 Task: Search for a mobile phone on Flipkart during the Big Billion Days sale and add it to the cart.
Action: Mouse moved to (316, 55)
Screenshot: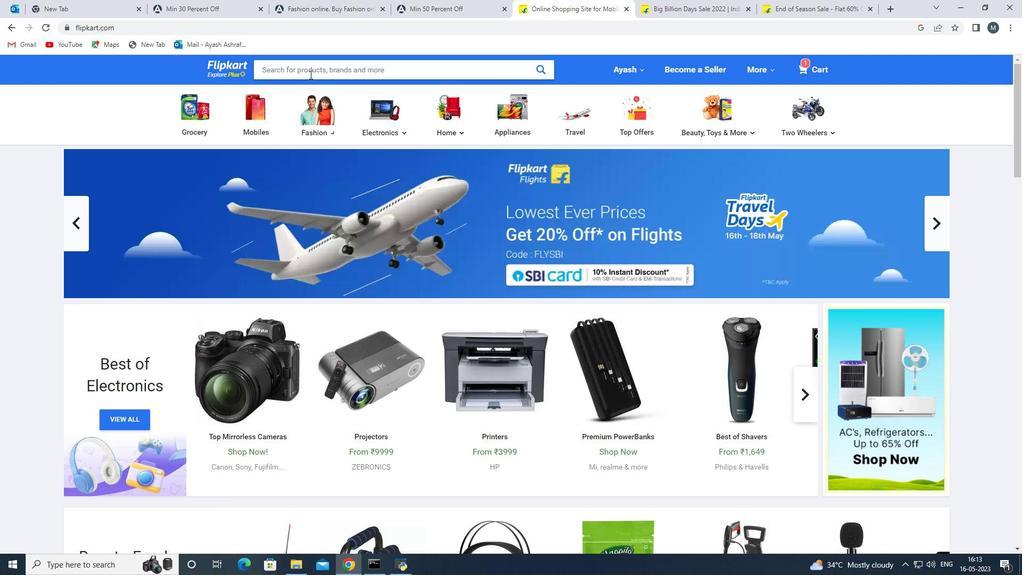 
Action: Mouse pressed left at (316, 55)
Screenshot: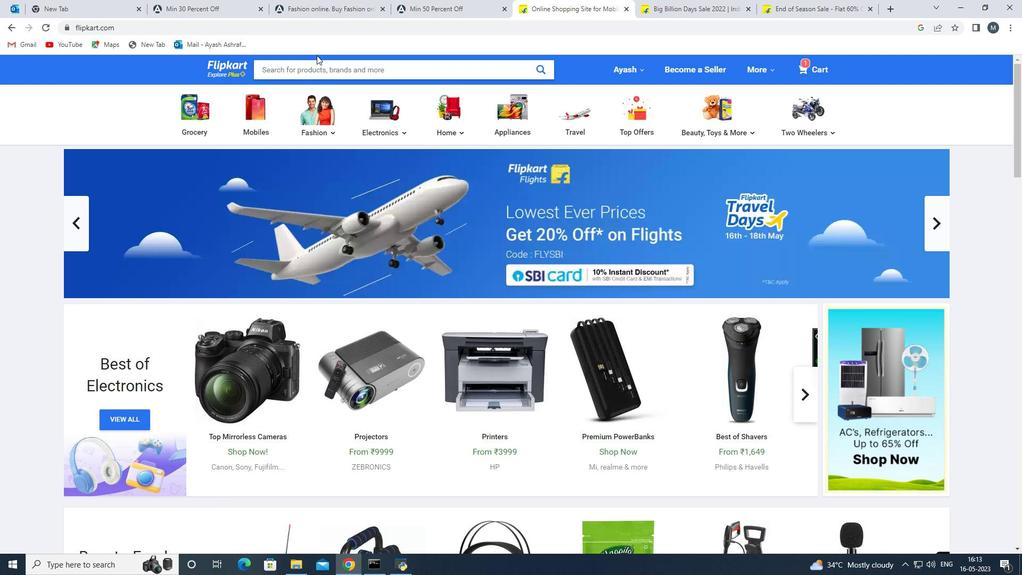 
Action: Mouse moved to (324, 70)
Screenshot: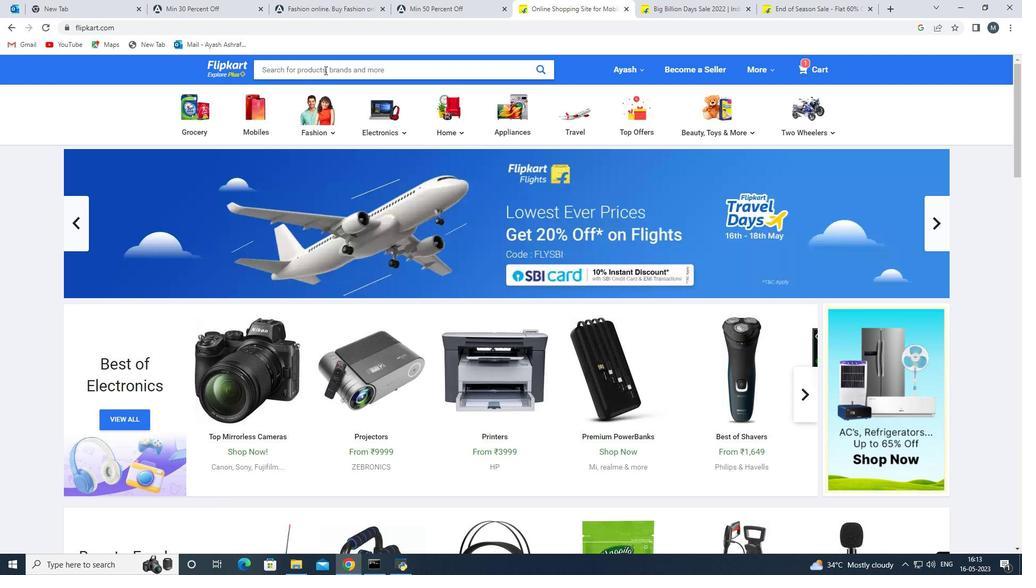 
Action: Mouse pressed left at (324, 70)
Screenshot: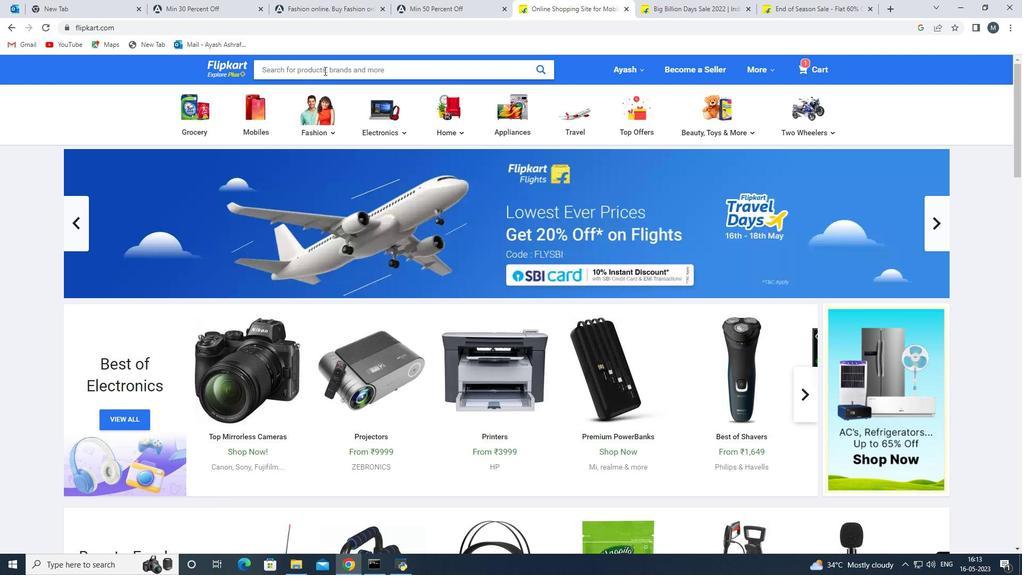 
Action: Mouse moved to (323, 70)
Screenshot: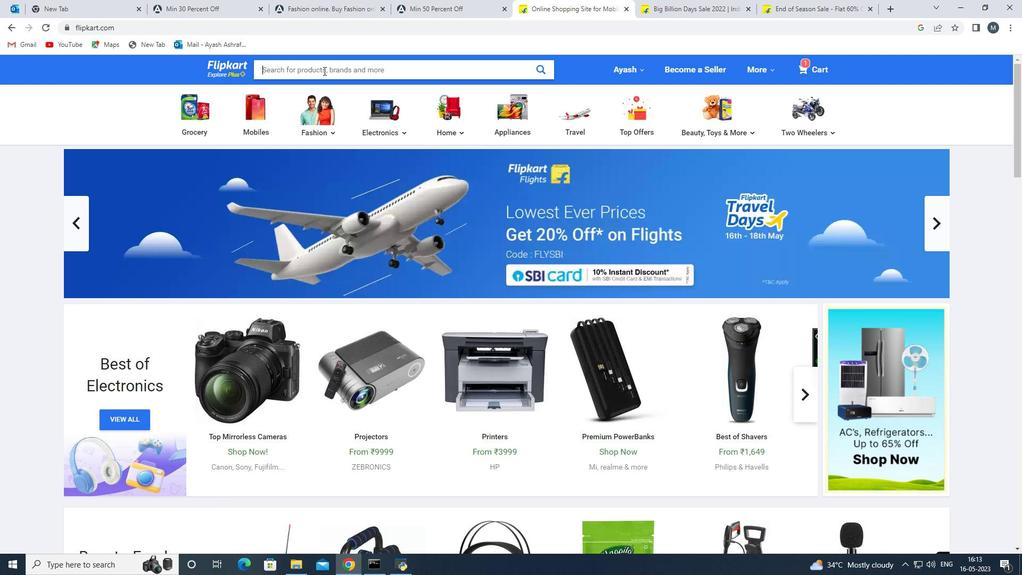 
Action: Key pressed <Key.shift>Big<Key.space>bill
Screenshot: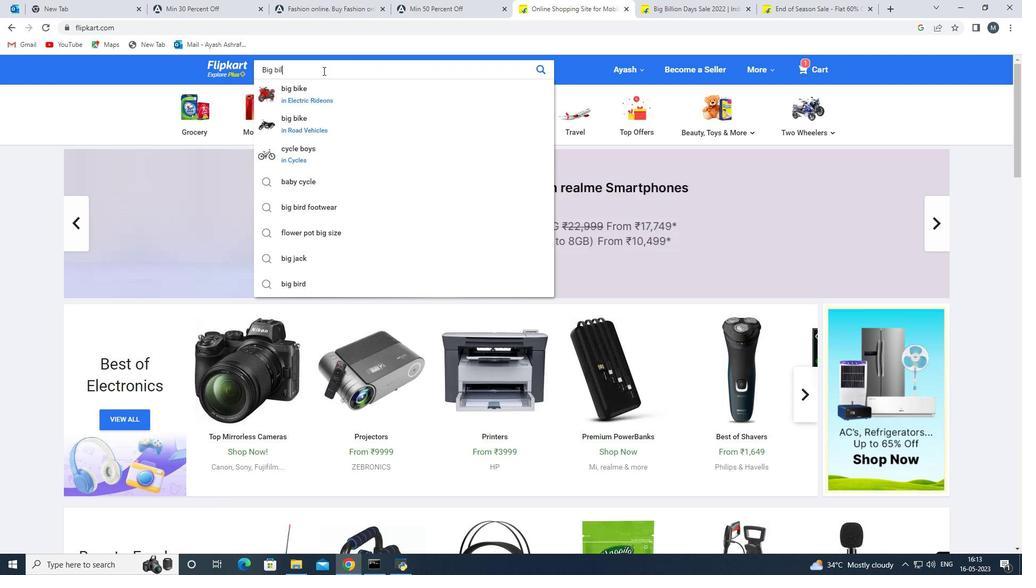 
Action: Mouse moved to (334, 99)
Screenshot: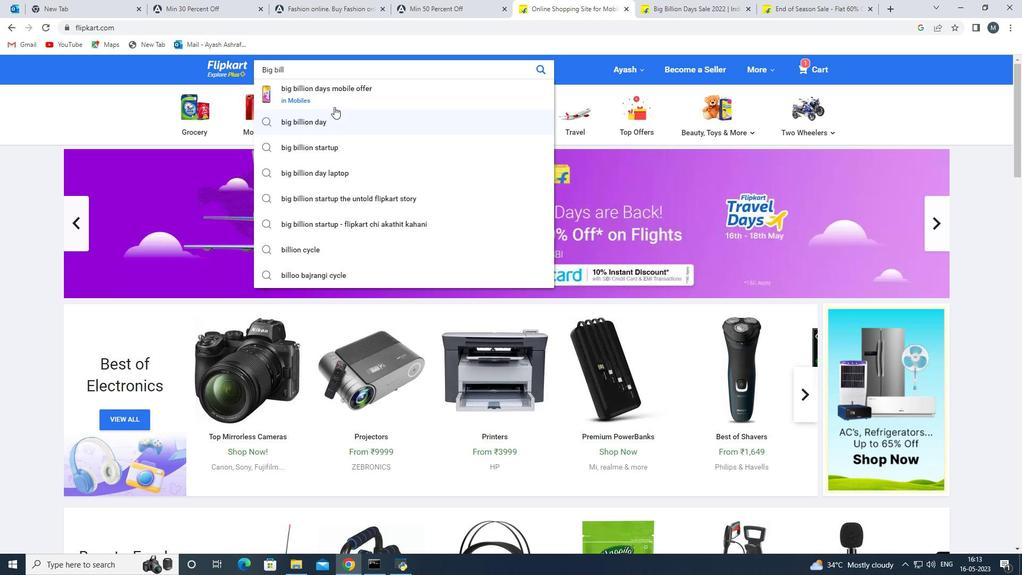 
Action: Mouse pressed left at (334, 99)
Screenshot: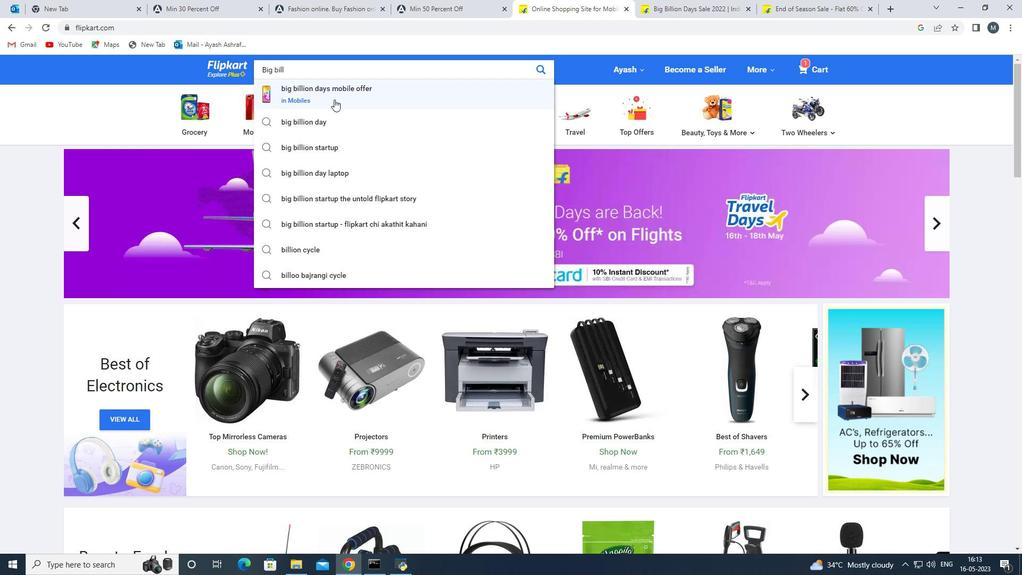 
Action: Mouse moved to (330, 216)
Screenshot: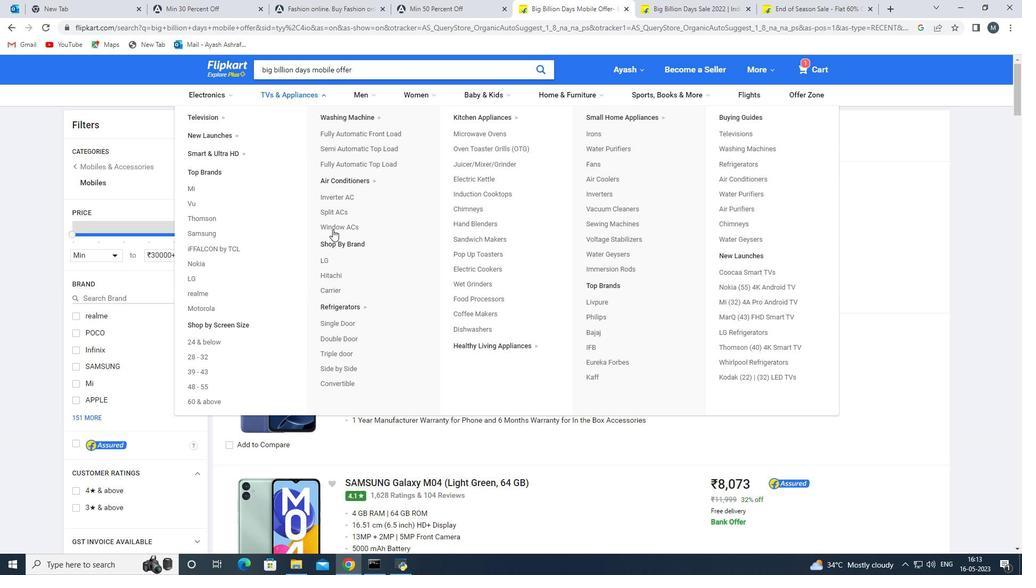 
Action: Mouse scrolled (330, 216) with delta (0, 0)
Screenshot: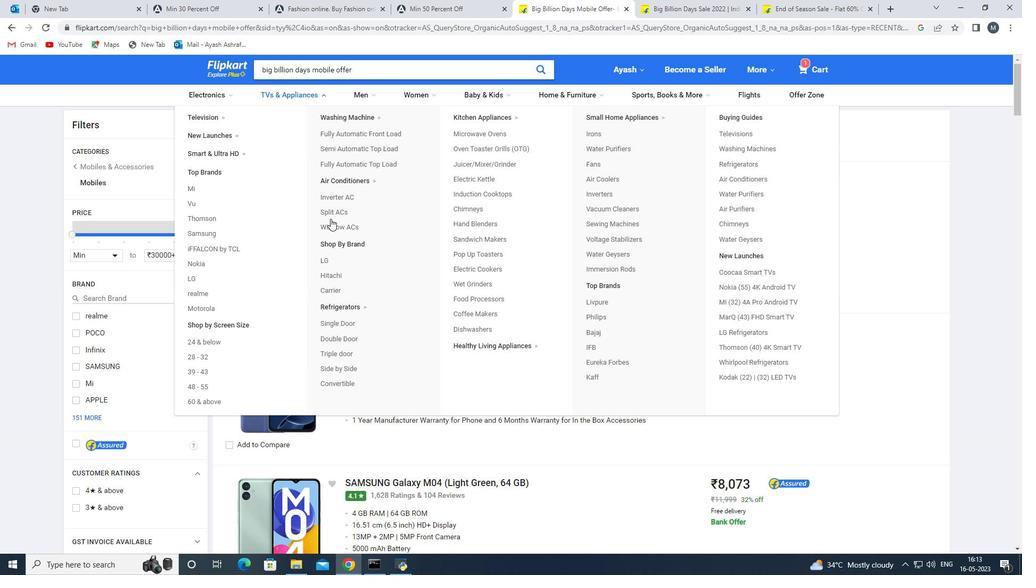 
Action: Mouse scrolled (330, 216) with delta (0, 0)
Screenshot: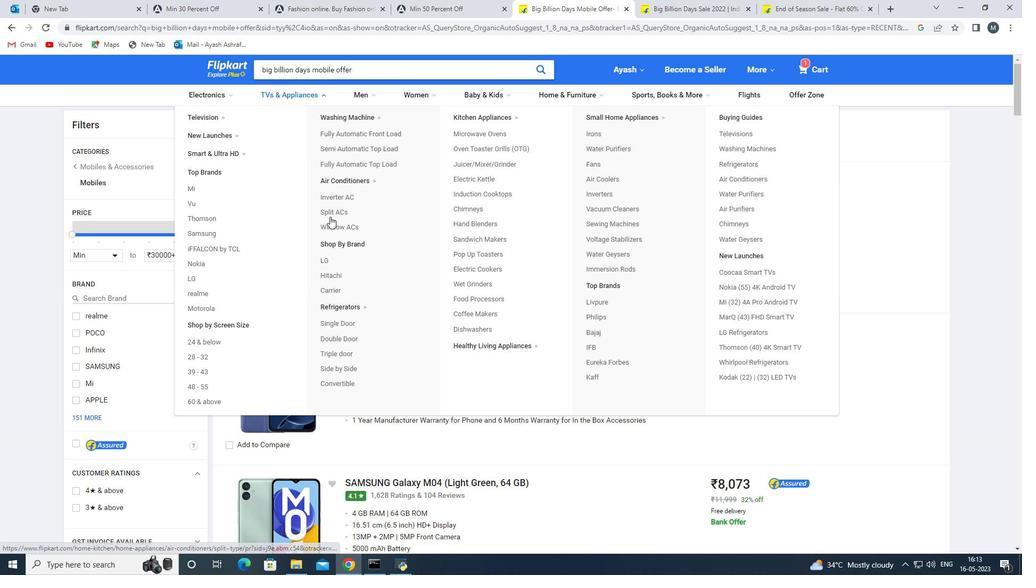 
Action: Mouse moved to (322, 242)
Screenshot: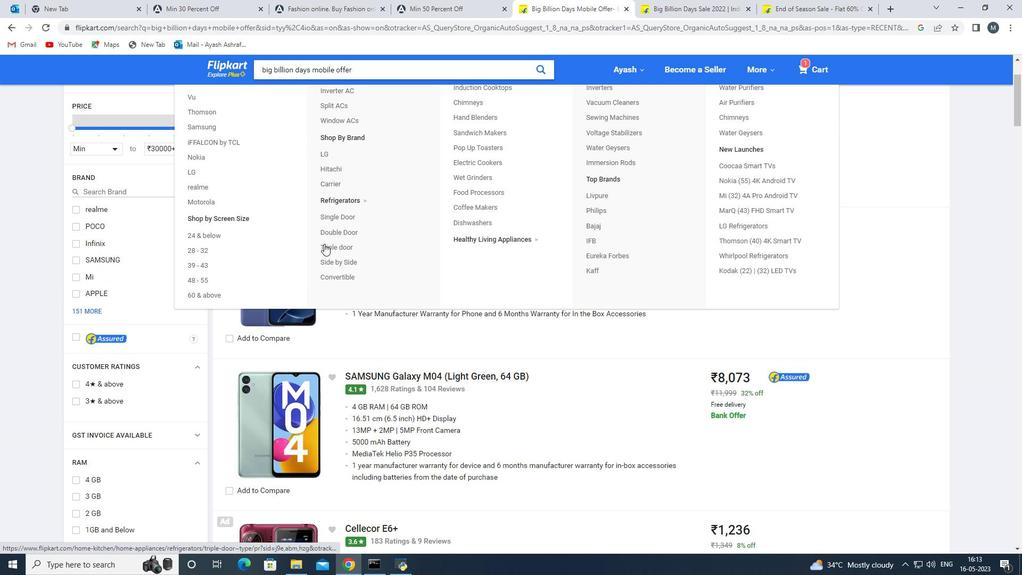 
Action: Mouse scrolled (322, 242) with delta (0, 0)
Screenshot: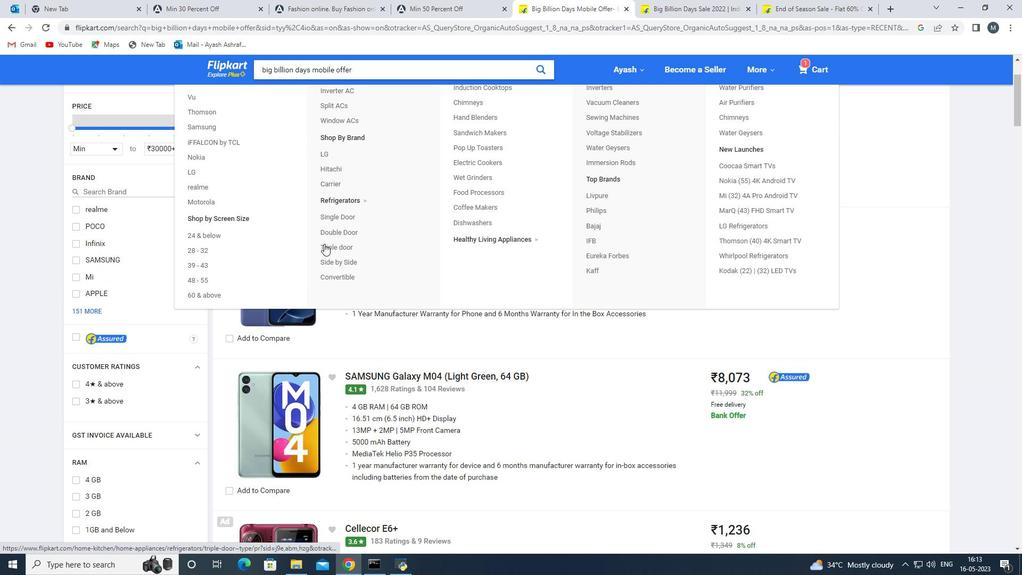 
Action: Mouse moved to (320, 239)
Screenshot: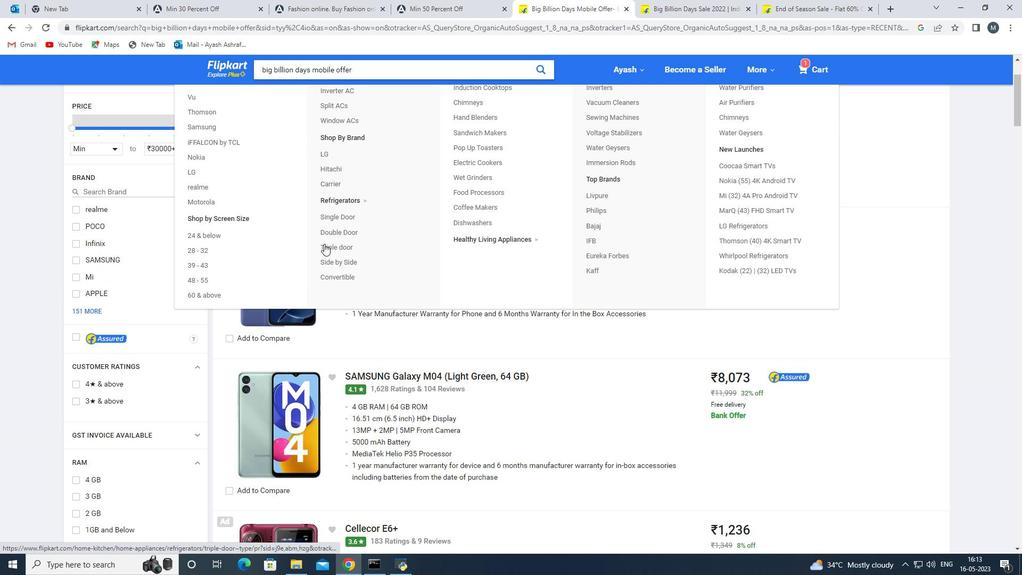
Action: Mouse scrolled (320, 240) with delta (0, 0)
Screenshot: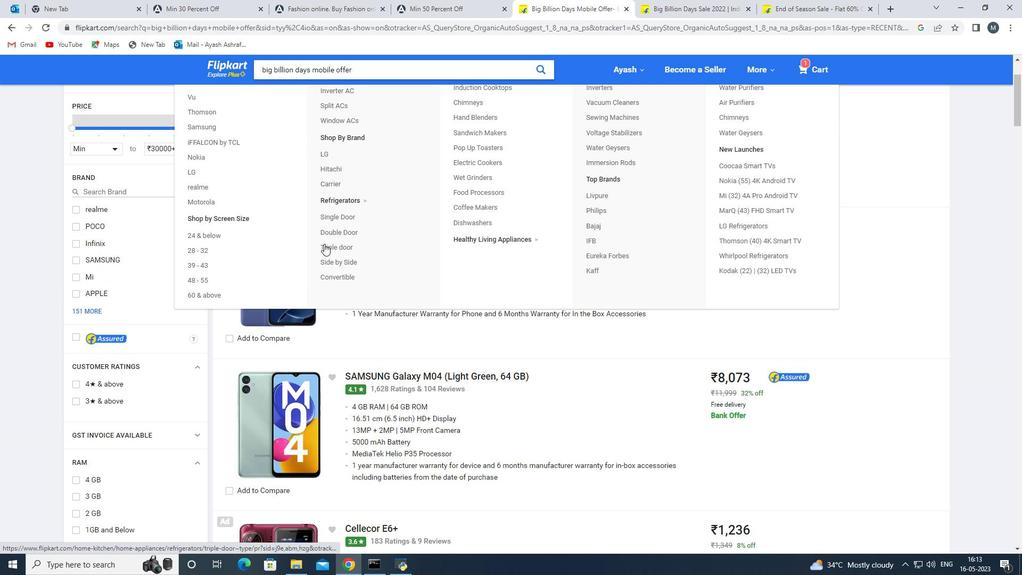 
Action: Mouse moved to (318, 238)
Screenshot: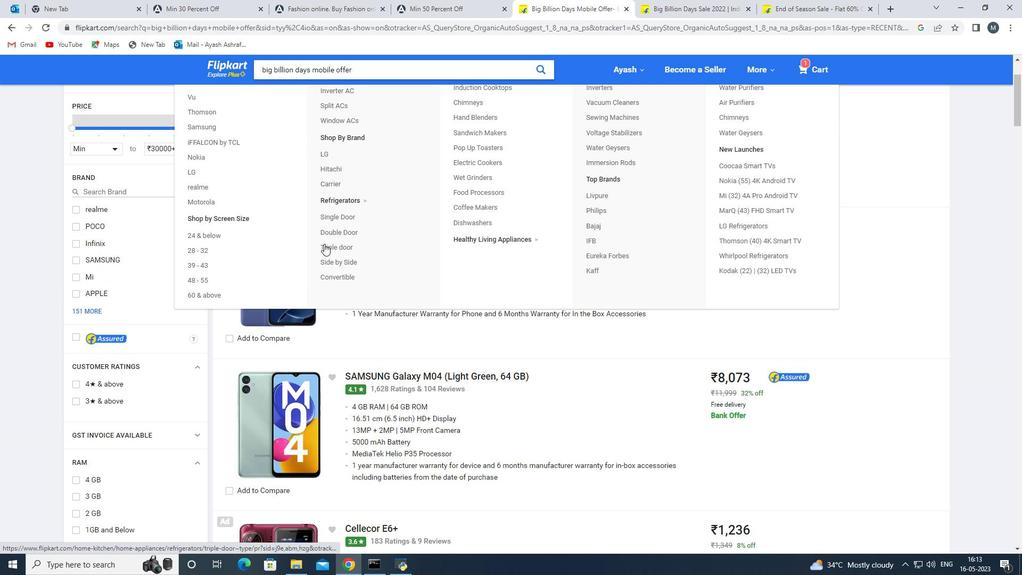 
Action: Mouse scrolled (318, 239) with delta (0, 0)
Screenshot: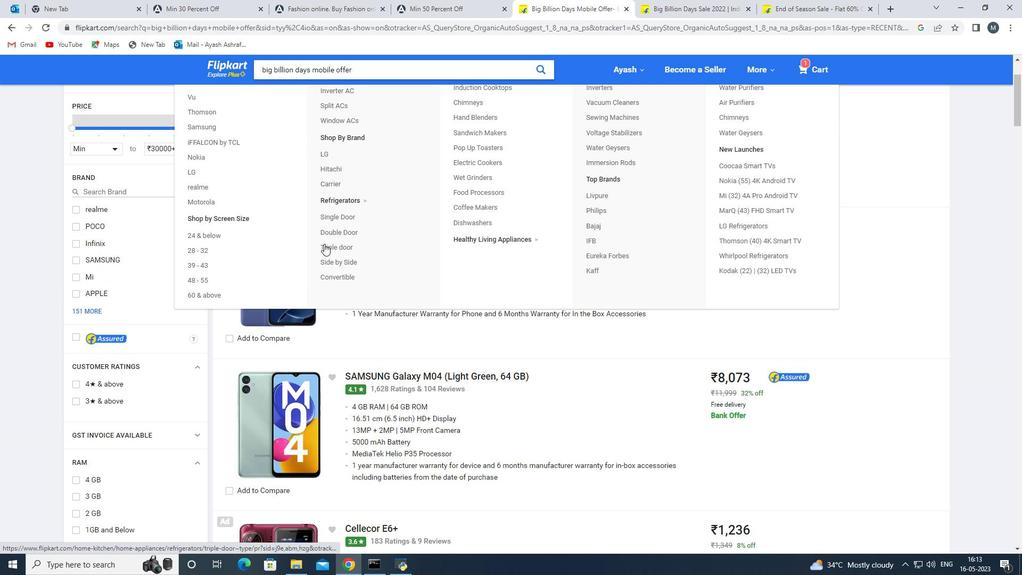 
Action: Mouse scrolled (318, 239) with delta (0, 0)
Screenshot: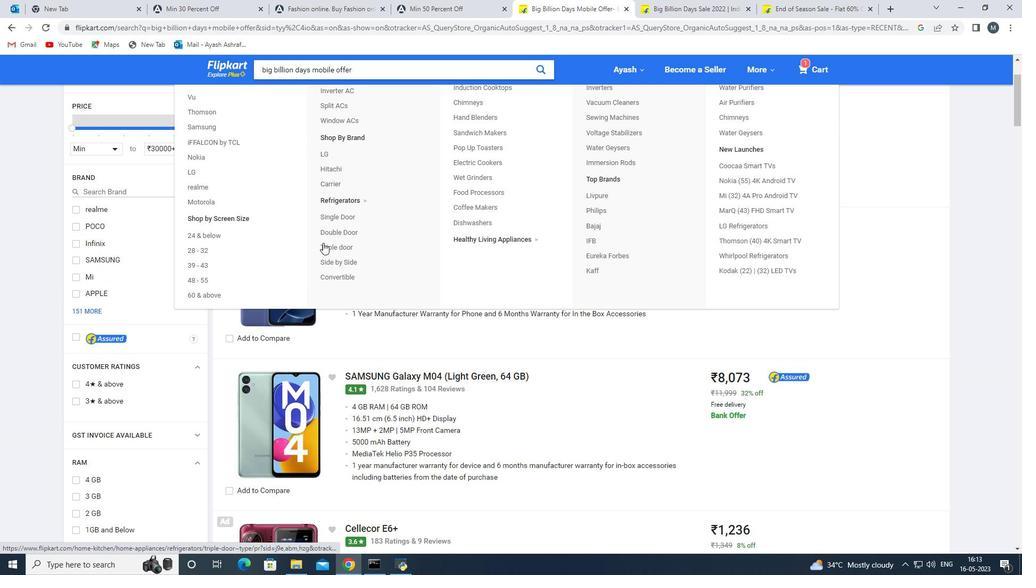 
Action: Mouse moved to (392, 248)
Screenshot: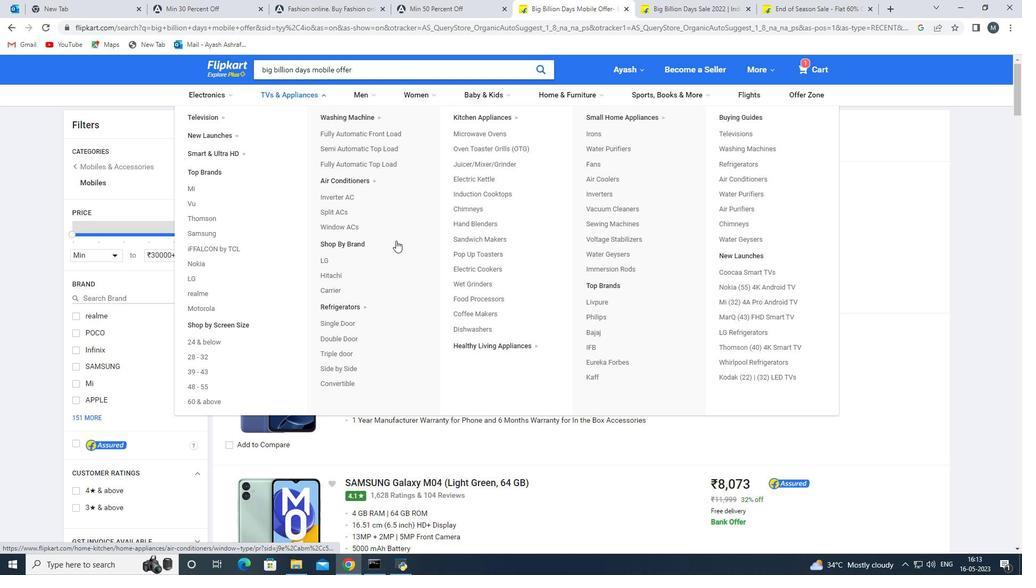 
Action: Mouse scrolled (392, 247) with delta (0, 0)
Screenshot: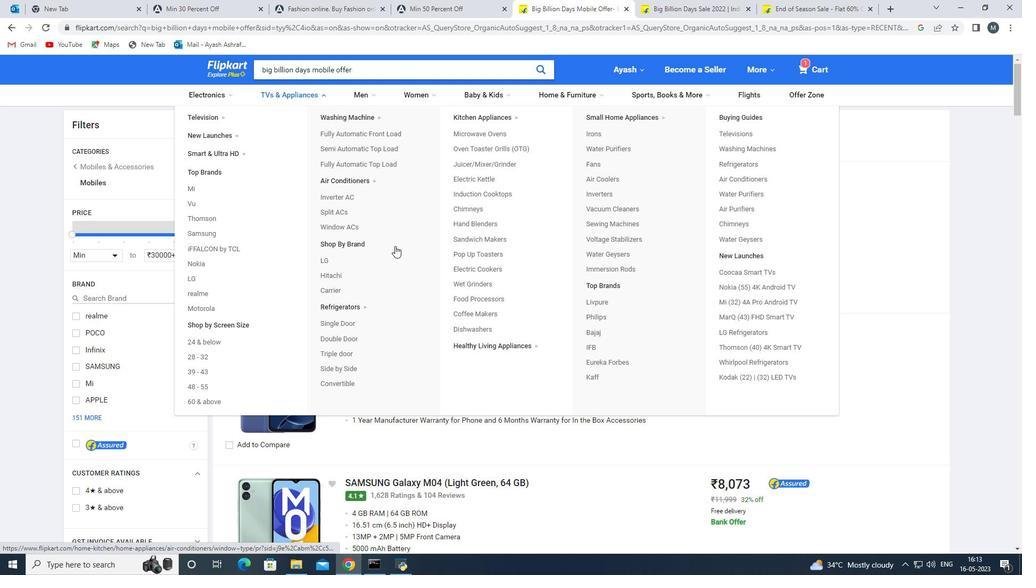 
Action: Mouse scrolled (392, 247) with delta (0, 0)
Screenshot: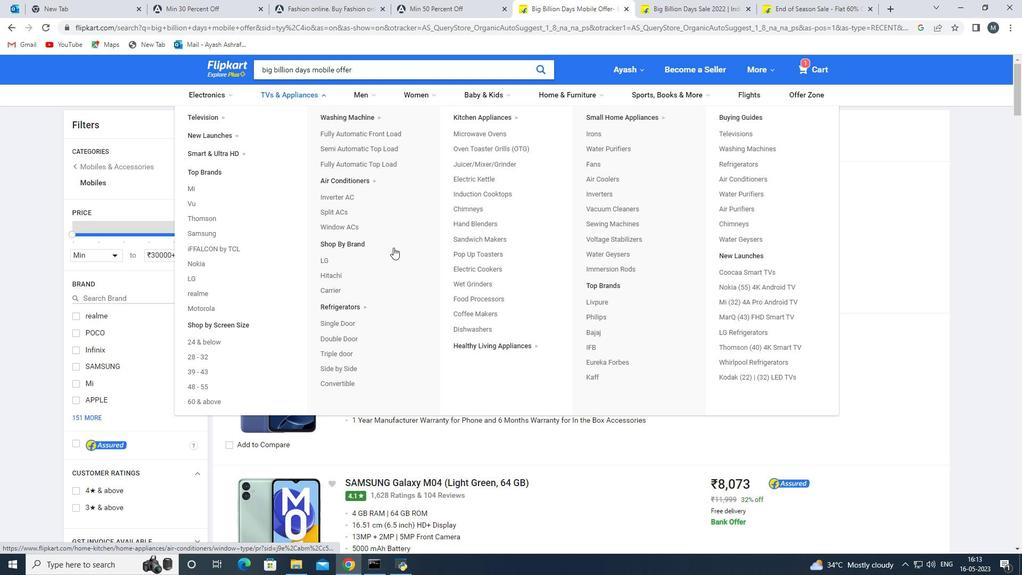 
Action: Mouse moved to (391, 248)
Screenshot: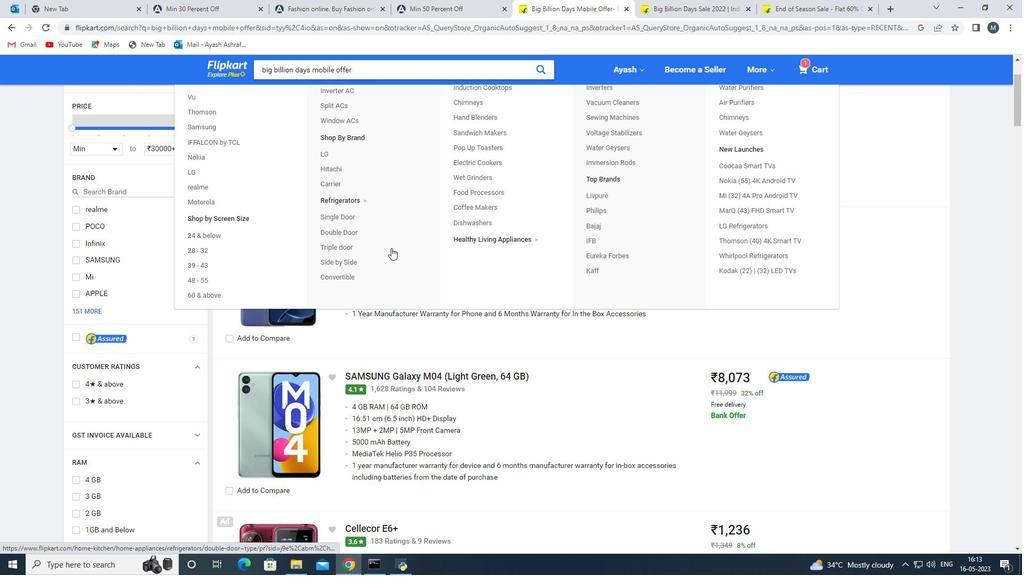 
Action: Mouse scrolled (391, 247) with delta (0, 0)
Screenshot: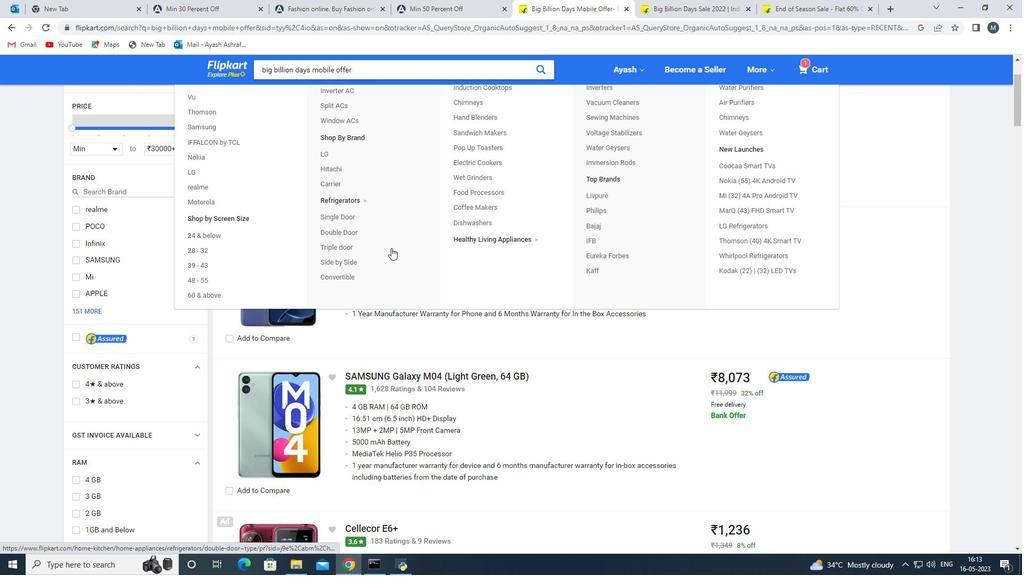 
Action: Mouse moved to (391, 248)
Screenshot: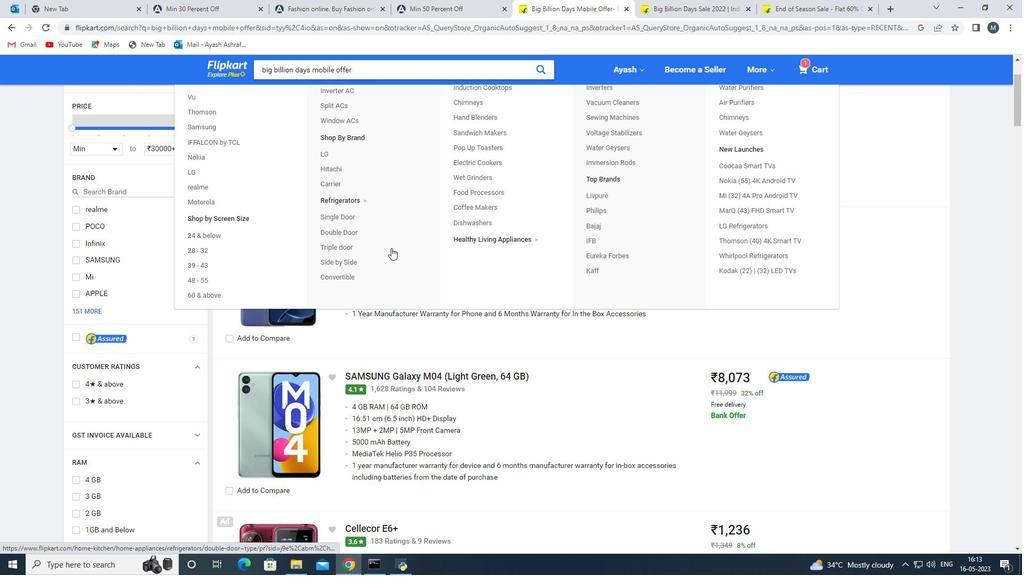 
Action: Mouse scrolled (391, 248) with delta (0, 0)
Screenshot: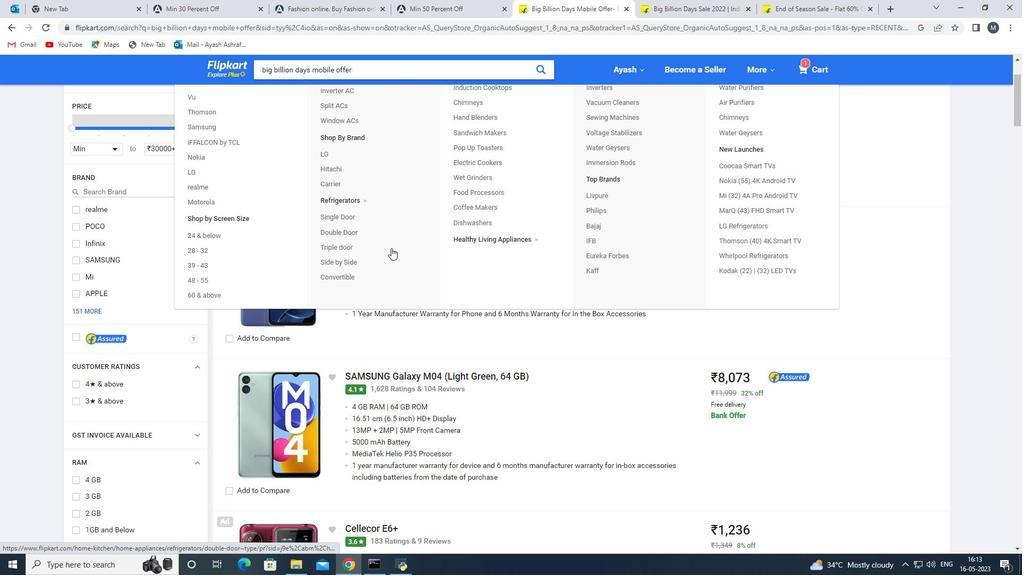 
Action: Mouse moved to (391, 249)
Screenshot: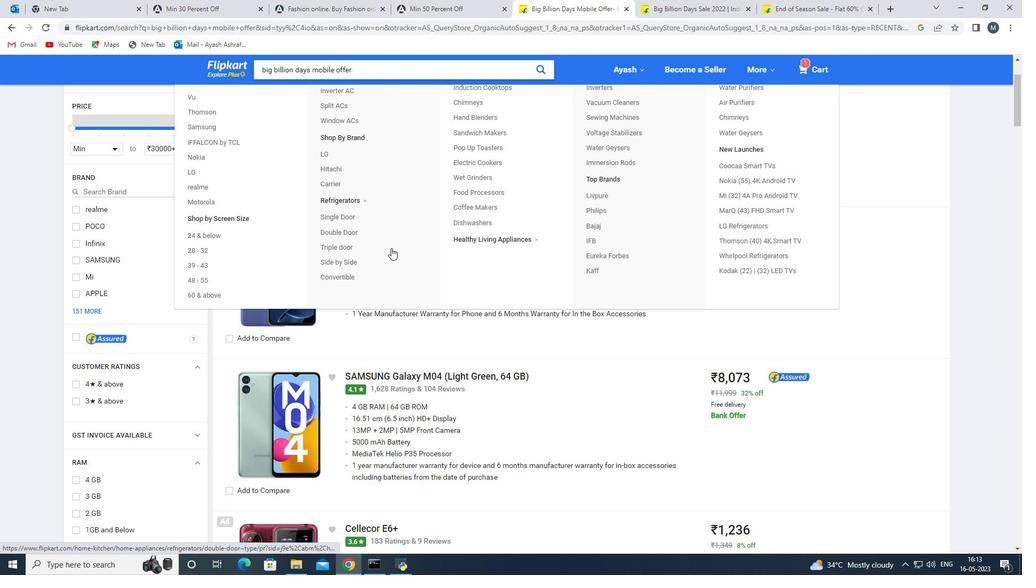 
Action: Mouse scrolled (391, 249) with delta (0, 0)
Screenshot: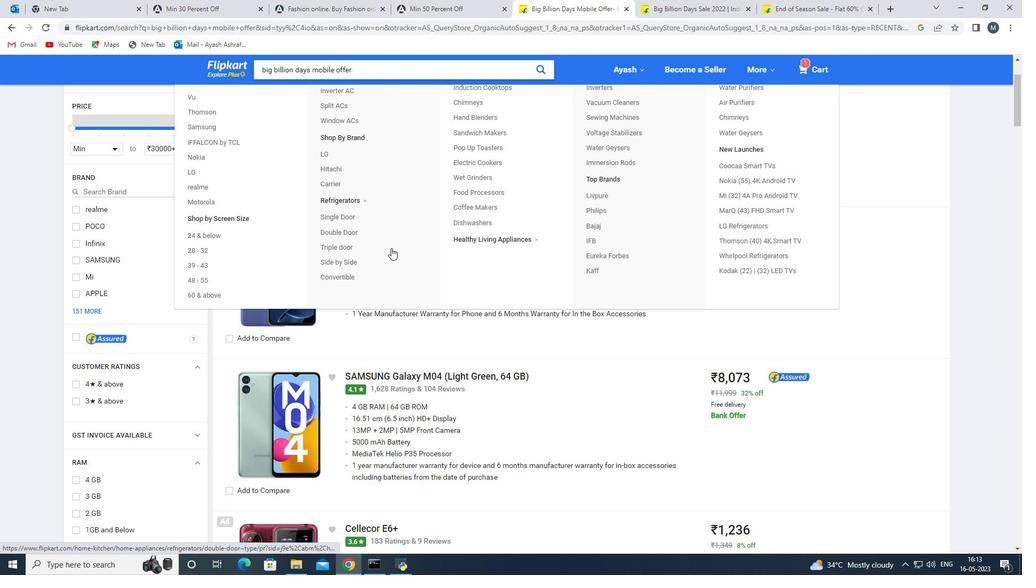 
Action: Mouse moved to (390, 249)
Screenshot: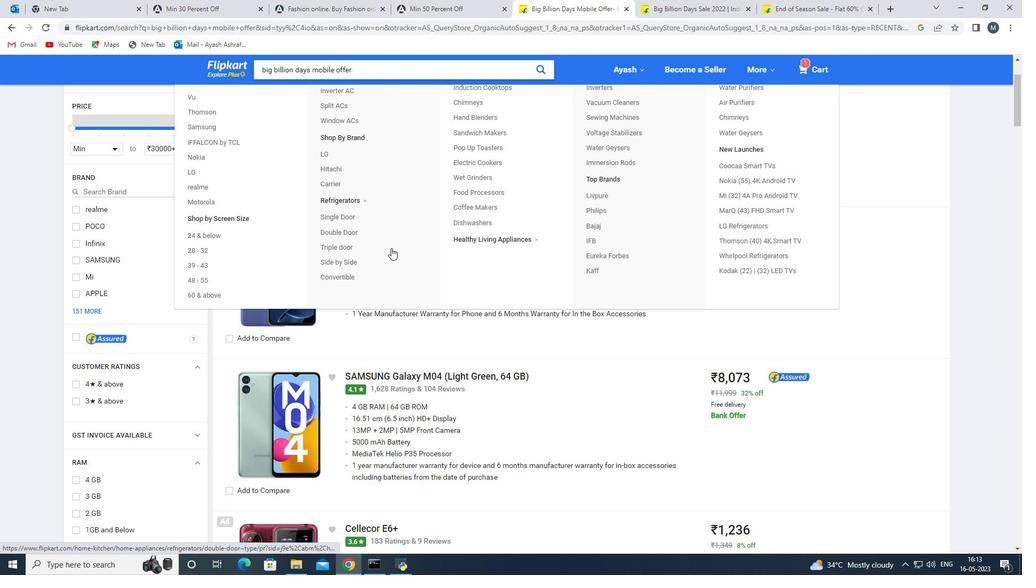 
Action: Mouse scrolled (390, 249) with delta (0, 0)
Screenshot: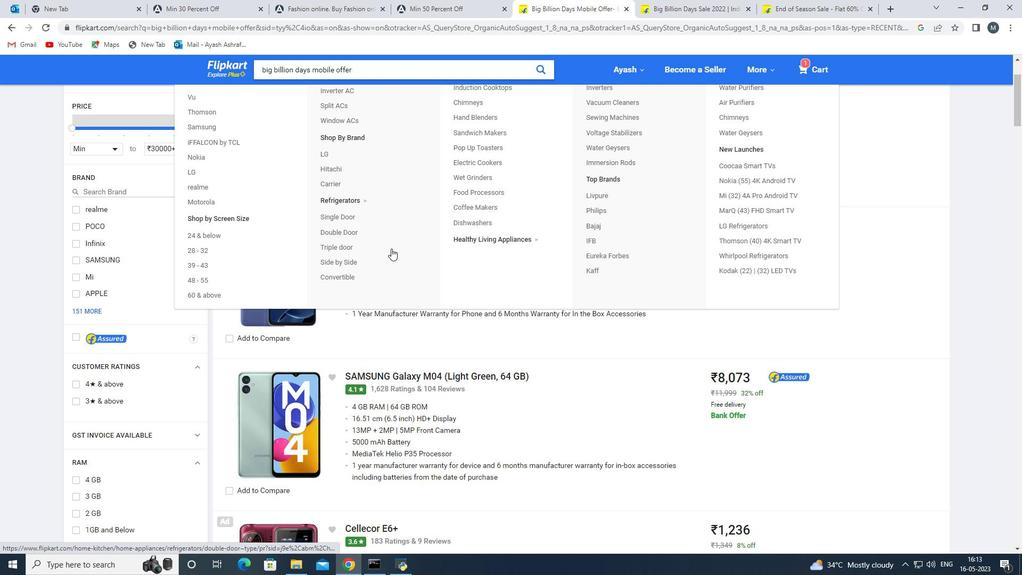 
Action: Mouse moved to (386, 165)
Screenshot: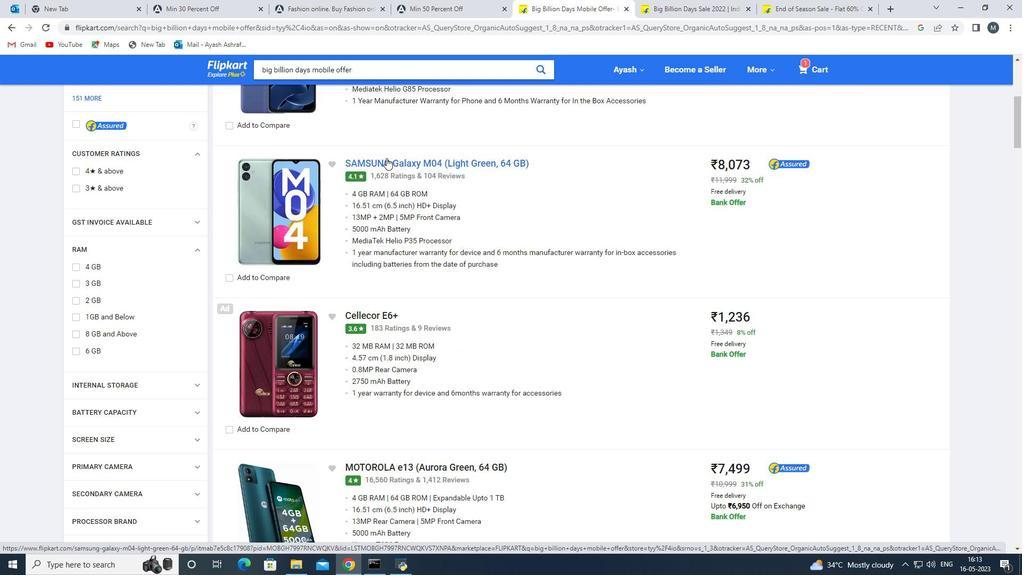 
Action: Mouse pressed left at (386, 165)
Screenshot: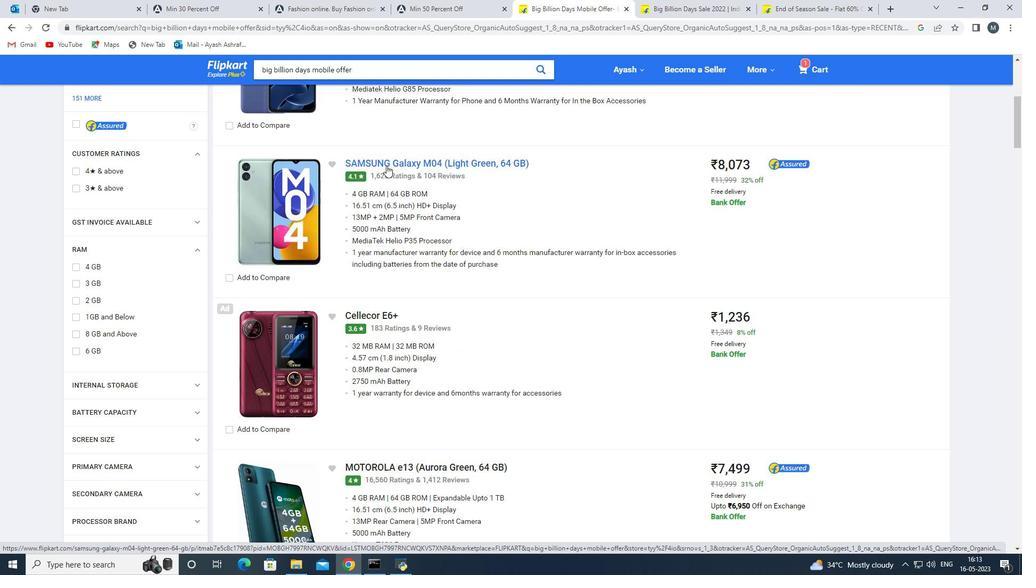 
Action: Mouse moved to (489, 273)
Screenshot: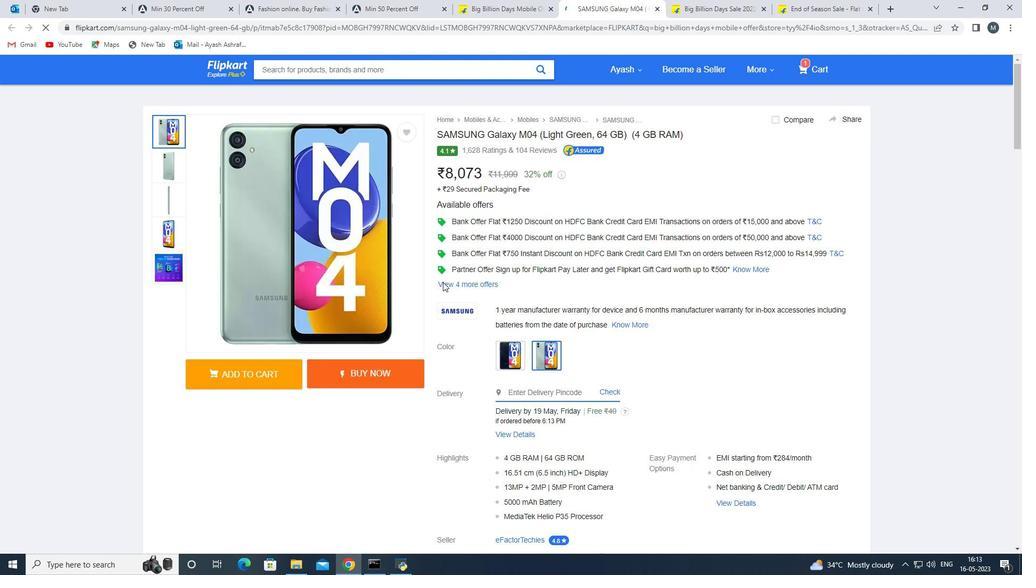 
Action: Mouse scrolled (489, 272) with delta (0, 0)
Screenshot: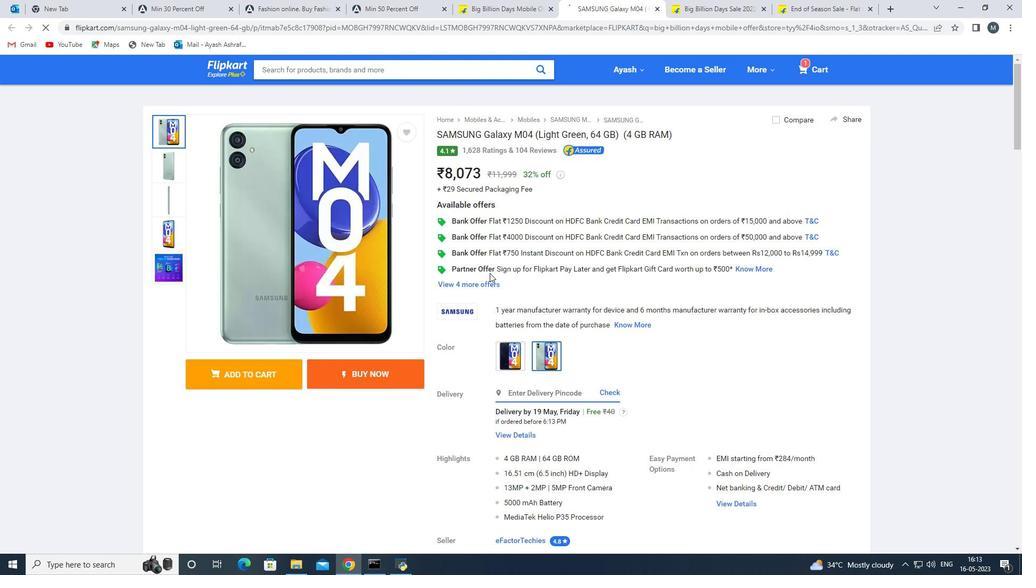 
Action: Mouse moved to (505, 167)
Screenshot: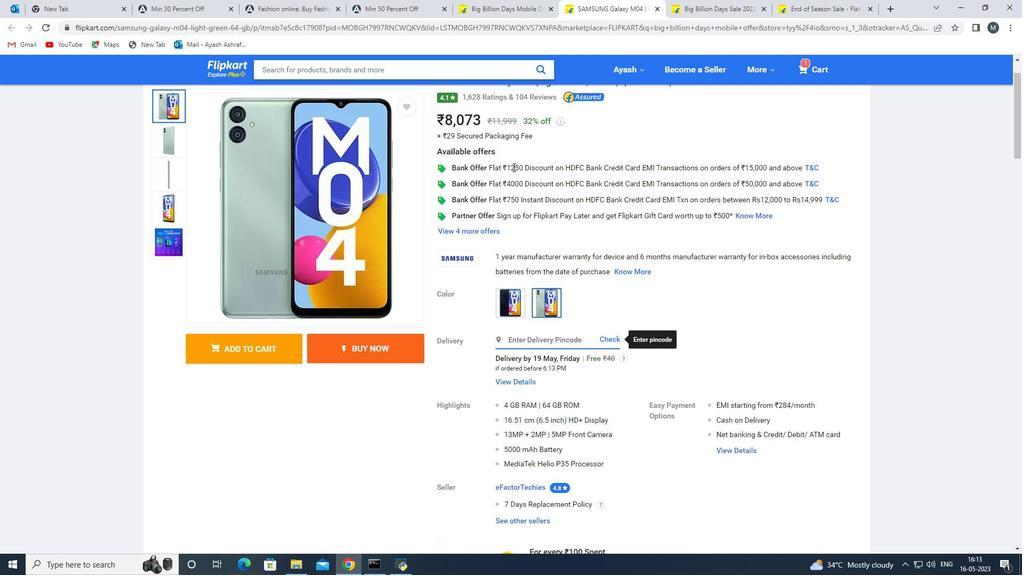 
Action: Mouse pressed left at (505, 167)
Screenshot: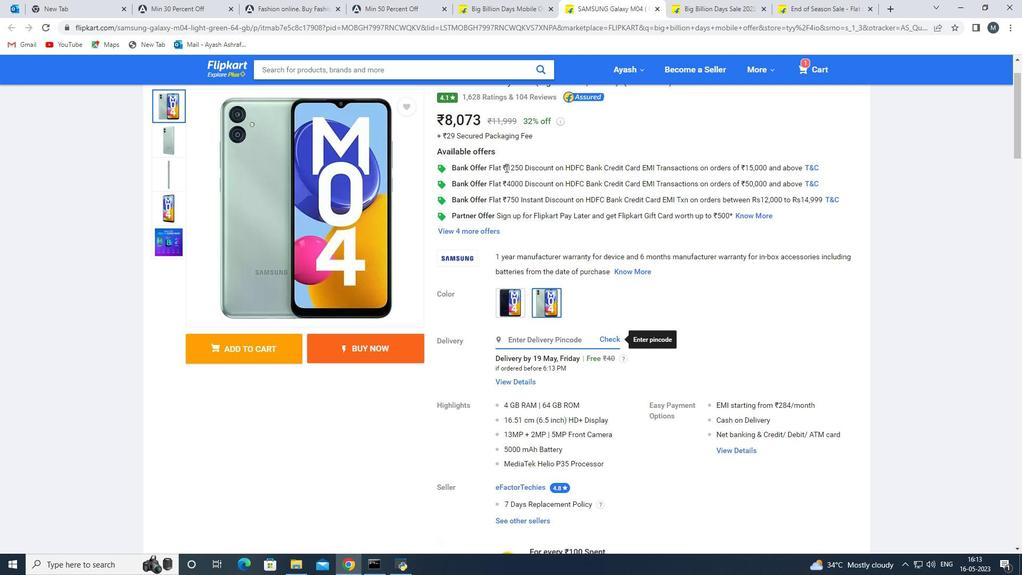 
Action: Mouse moved to (542, 166)
Screenshot: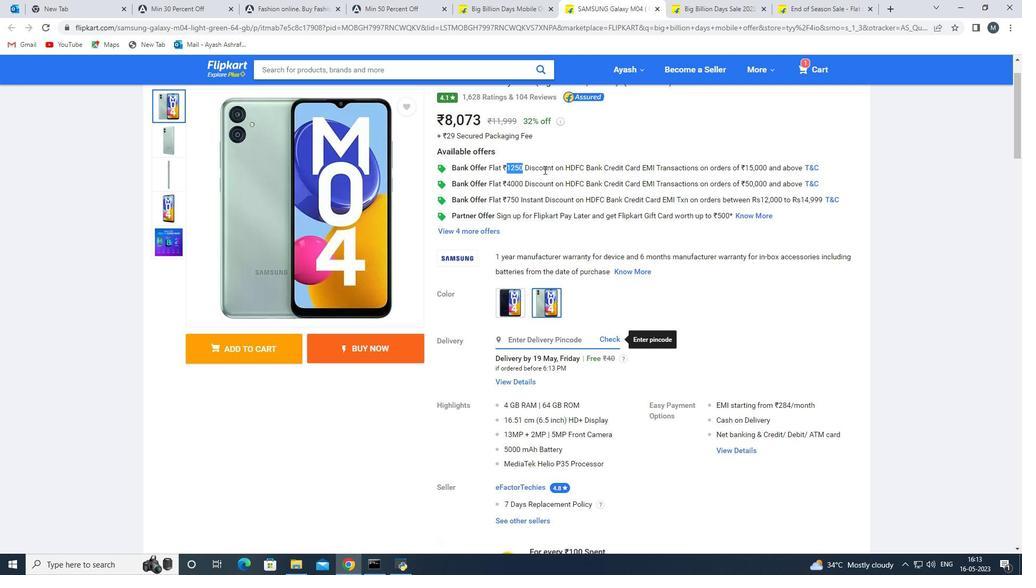 
Action: Mouse pressed left at (542, 166)
Screenshot: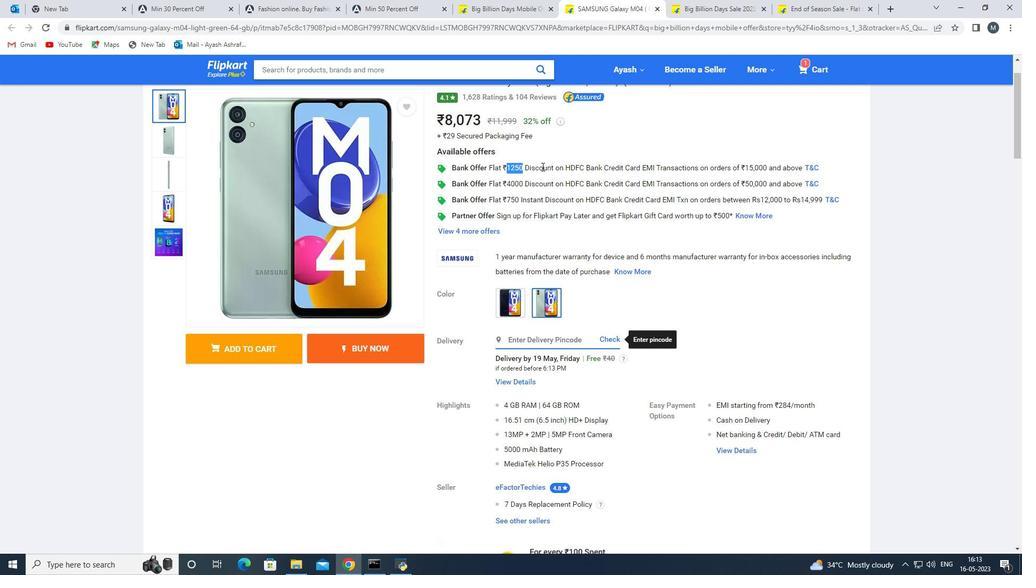 
Action: Mouse moved to (562, 223)
Screenshot: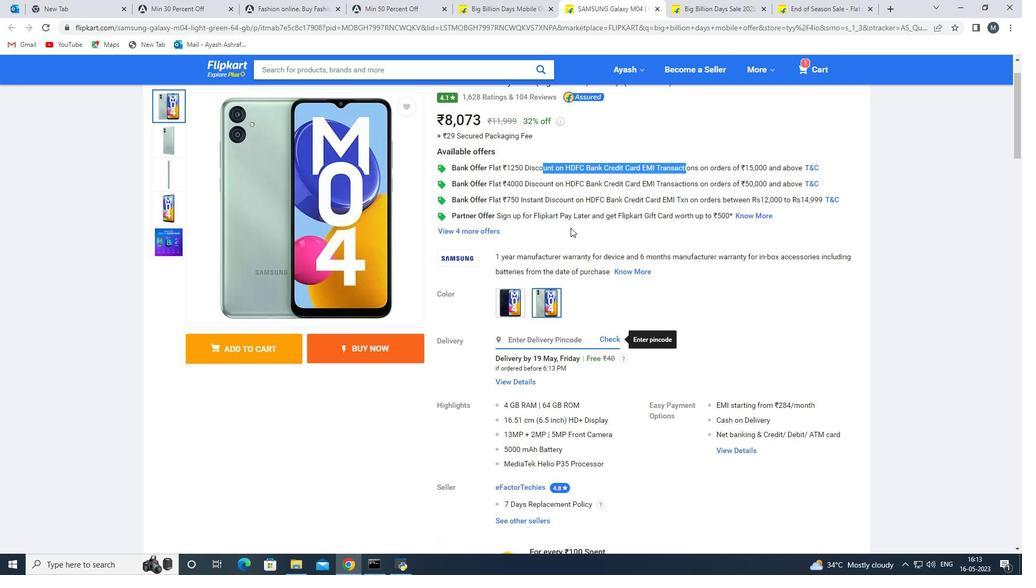 
Action: Mouse scrolled (562, 222) with delta (0, 0)
Screenshot: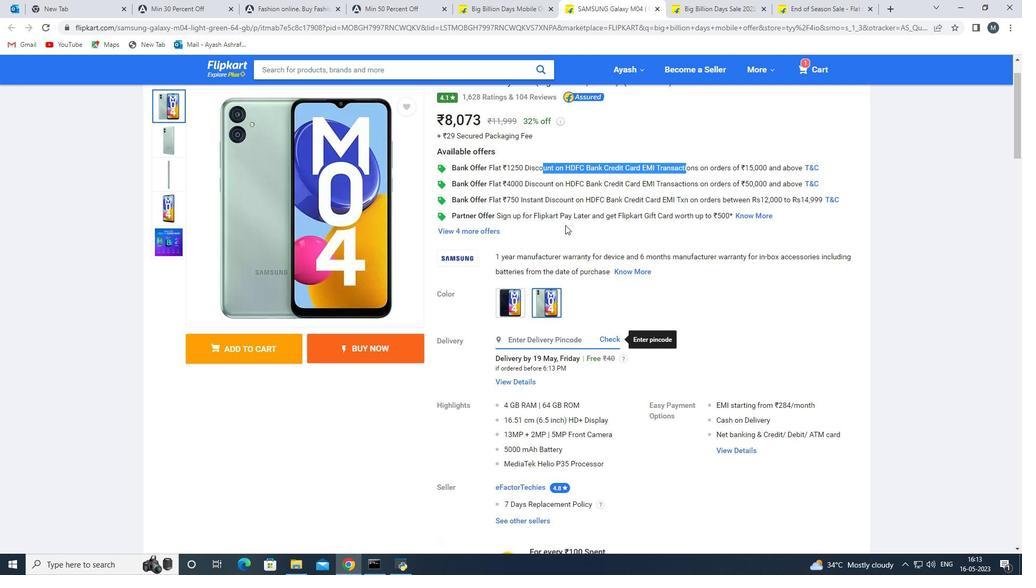 
Action: Mouse moved to (539, 287)
Screenshot: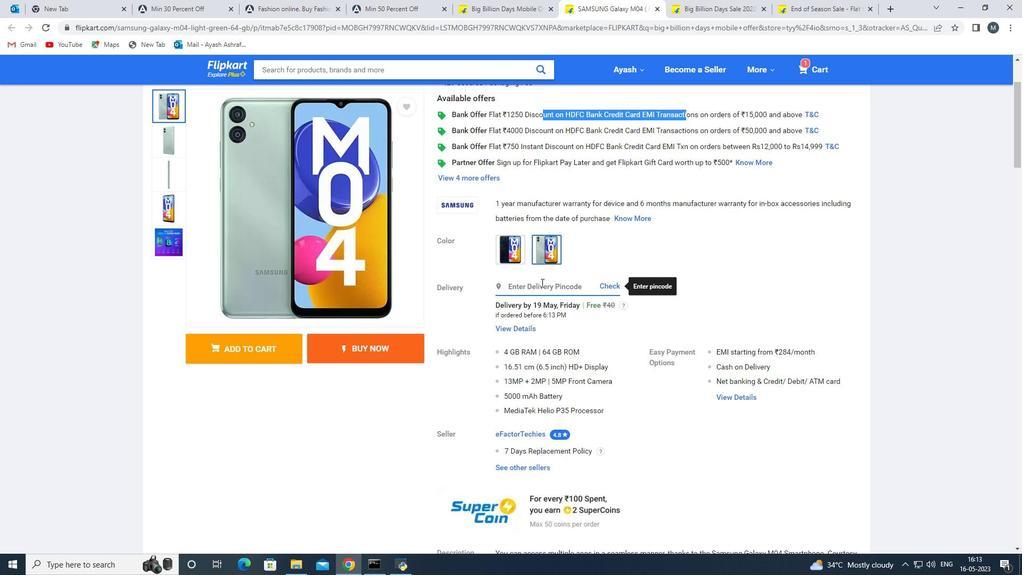 
Action: Mouse pressed left at (539, 287)
Screenshot: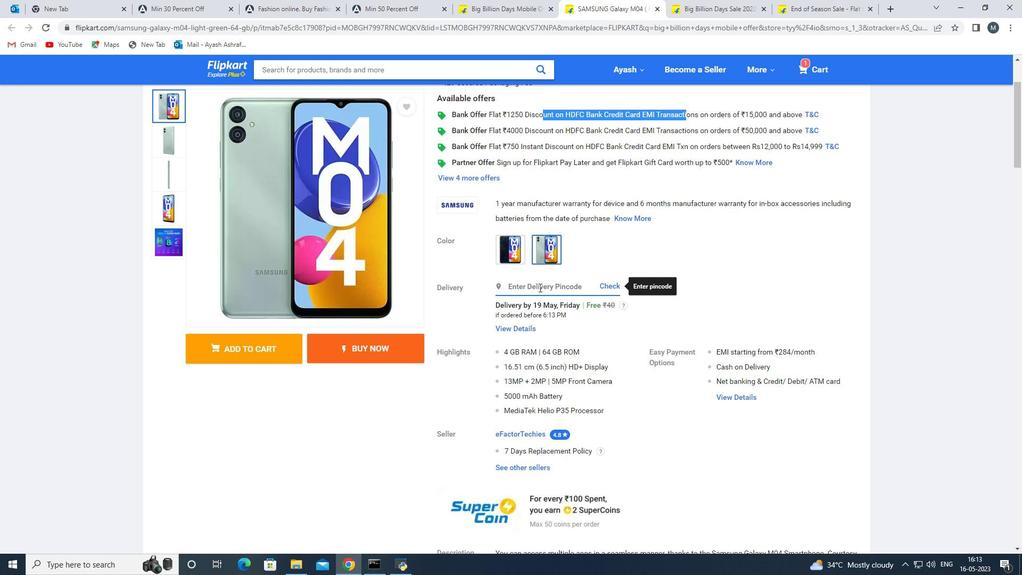 
Action: Mouse moved to (537, 287)
Screenshot: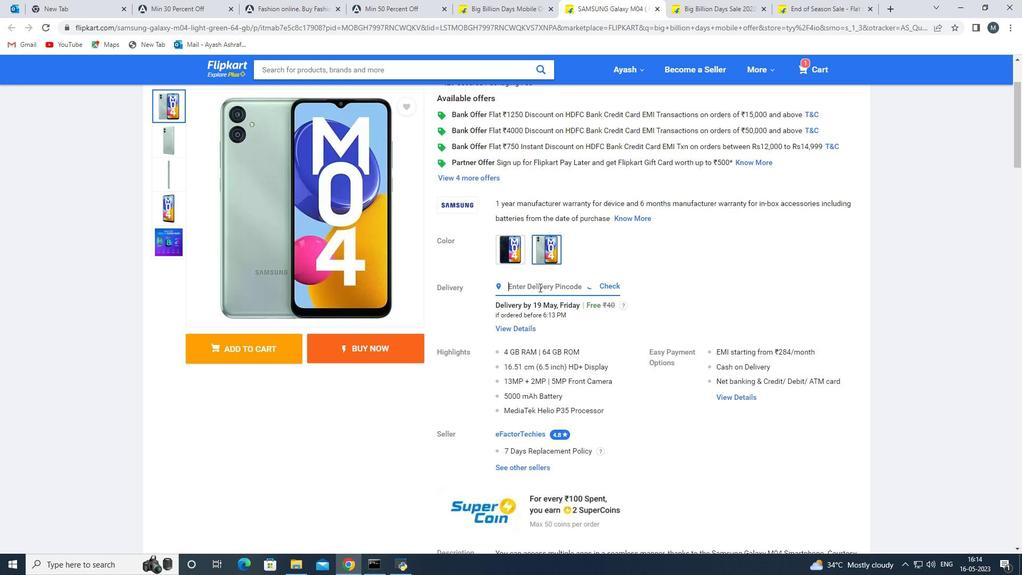 
Action: Key pressed 11<Key.backspace>22016
Screenshot: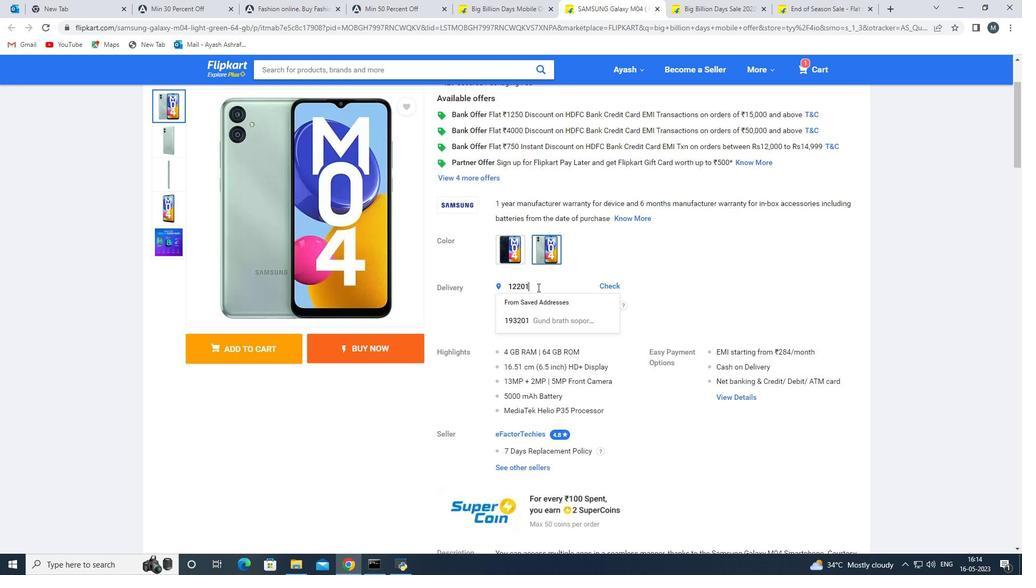 
Action: Mouse moved to (613, 283)
Screenshot: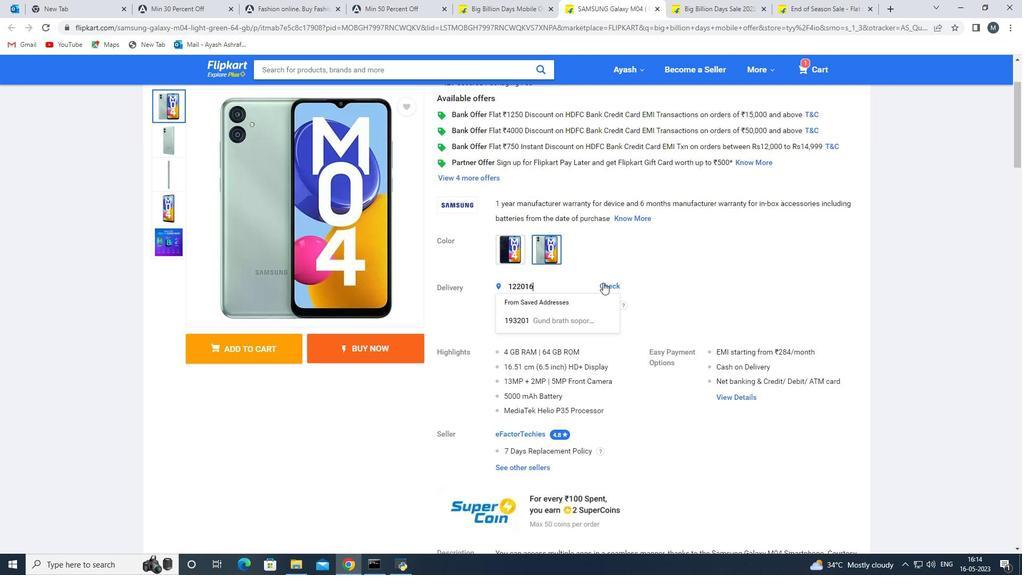 
Action: Mouse pressed left at (613, 283)
Screenshot: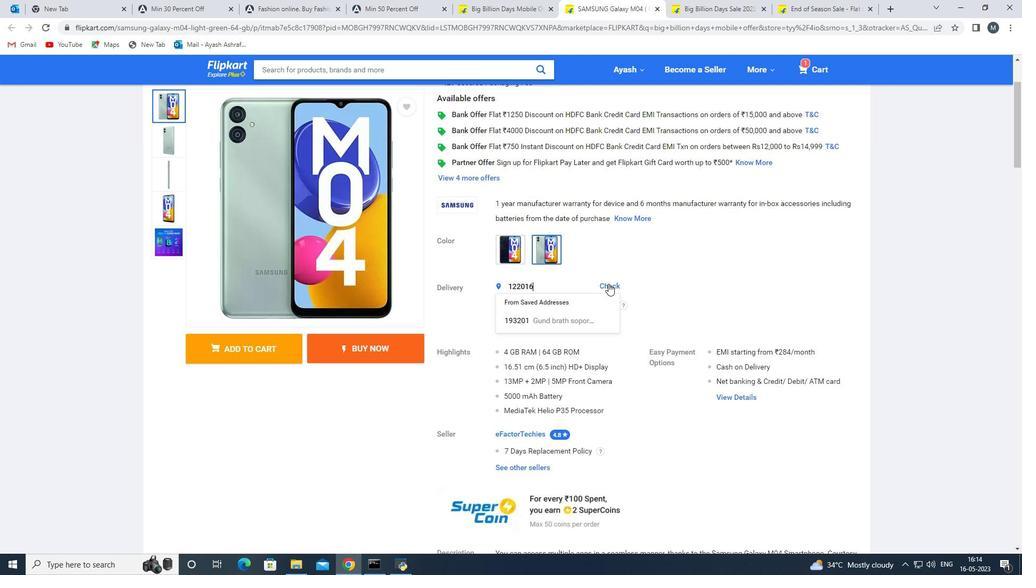 
Action: Mouse moved to (651, 390)
Screenshot: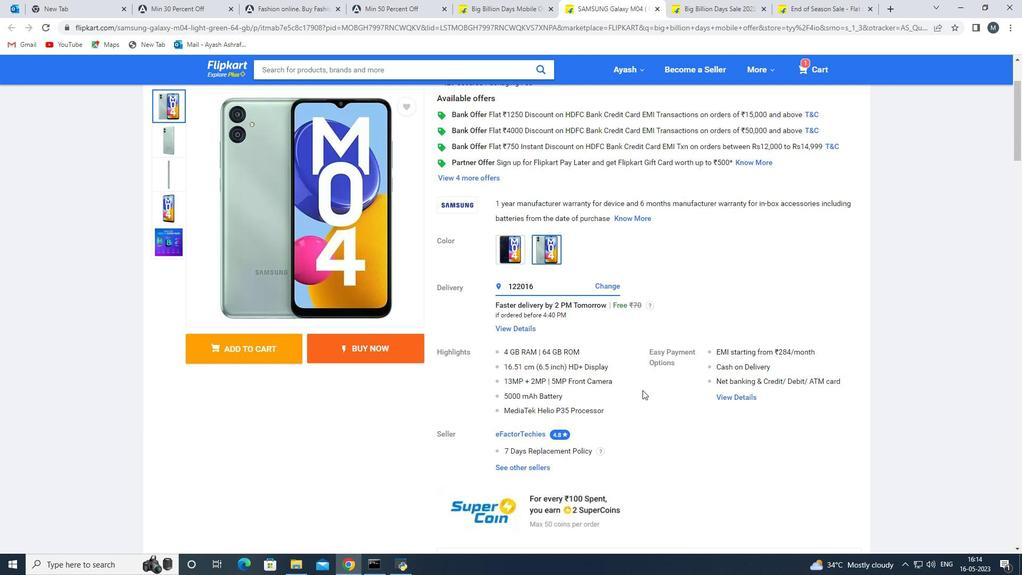 
Action: Mouse scrolled (651, 391) with delta (0, 0)
Screenshot: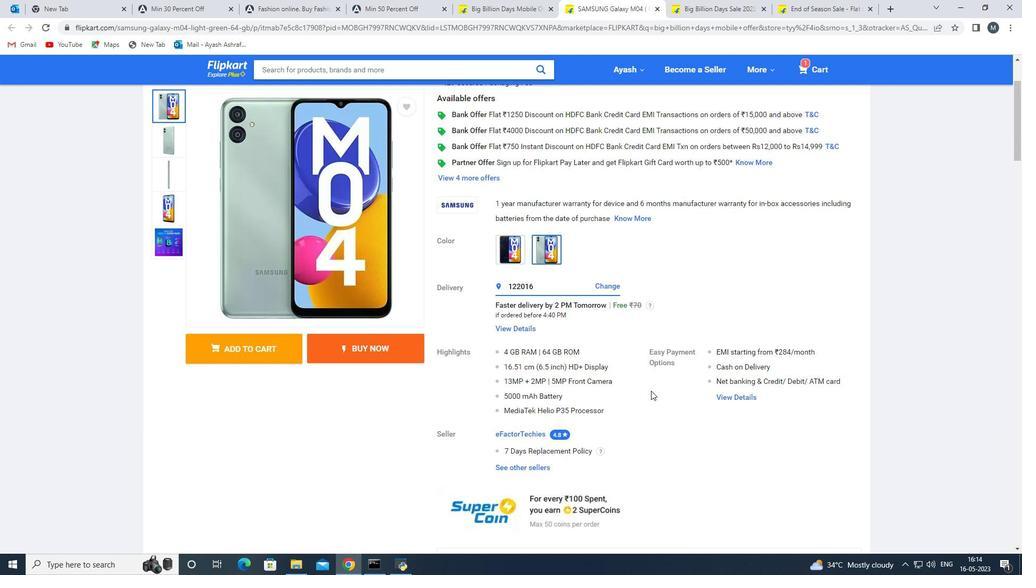 
Action: Mouse scrolled (651, 390) with delta (0, 0)
Screenshot: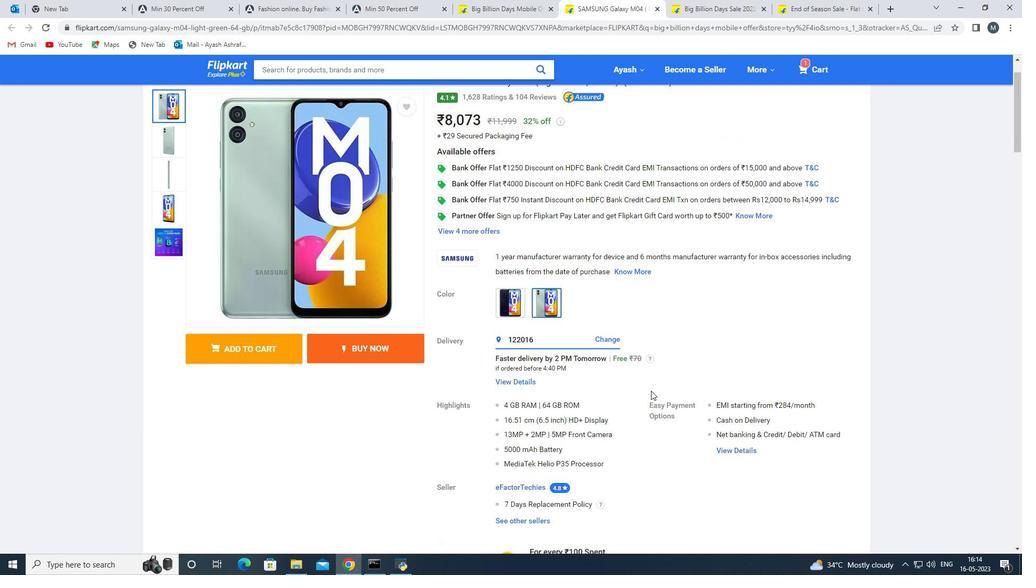 
Action: Mouse scrolled (651, 390) with delta (0, 0)
Screenshot: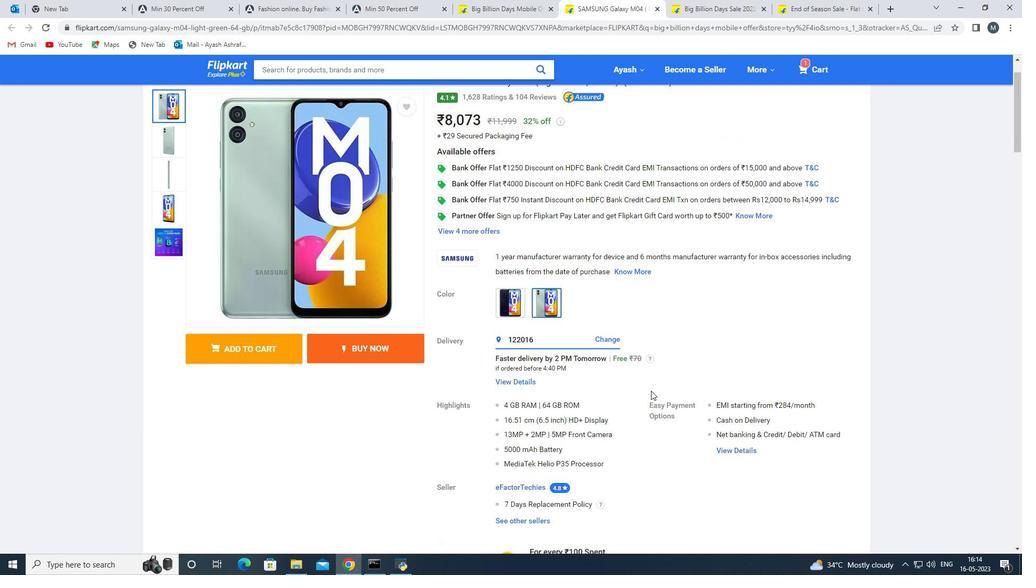 
Action: Mouse moved to (581, 354)
Screenshot: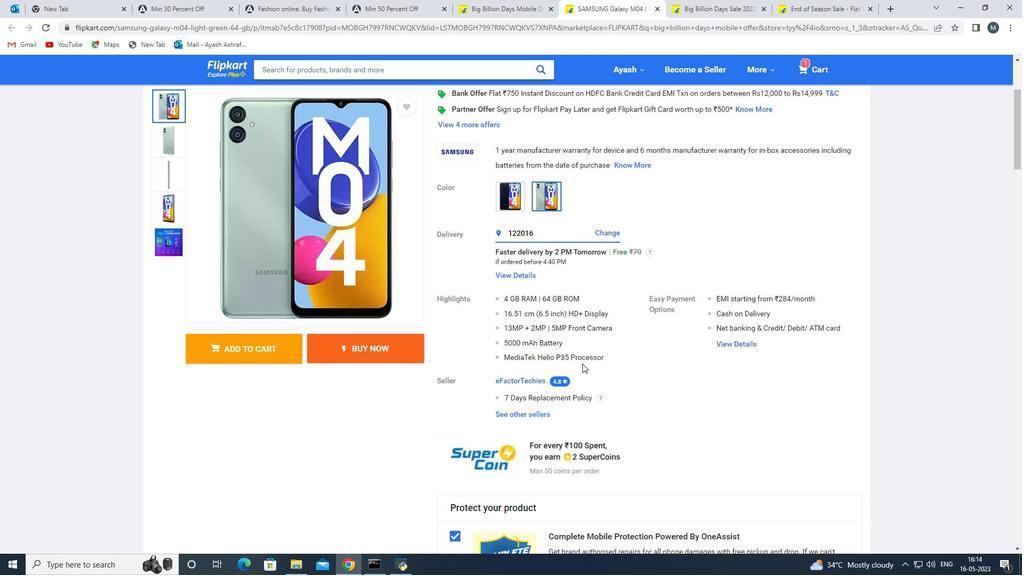 
Action: Mouse scrolled (581, 353) with delta (0, 0)
Screenshot: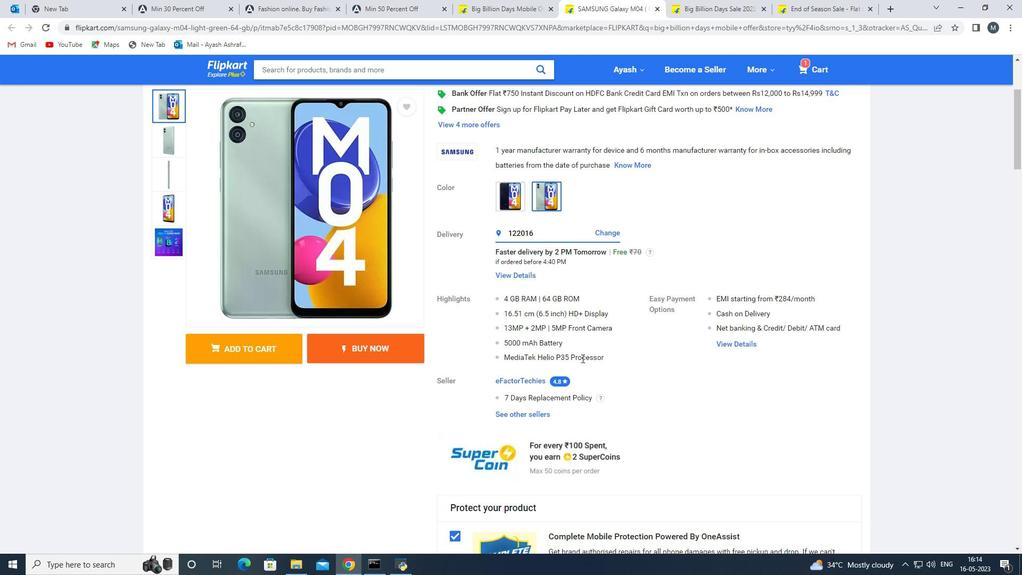 
Action: Mouse scrolled (581, 353) with delta (0, 0)
Screenshot: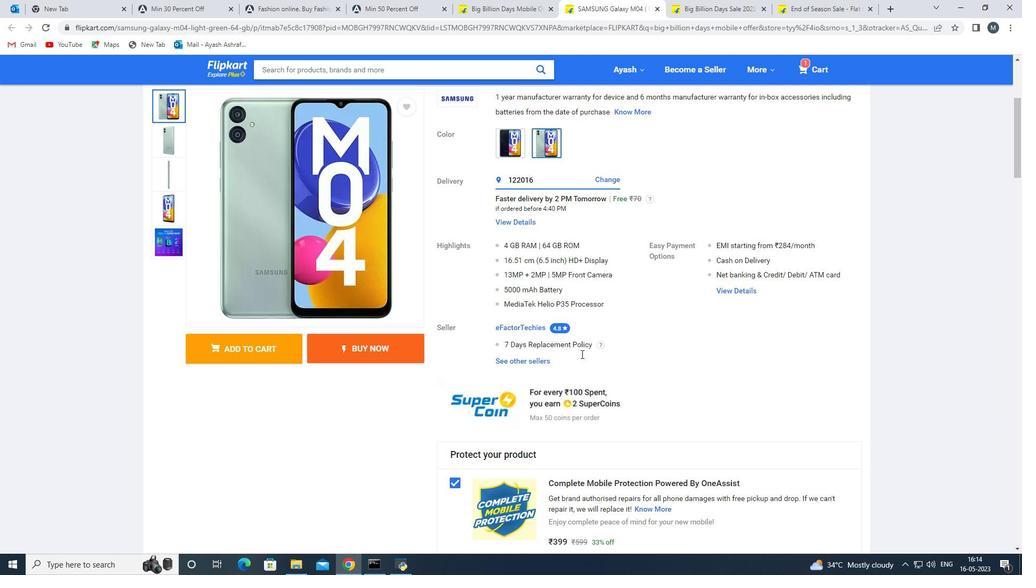 
Action: Mouse scrolled (581, 353) with delta (0, 0)
Screenshot: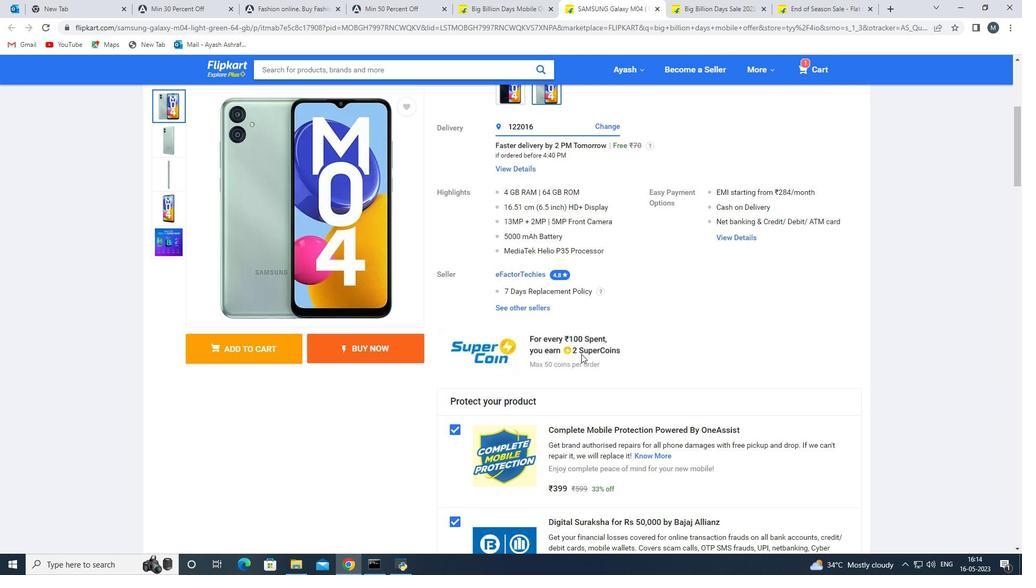 
Action: Mouse scrolled (581, 353) with delta (0, 0)
Screenshot: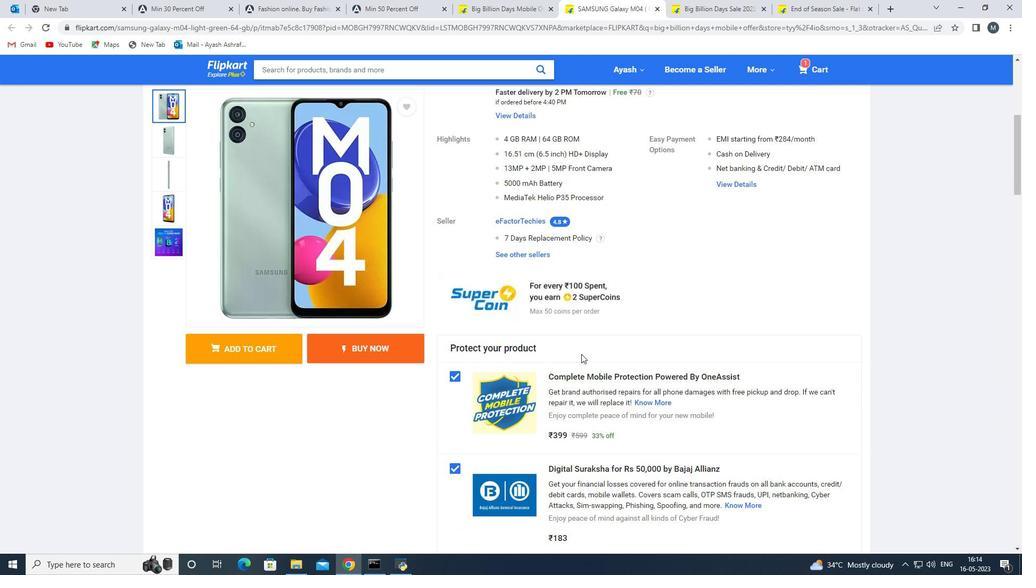 
Action: Mouse moved to (547, 322)
Screenshot: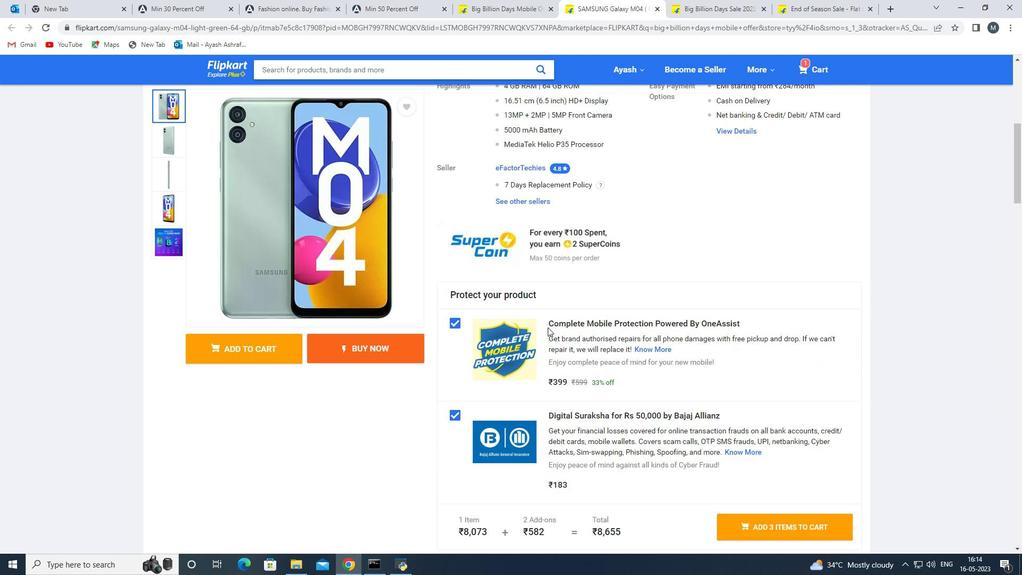 
Action: Mouse pressed left at (547, 322)
Screenshot: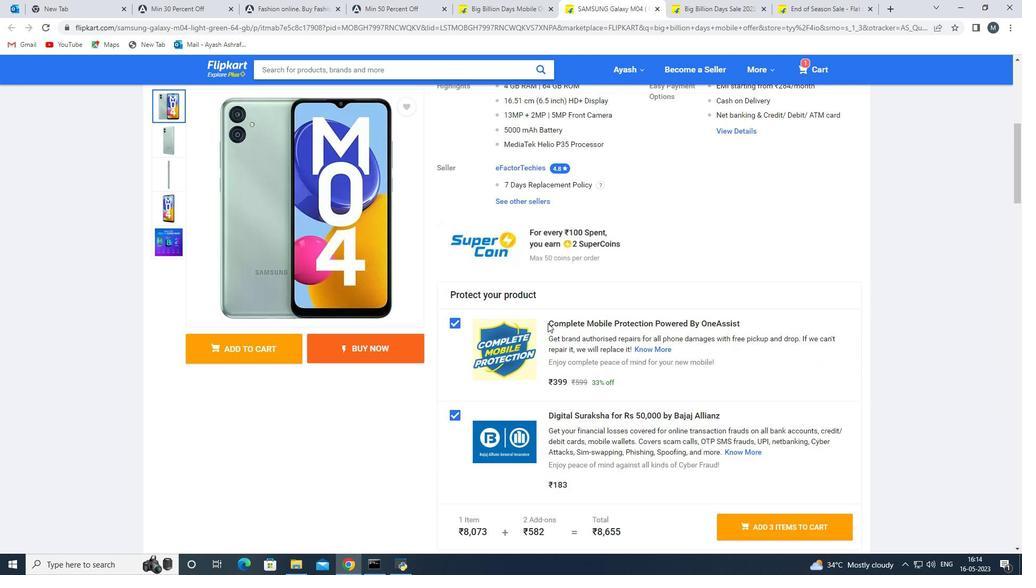 
Action: Mouse moved to (631, 390)
Screenshot: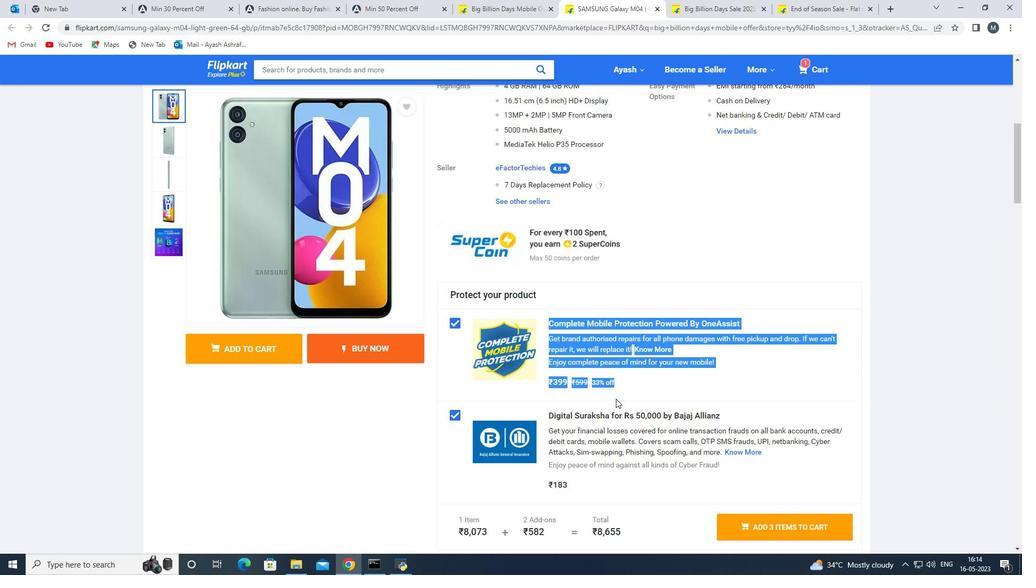 
Action: Mouse pressed left at (631, 390)
Screenshot: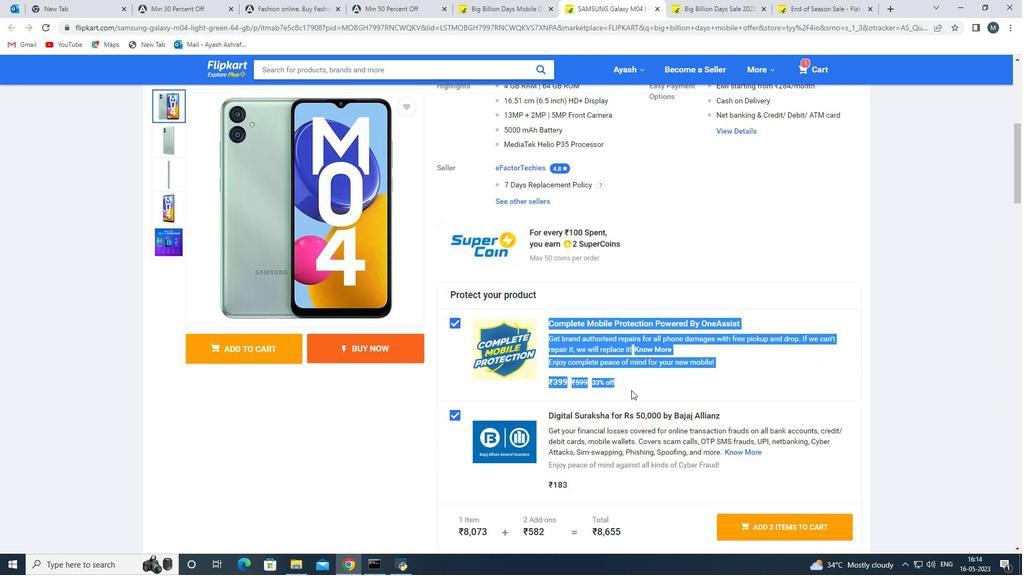 
Action: Mouse moved to (545, 335)
Screenshot: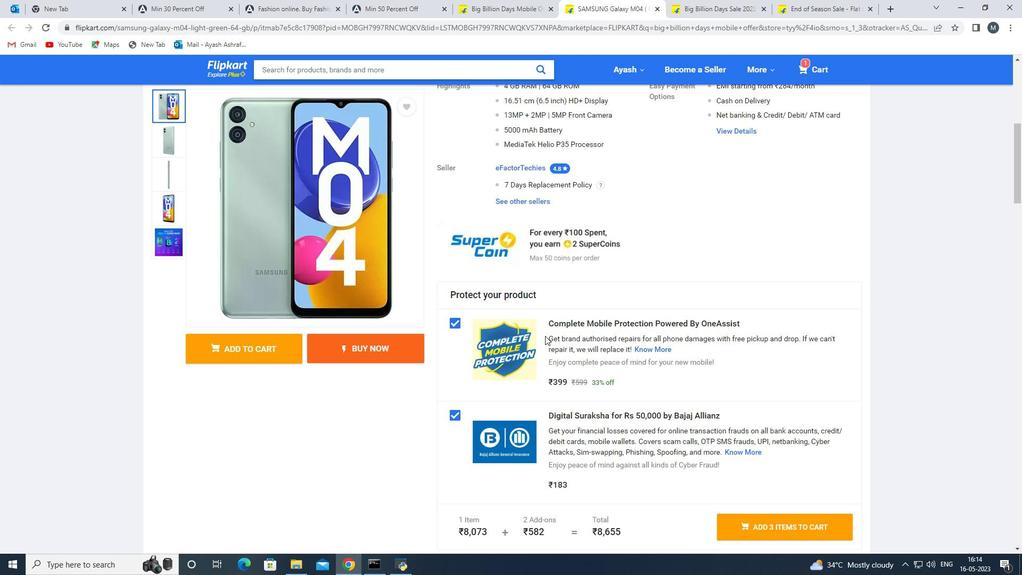 
Action: Mouse pressed left at (545, 335)
Screenshot: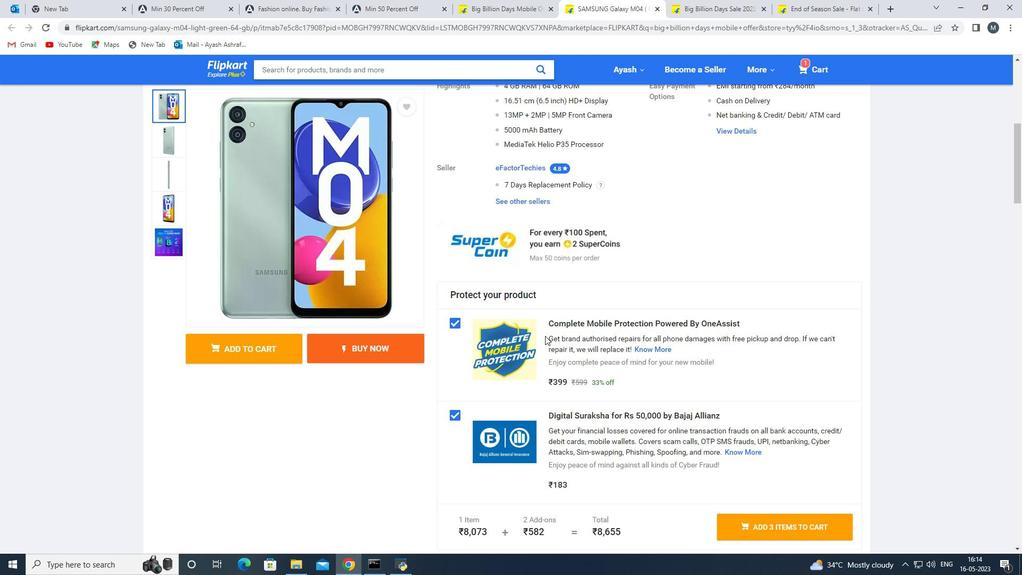
Action: Mouse moved to (636, 394)
Screenshot: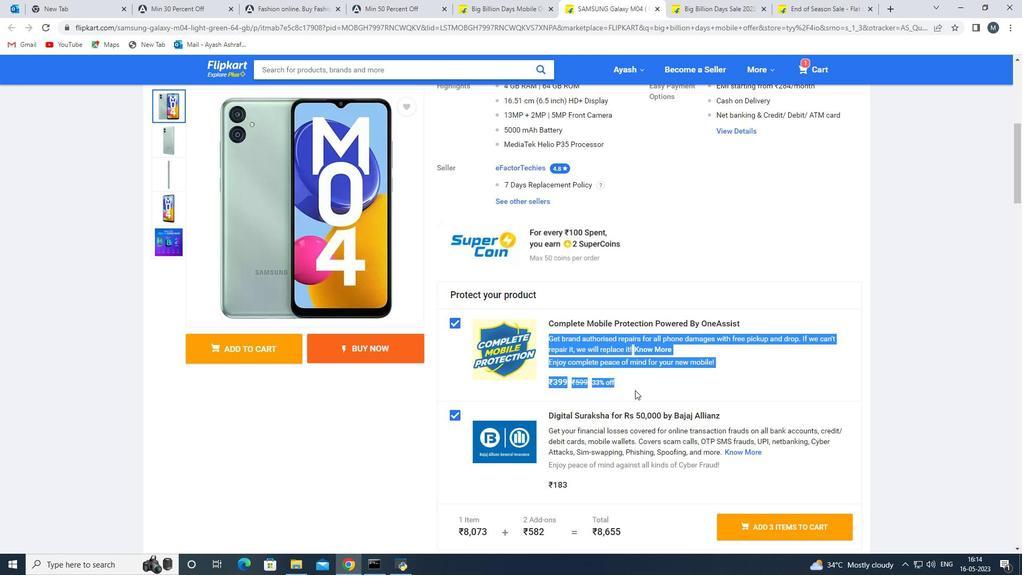 
Action: Mouse pressed left at (636, 394)
Screenshot: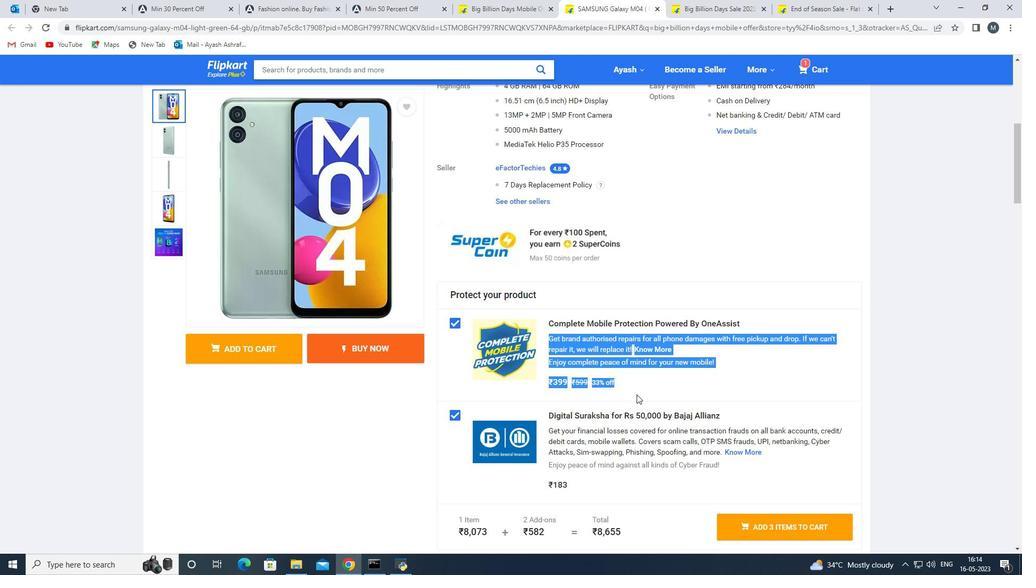 
Action: Mouse moved to (629, 387)
Screenshot: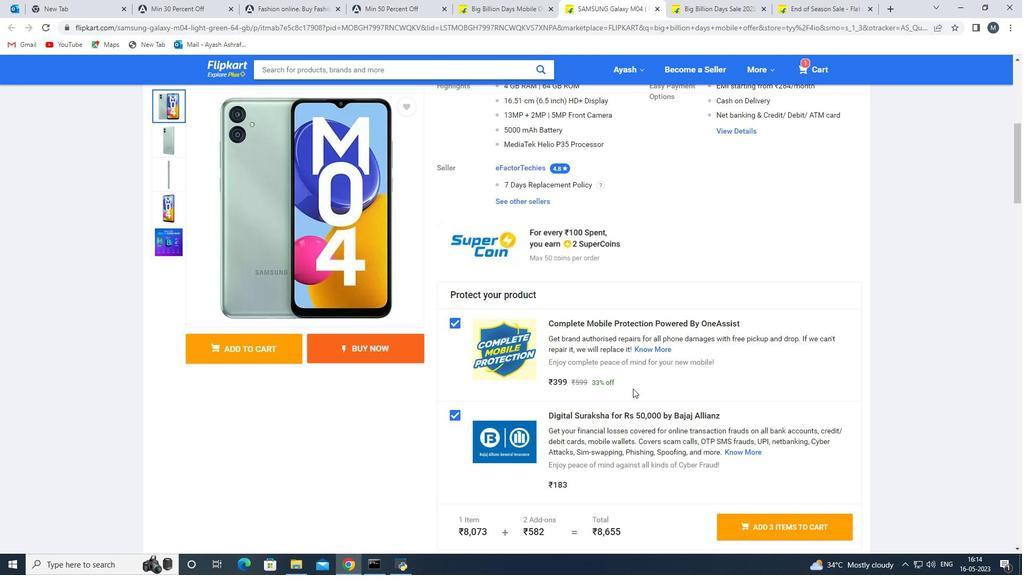
Action: Mouse scrolled (629, 386) with delta (0, 0)
Screenshot: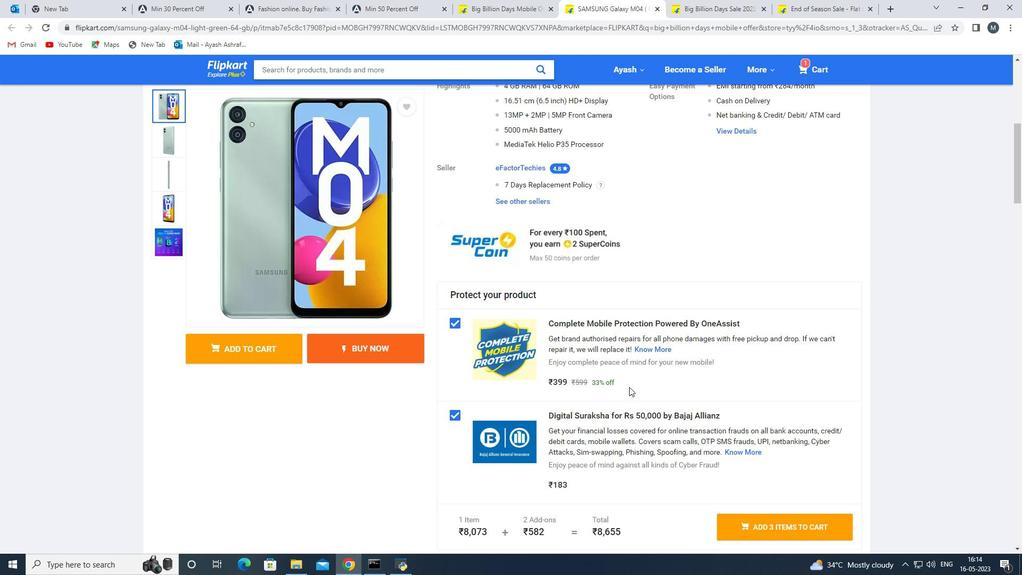 
Action: Mouse moved to (628, 386)
Screenshot: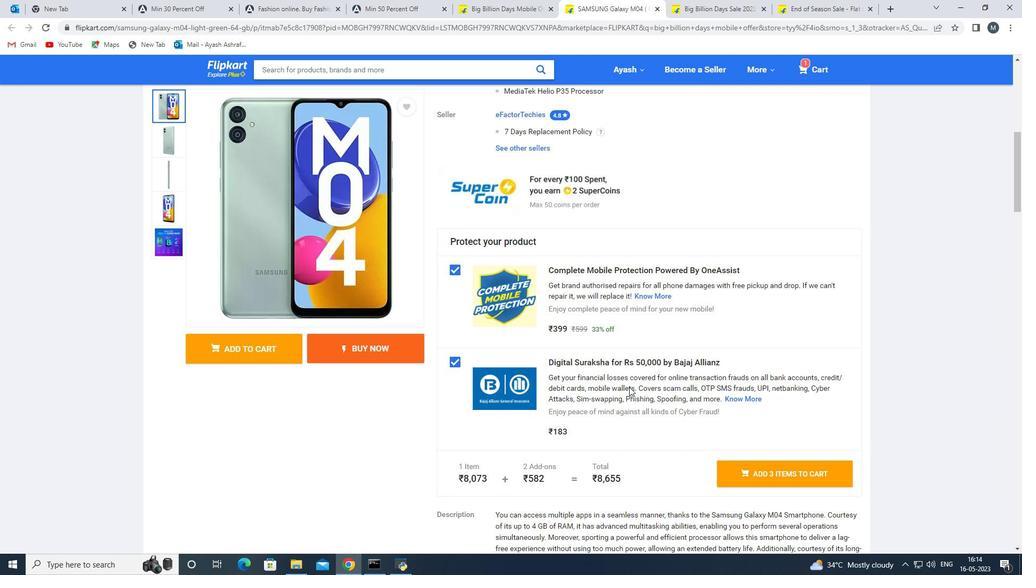 
Action: Mouse scrolled (628, 386) with delta (0, 0)
Screenshot: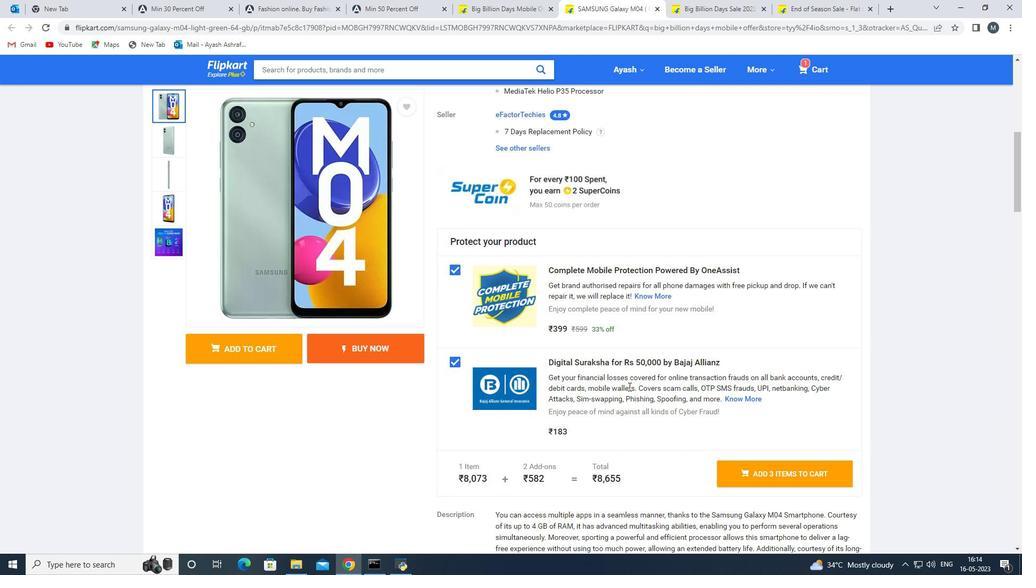 
Action: Mouse moved to (617, 384)
Screenshot: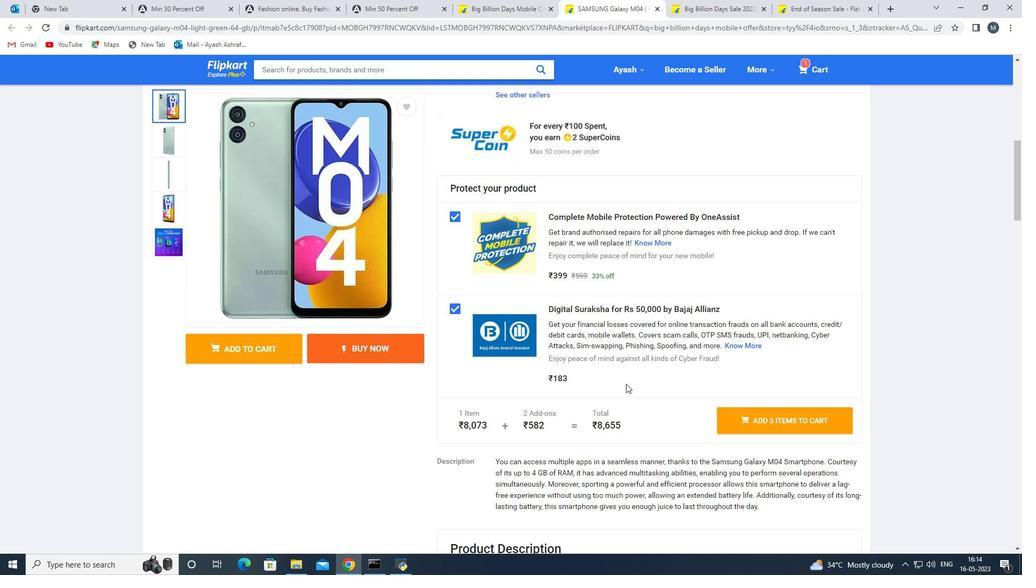 
Action: Mouse scrolled (617, 384) with delta (0, 0)
Screenshot: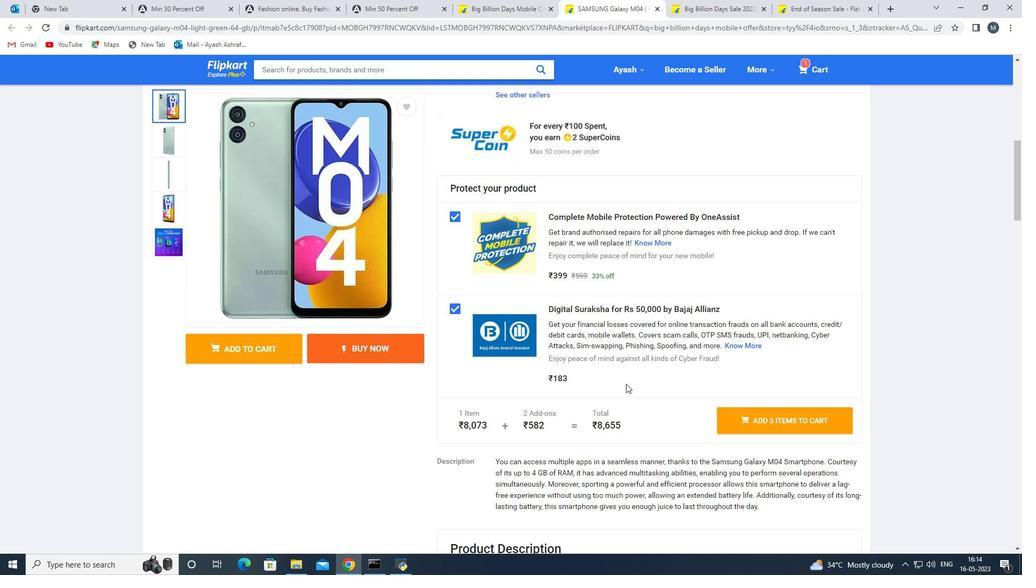 
Action: Mouse moved to (617, 384)
Screenshot: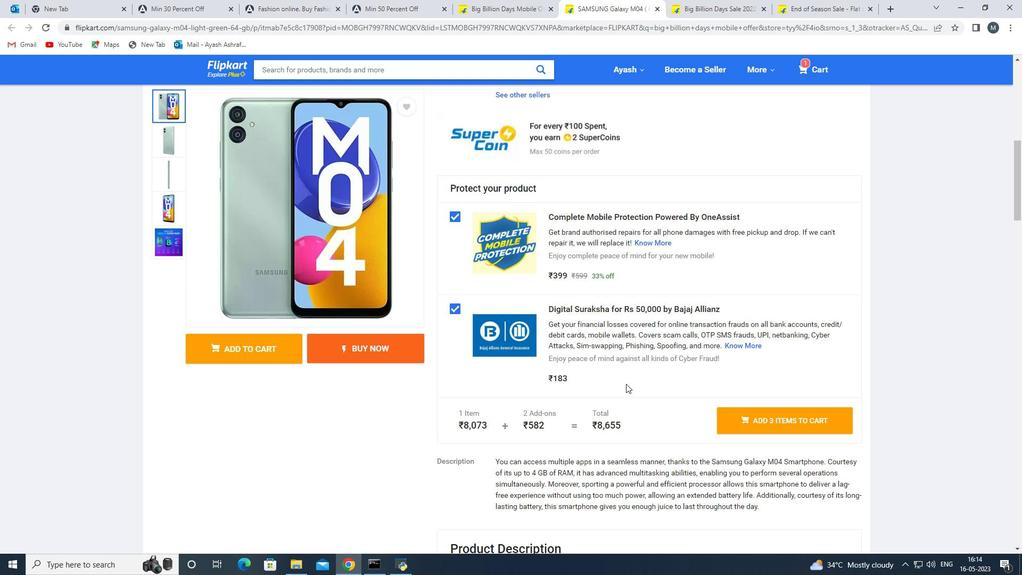 
Action: Mouse scrolled (617, 384) with delta (0, 0)
Screenshot: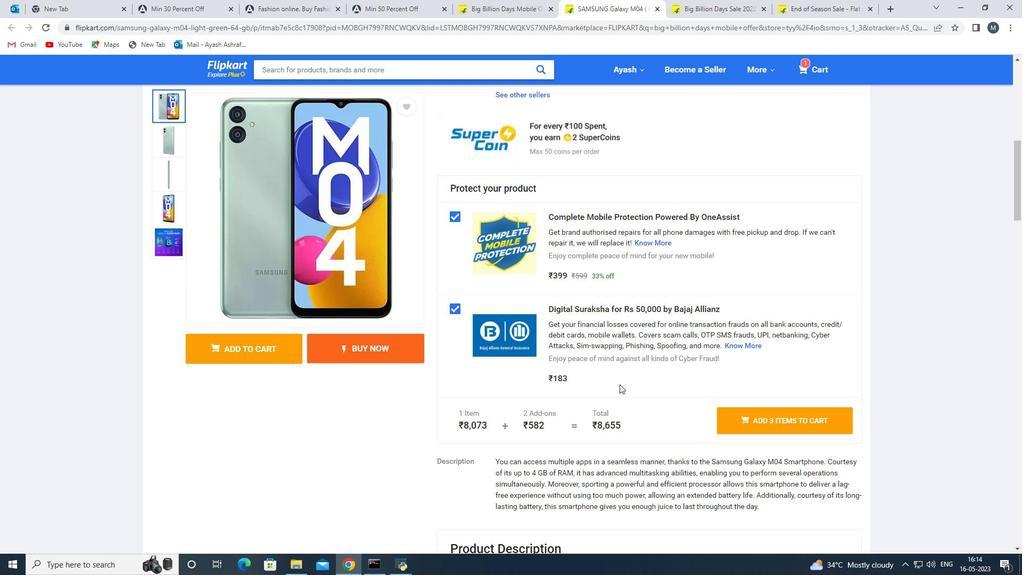 
Action: Mouse scrolled (617, 384) with delta (0, 0)
Screenshot: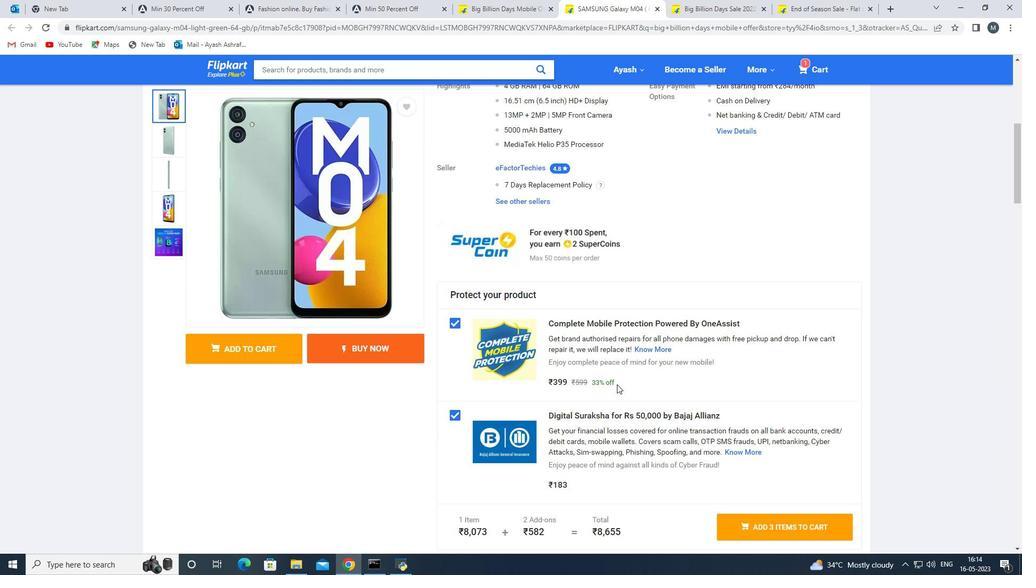 
Action: Mouse scrolled (617, 384) with delta (0, 0)
Screenshot: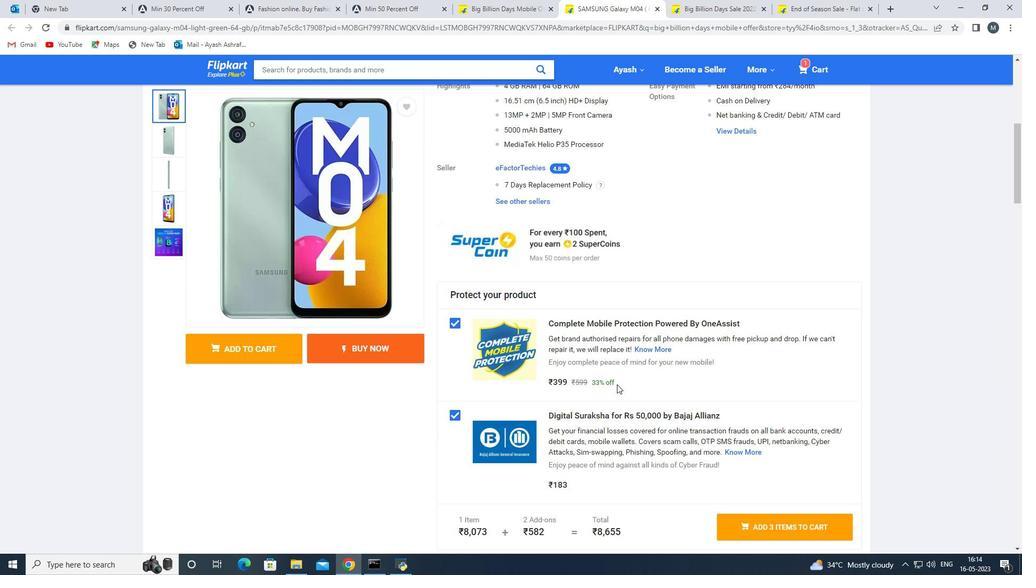 
Action: Mouse scrolled (617, 384) with delta (0, 0)
Screenshot: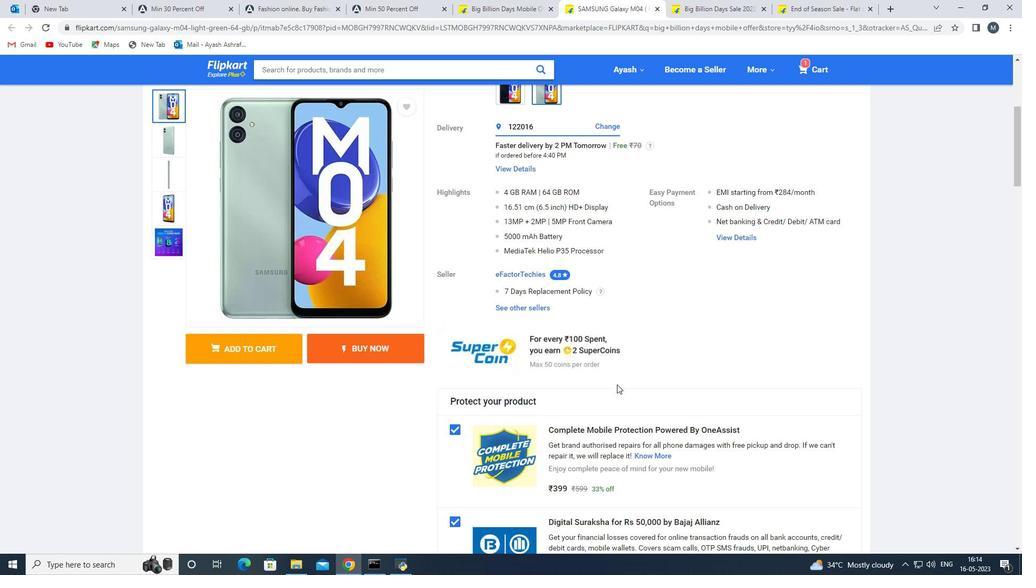 
Action: Mouse scrolled (617, 384) with delta (0, 0)
Screenshot: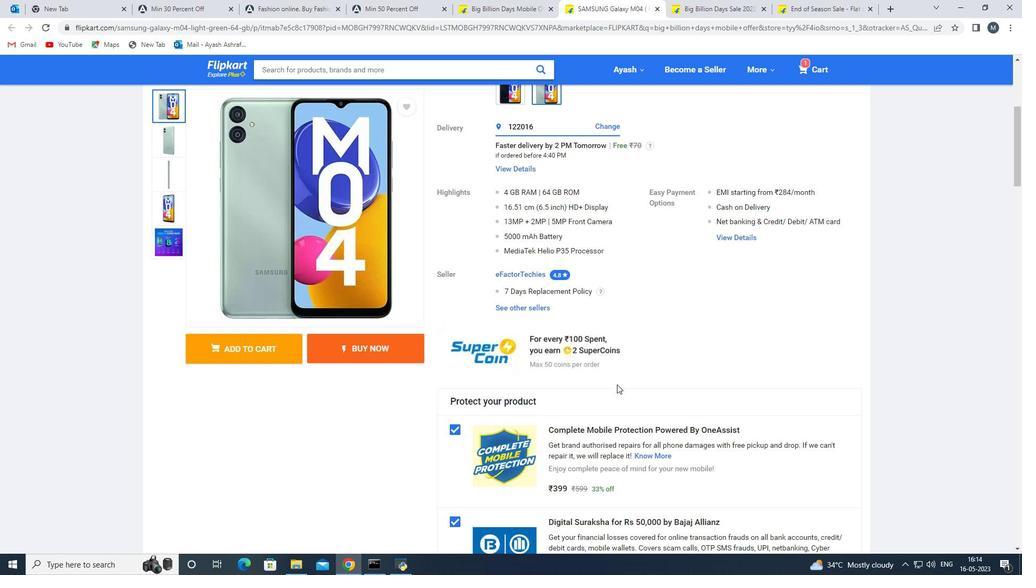 
Action: Mouse scrolled (617, 384) with delta (0, 0)
Screenshot: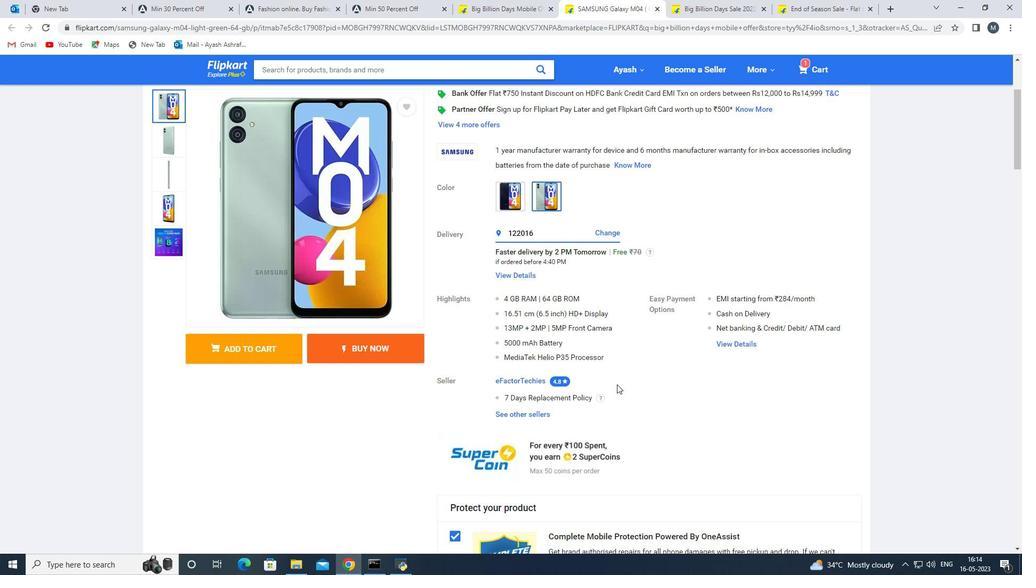 
Action: Mouse scrolled (617, 384) with delta (0, 0)
Screenshot: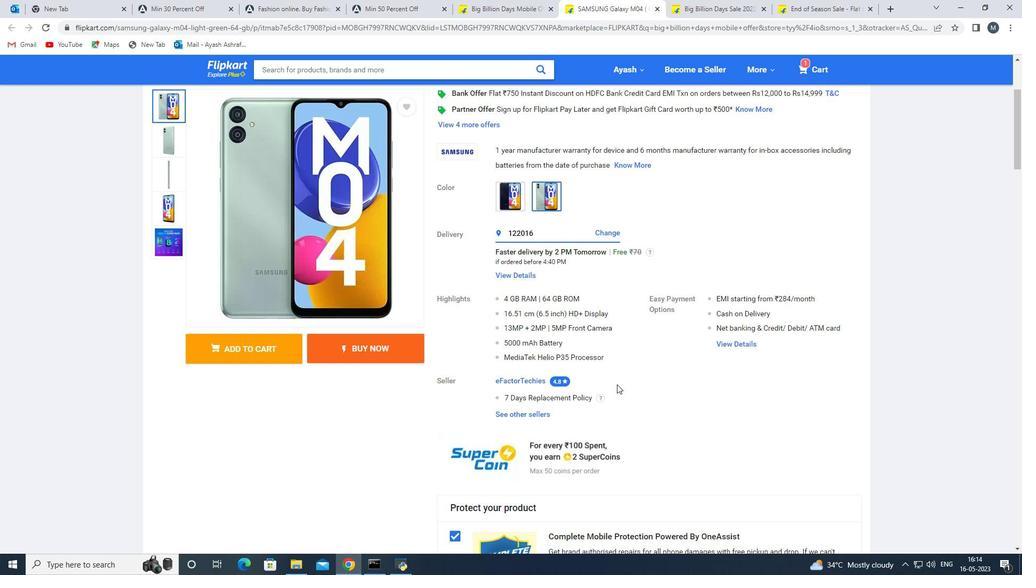 
Action: Mouse moved to (700, 338)
Screenshot: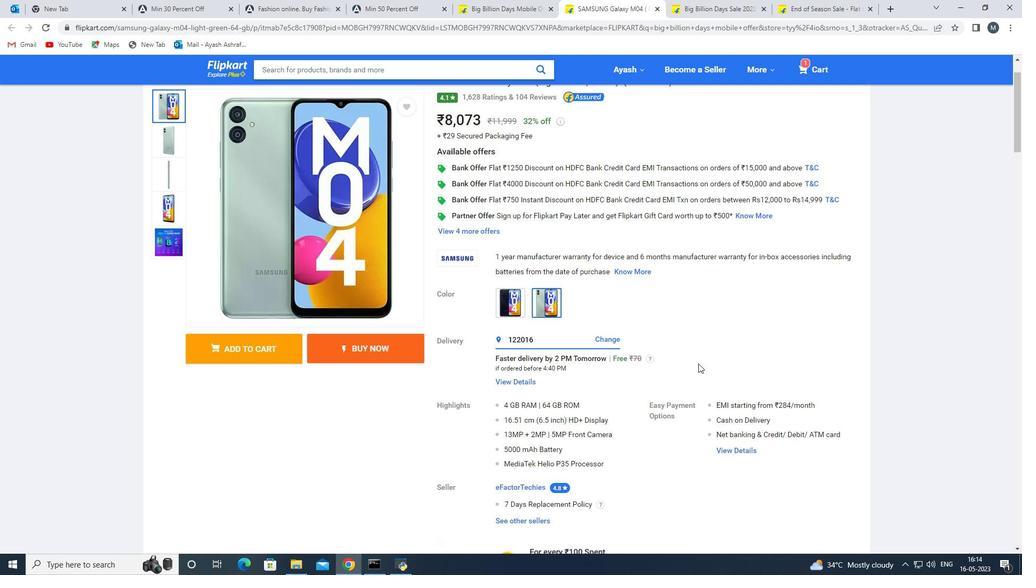 
Action: Mouse scrolled (700, 337) with delta (0, 0)
Screenshot: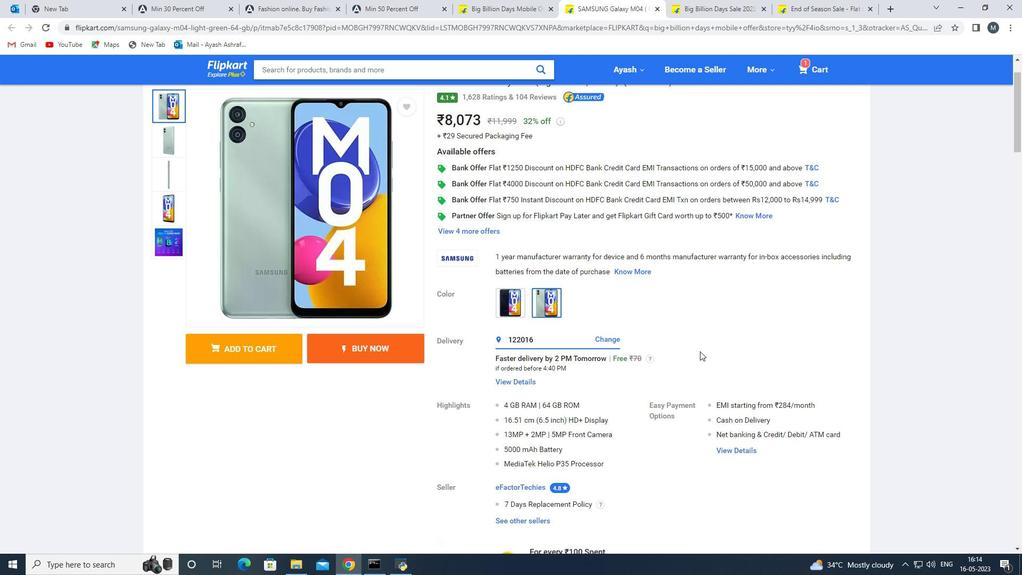 
Action: Mouse scrolled (700, 337) with delta (0, 0)
Screenshot: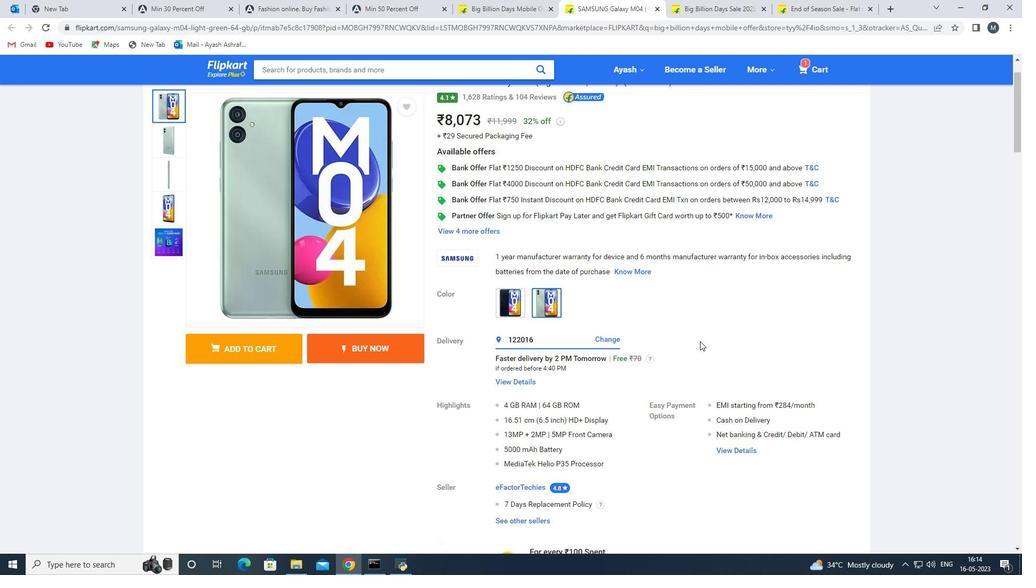 
Action: Mouse scrolled (700, 337) with delta (0, 0)
Screenshot: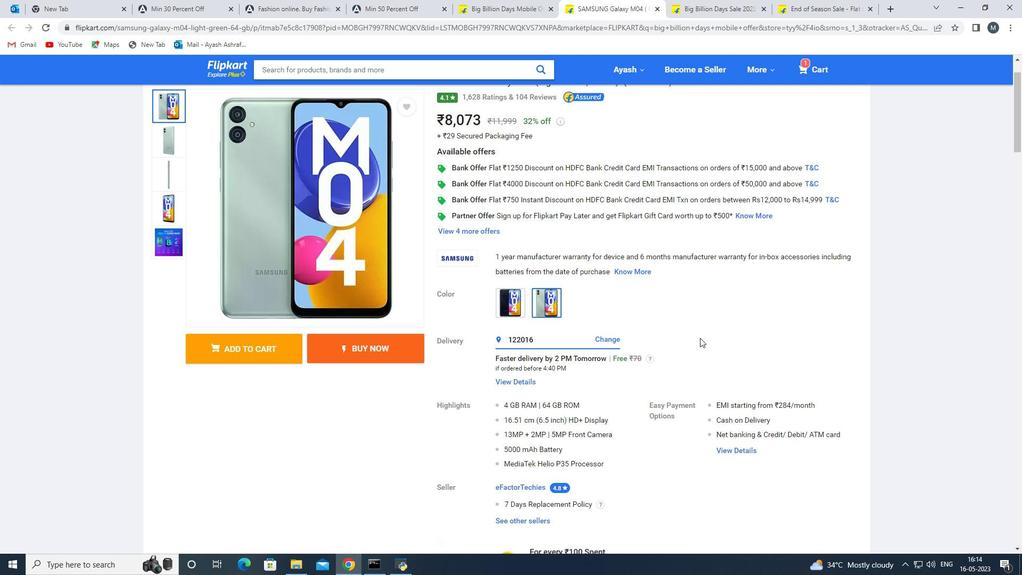 
Action: Mouse moved to (702, 350)
Screenshot: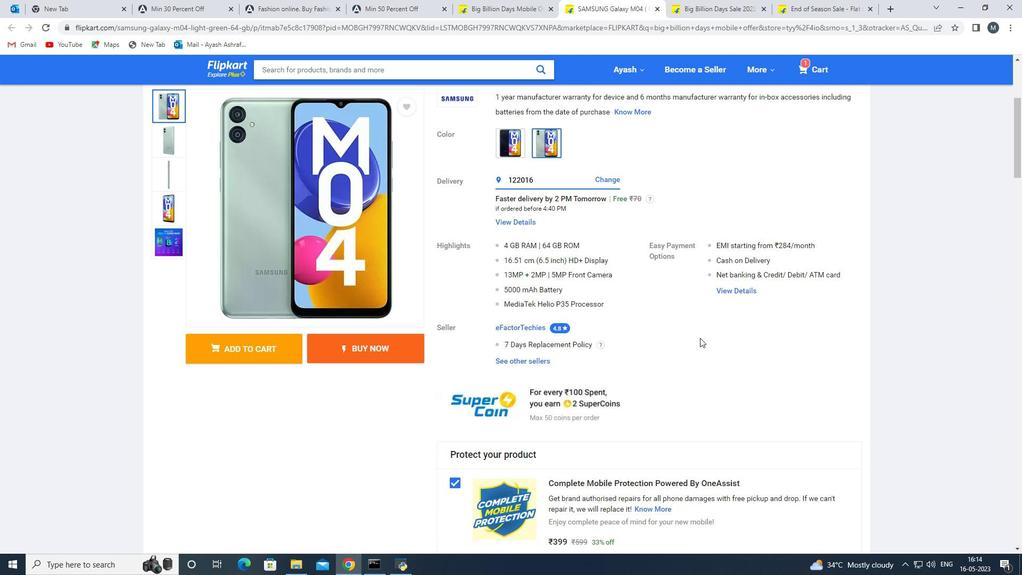 
Action: Mouse scrolled (702, 349) with delta (0, 0)
Screenshot: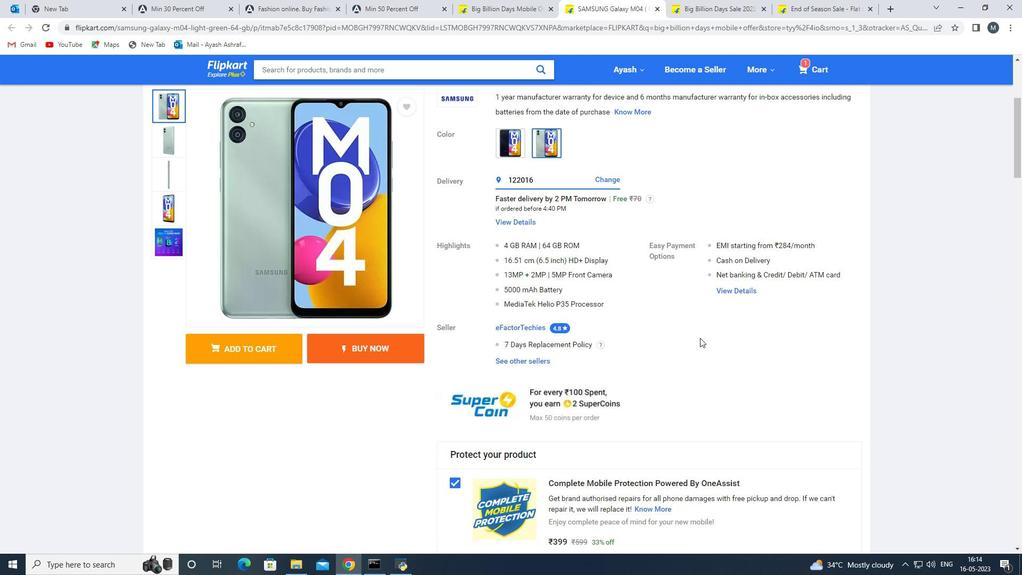 
Action: Mouse moved to (703, 350)
Screenshot: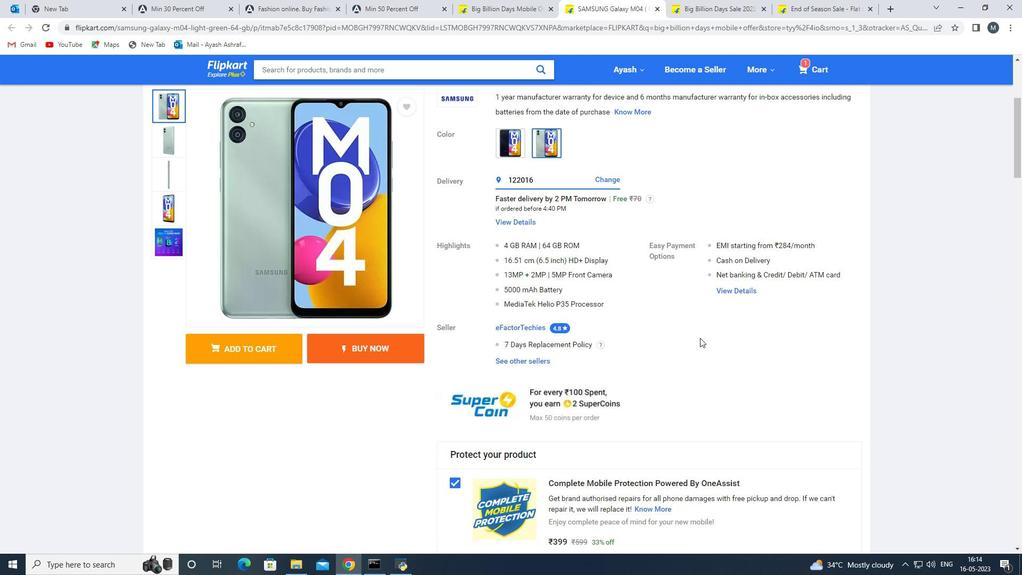 
Action: Mouse scrolled (703, 350) with delta (0, 0)
Screenshot: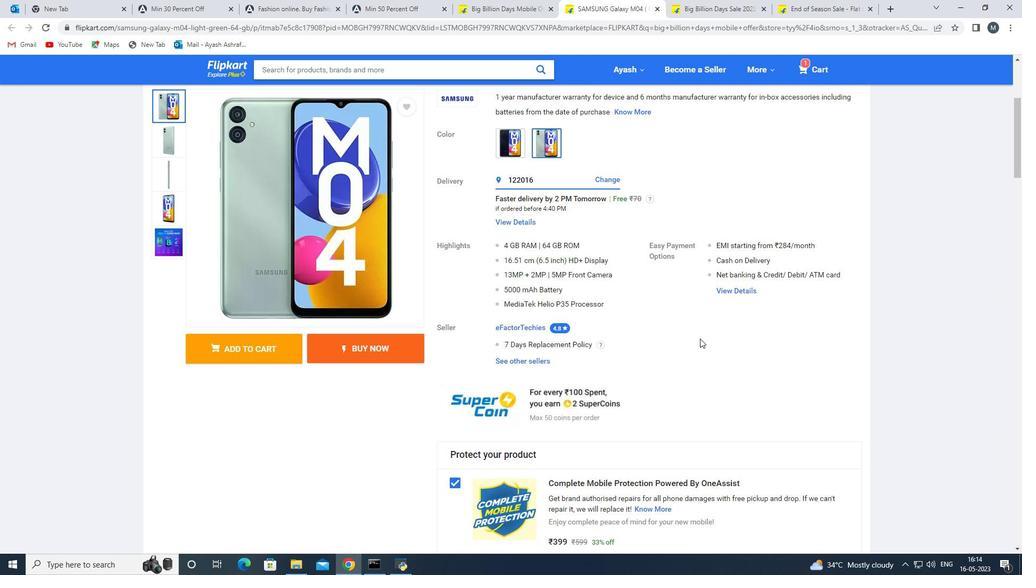 
Action: Mouse moved to (703, 351)
Screenshot: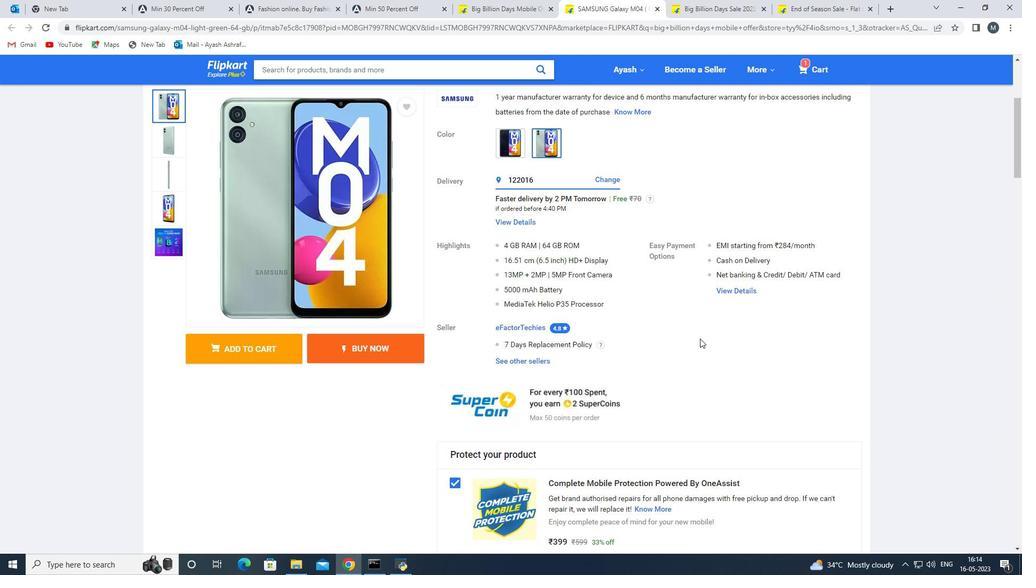 
Action: Mouse scrolled (703, 350) with delta (0, 0)
Screenshot: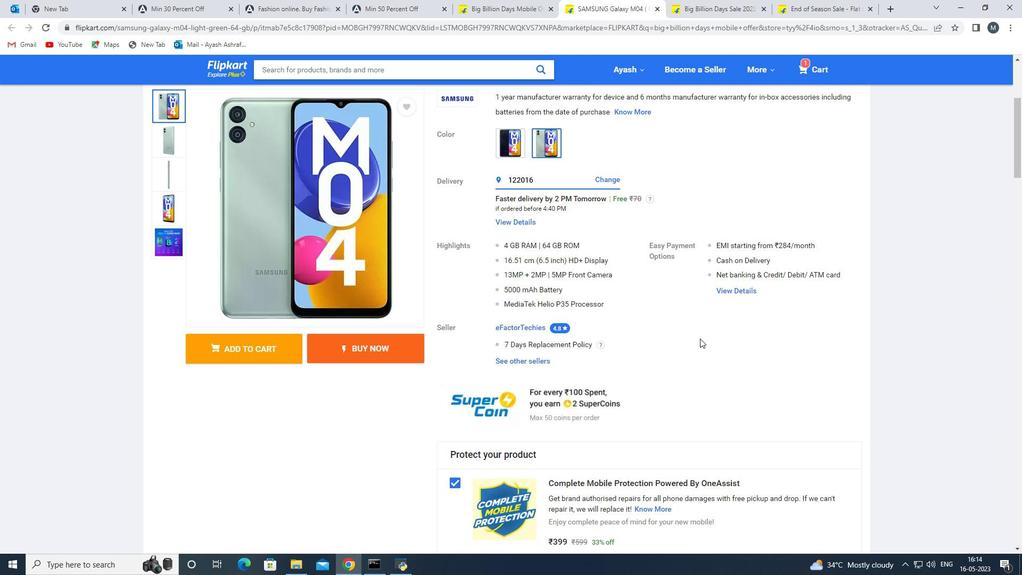 
Action: Mouse moved to (703, 353)
Screenshot: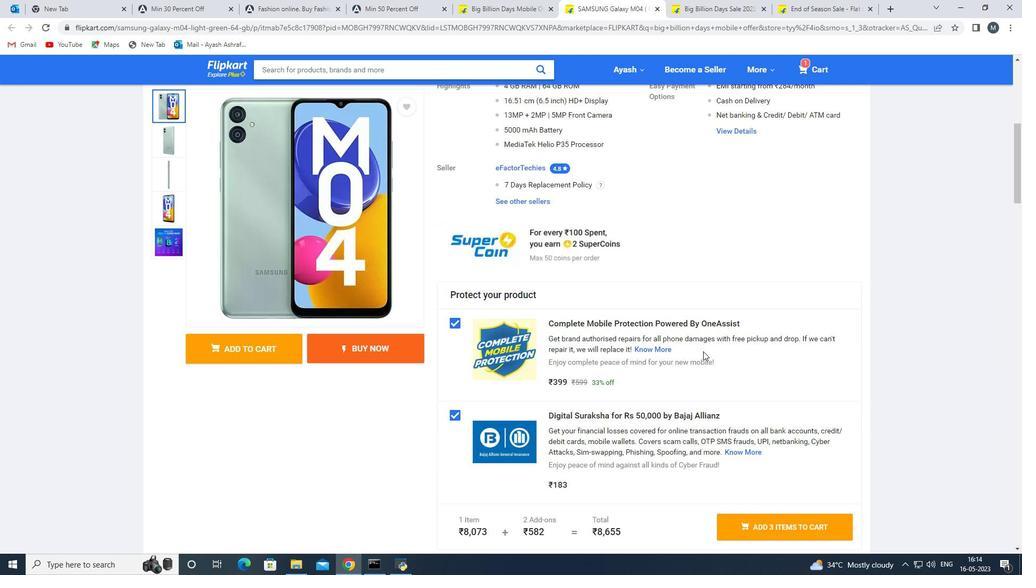 
Action: Mouse scrolled (703, 352) with delta (0, 0)
Screenshot: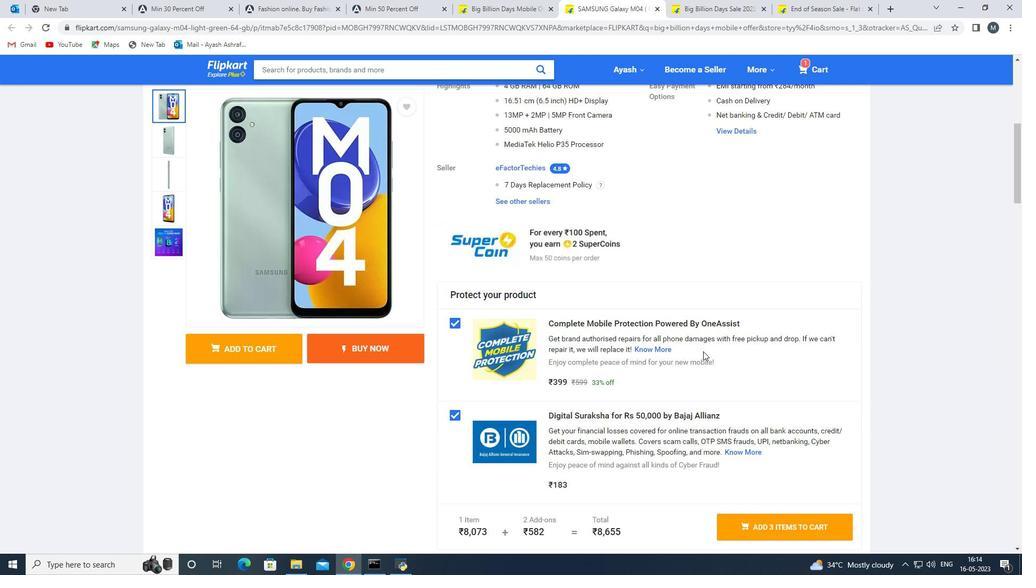 
Action: Mouse moved to (704, 355)
Screenshot: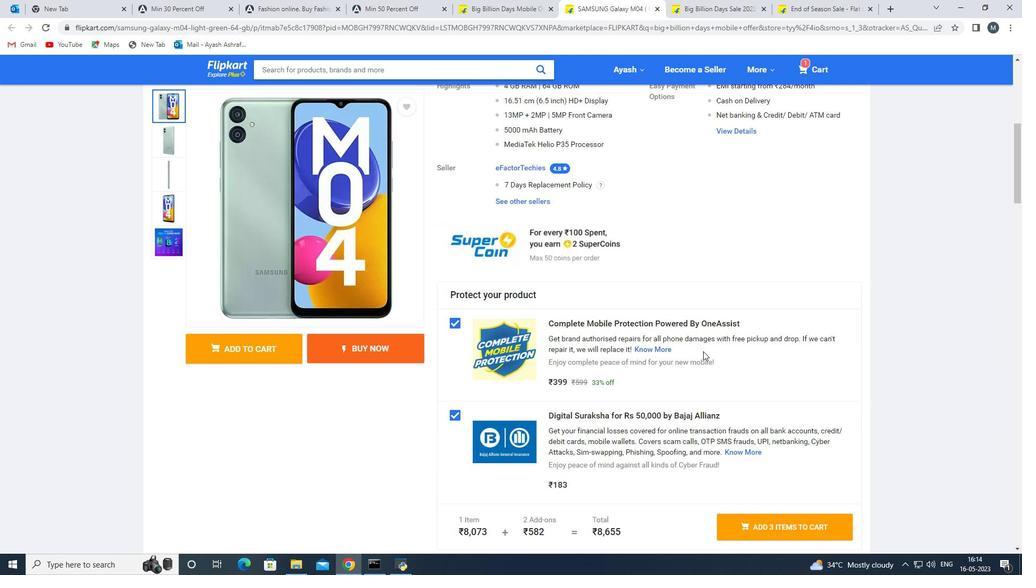 
Action: Mouse scrolled (704, 354) with delta (0, 0)
Screenshot: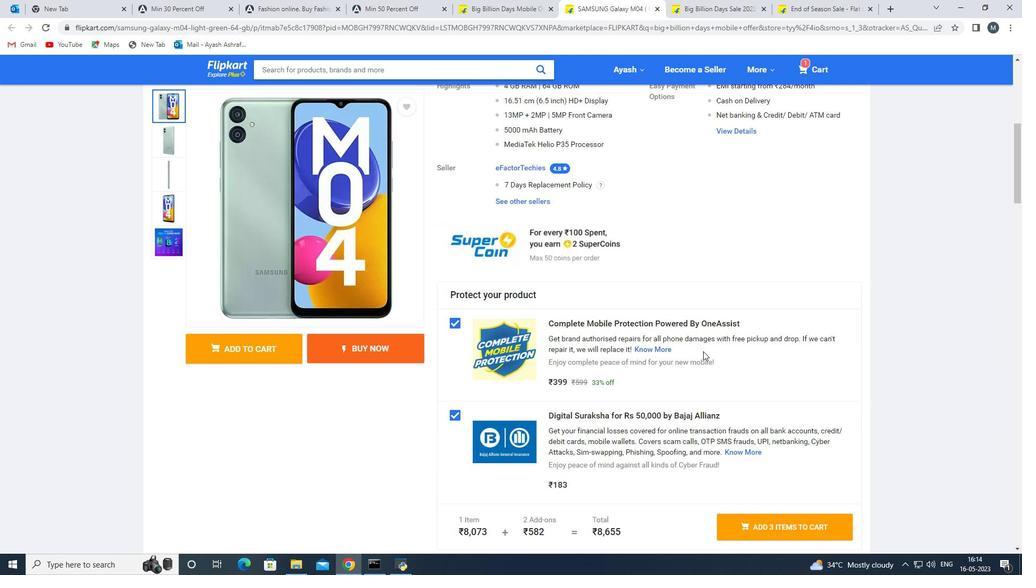 
Action: Mouse moved to (677, 386)
Screenshot: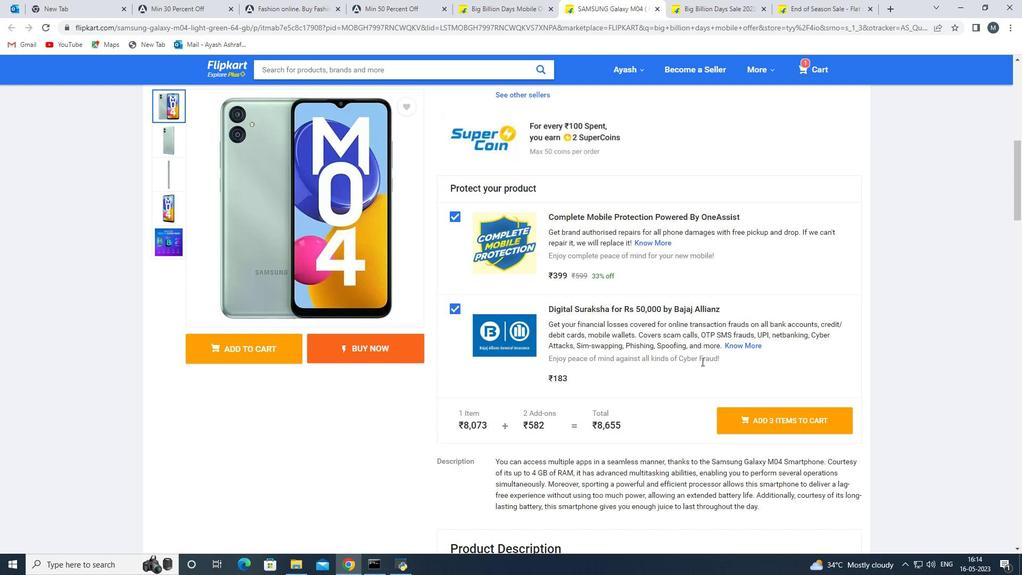 
Action: Mouse scrolled (677, 386) with delta (0, 0)
Screenshot: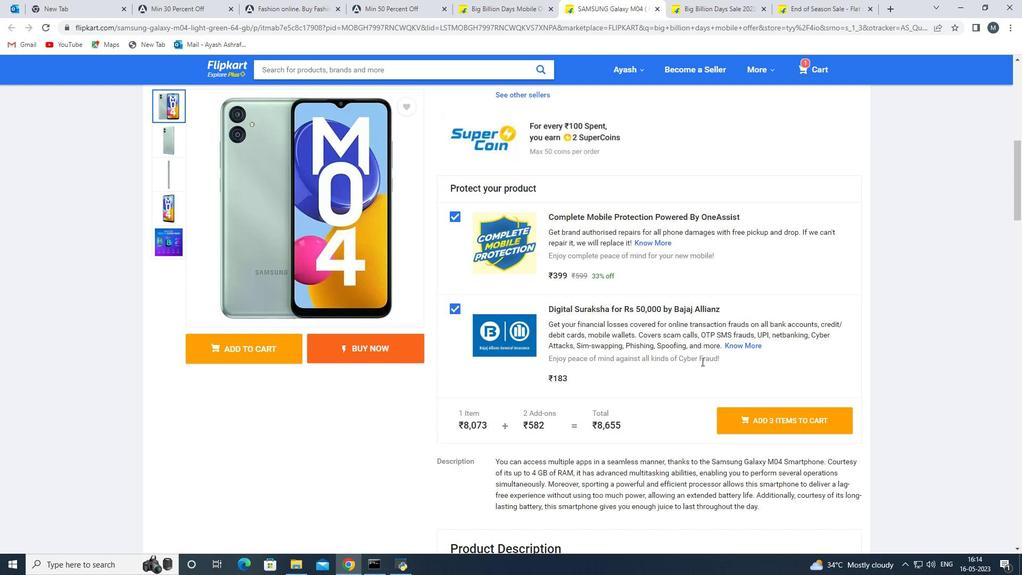 
Action: Mouse moved to (668, 395)
Screenshot: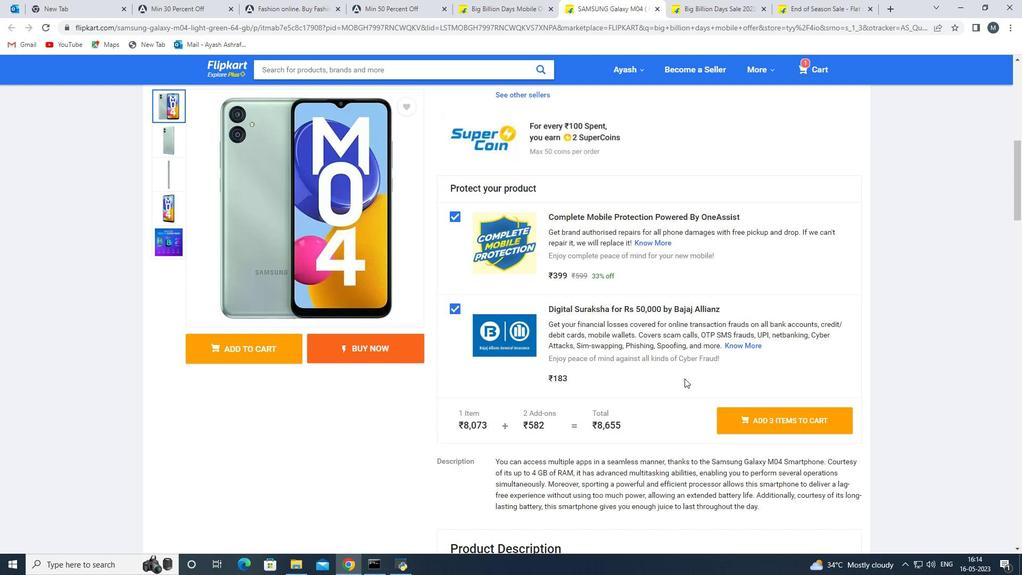 
Action: Mouse scrolled (668, 395) with delta (0, 0)
Screenshot: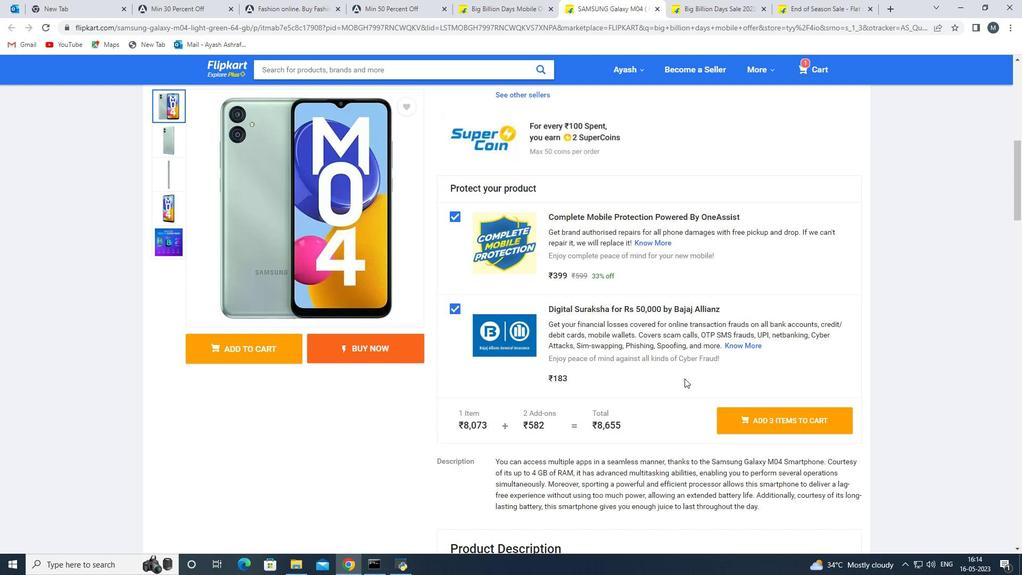 
Action: Mouse moved to (657, 401)
Screenshot: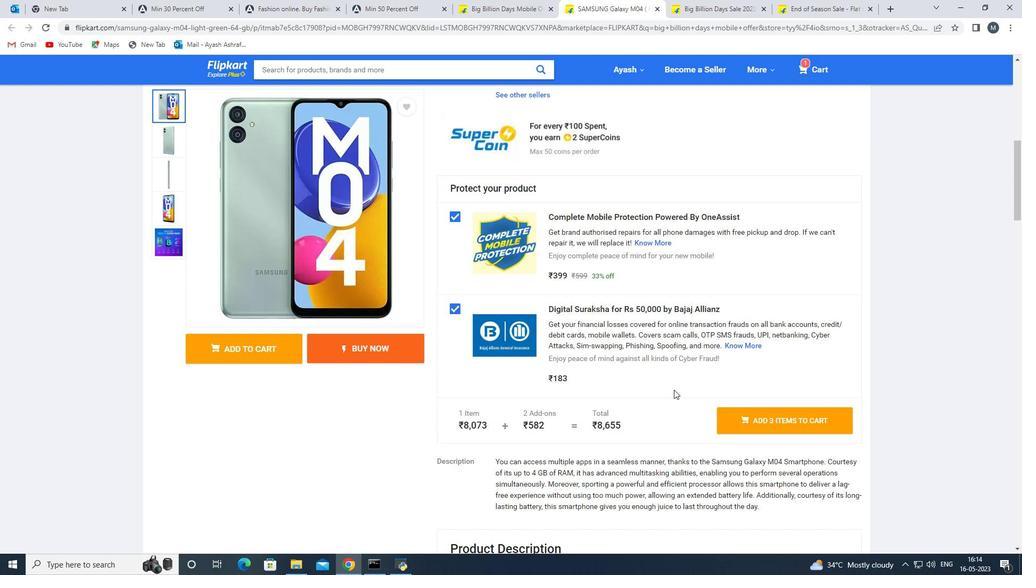 
Action: Mouse scrolled (657, 400) with delta (0, 0)
Screenshot: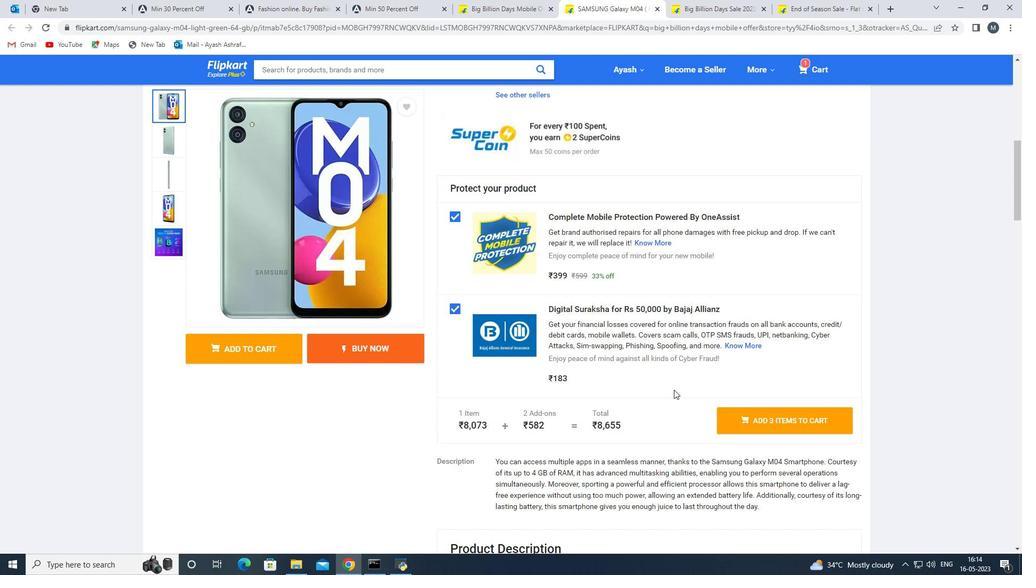 
Action: Mouse moved to (453, 263)
Screenshot: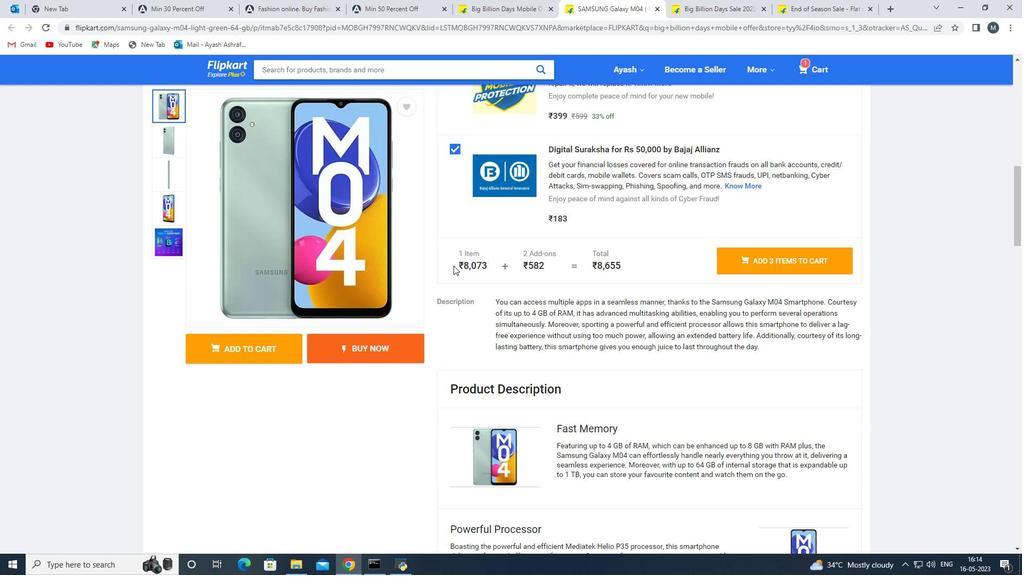 
Action: Mouse pressed left at (453, 263)
Screenshot: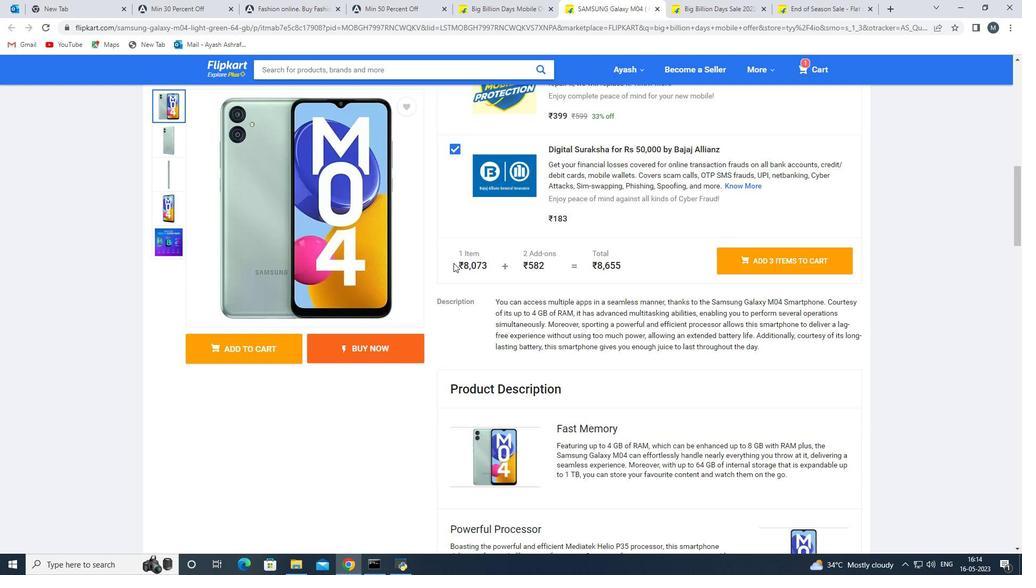 
Action: Mouse moved to (649, 275)
Screenshot: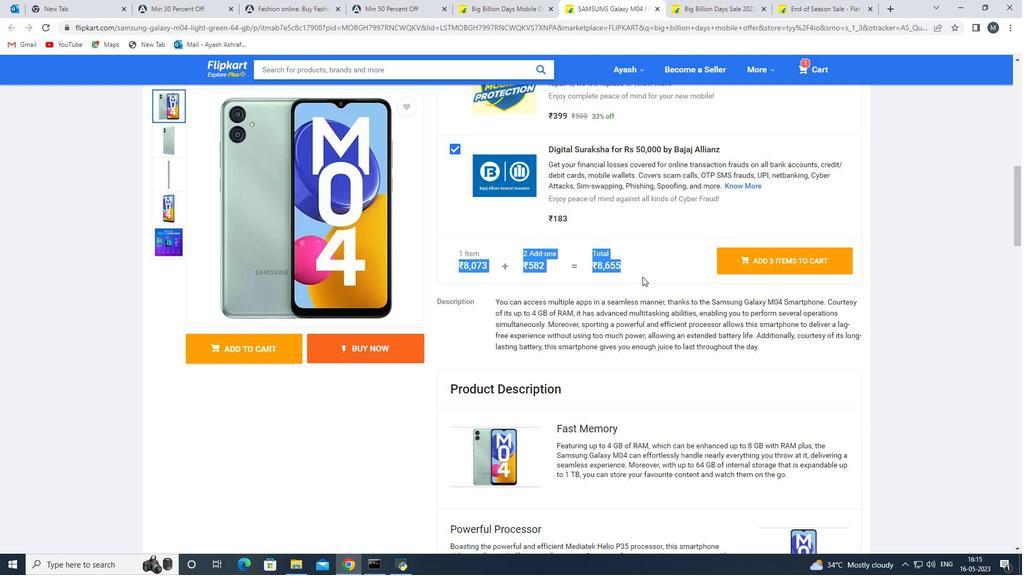 
Action: Mouse pressed left at (649, 275)
Screenshot: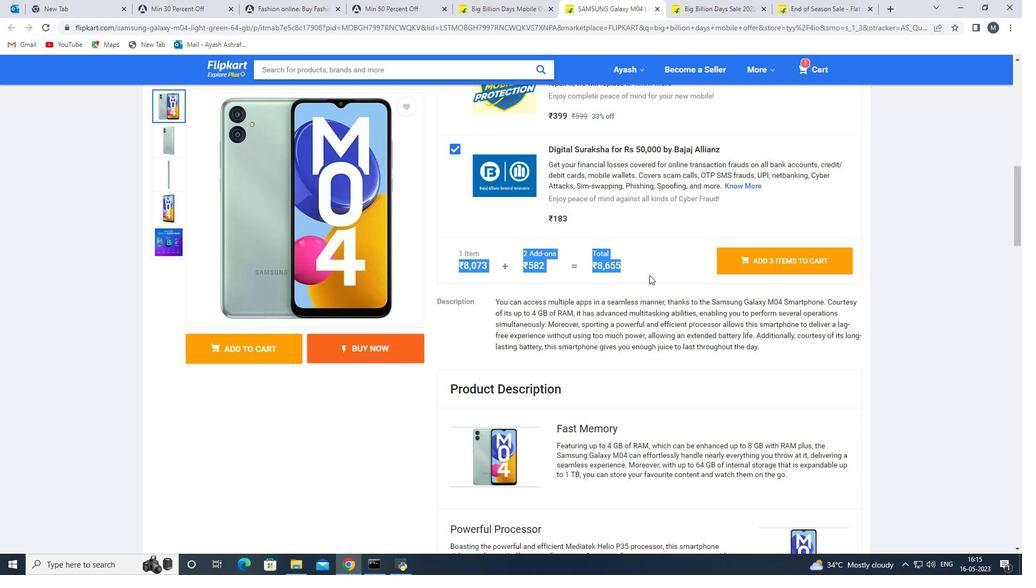 
Action: Mouse moved to (642, 281)
Screenshot: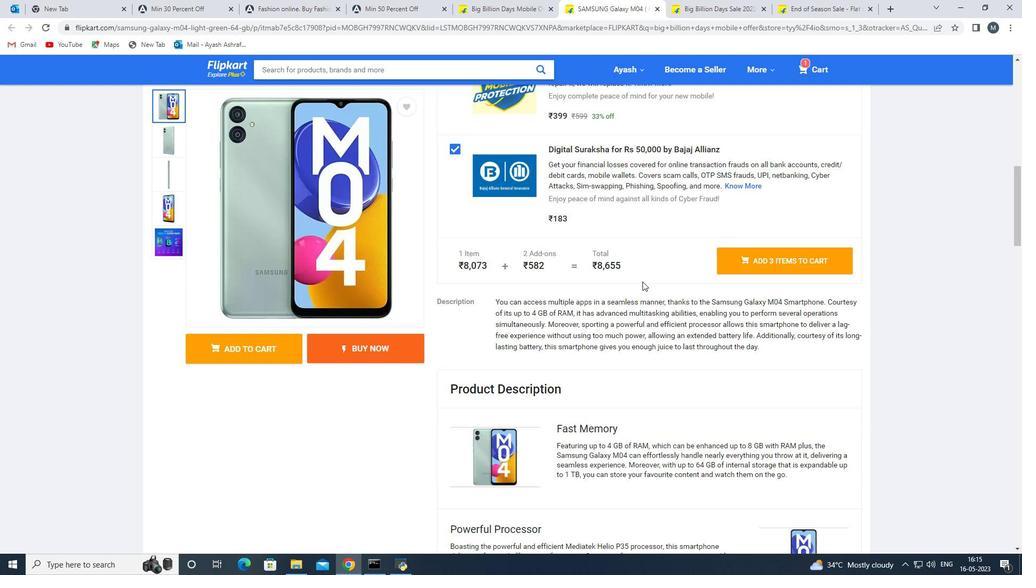 
Action: Mouse scrolled (642, 280) with delta (0, 0)
Screenshot: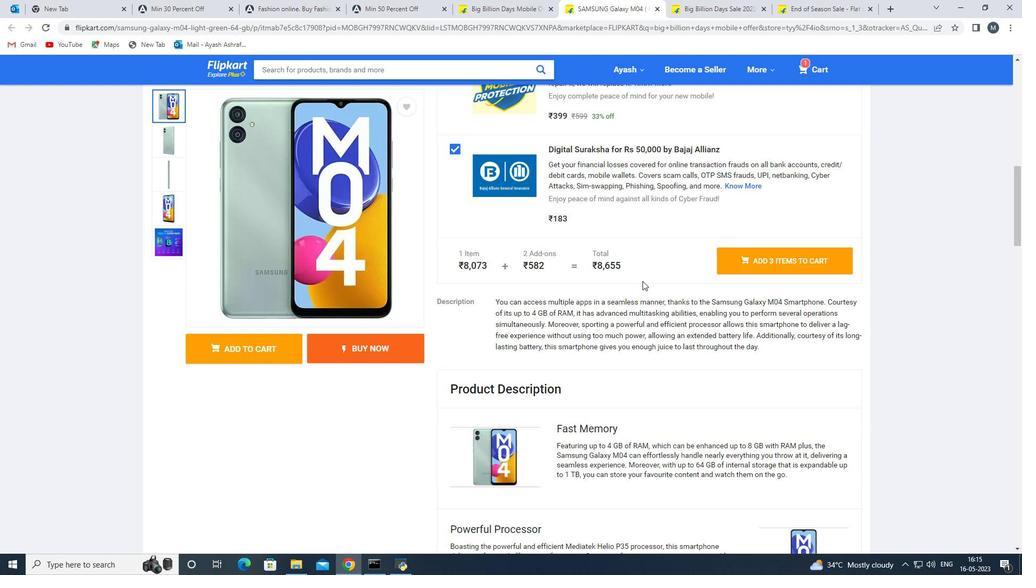 
Action: Mouse moved to (642, 281)
Screenshot: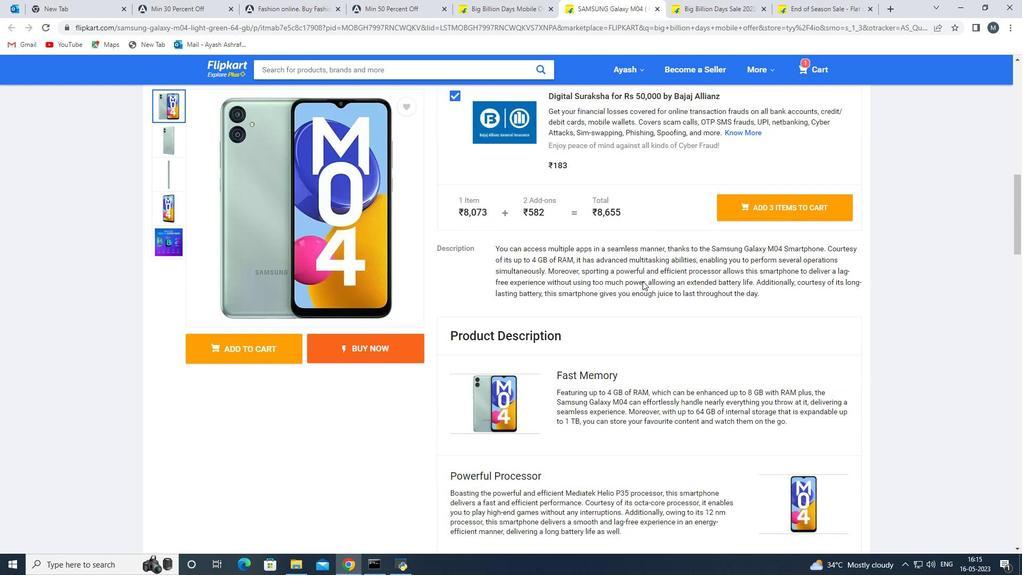 
Action: Mouse scrolled (642, 280) with delta (0, 0)
Screenshot: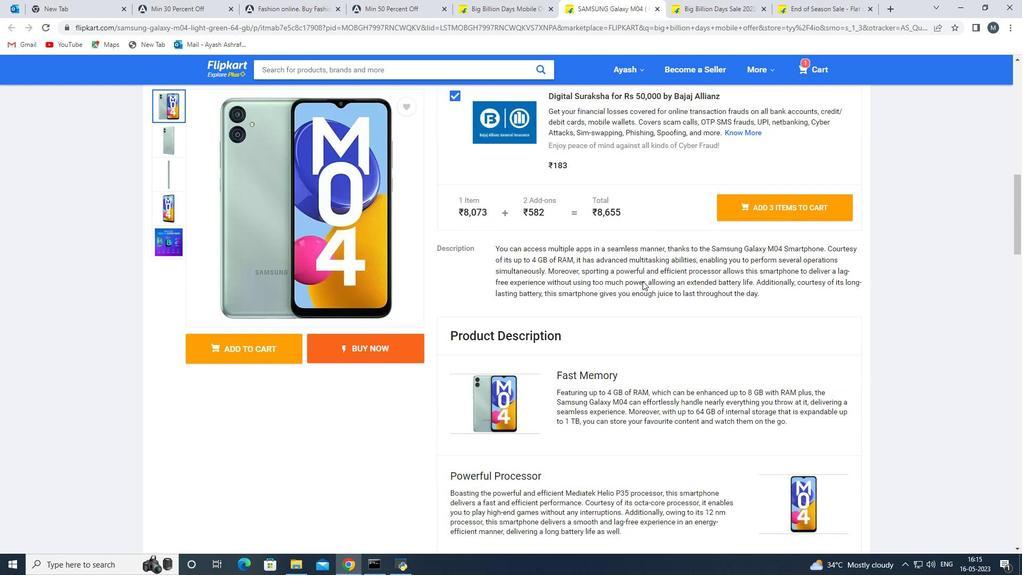 
Action: Mouse moved to (641, 282)
Screenshot: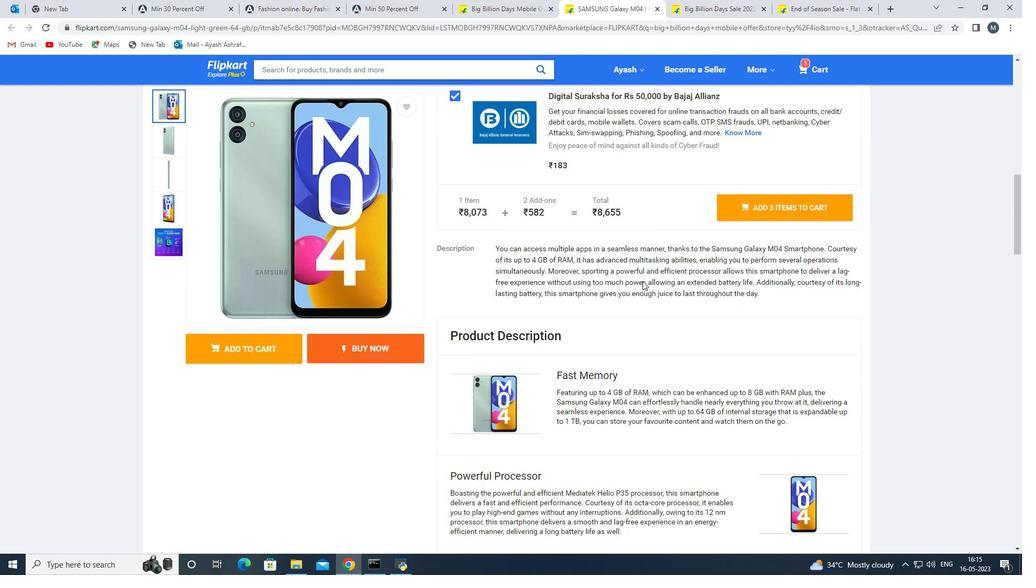 
Action: Mouse scrolled (641, 282) with delta (0, 0)
Screenshot: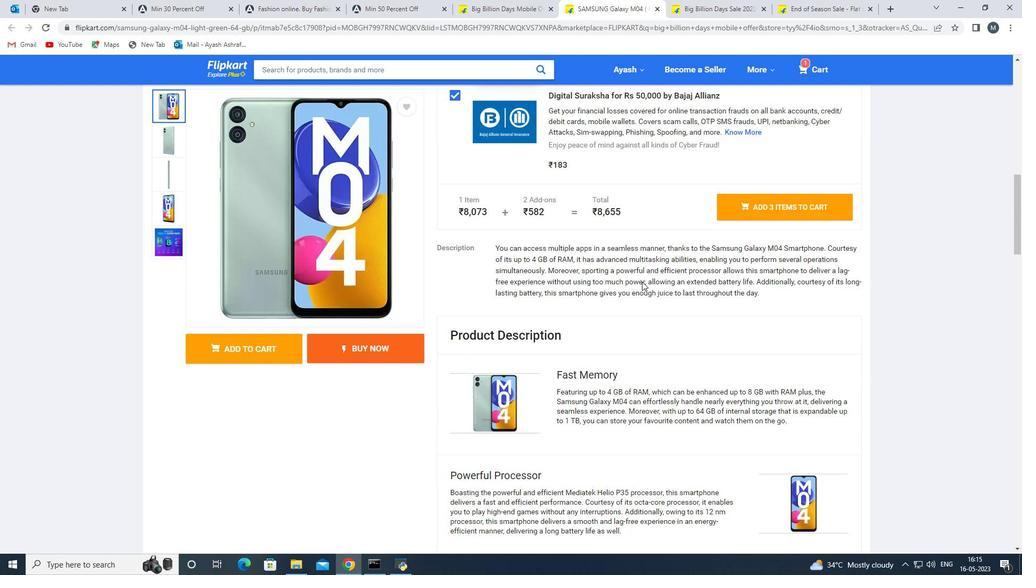 
Action: Mouse moved to (638, 286)
Screenshot: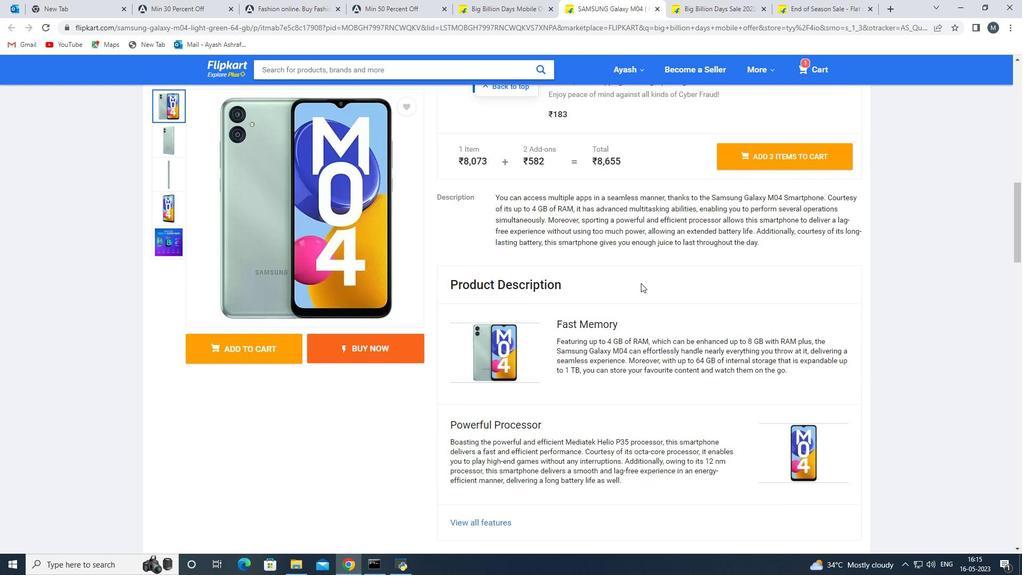 
Action: Mouse scrolled (638, 285) with delta (0, 0)
Screenshot: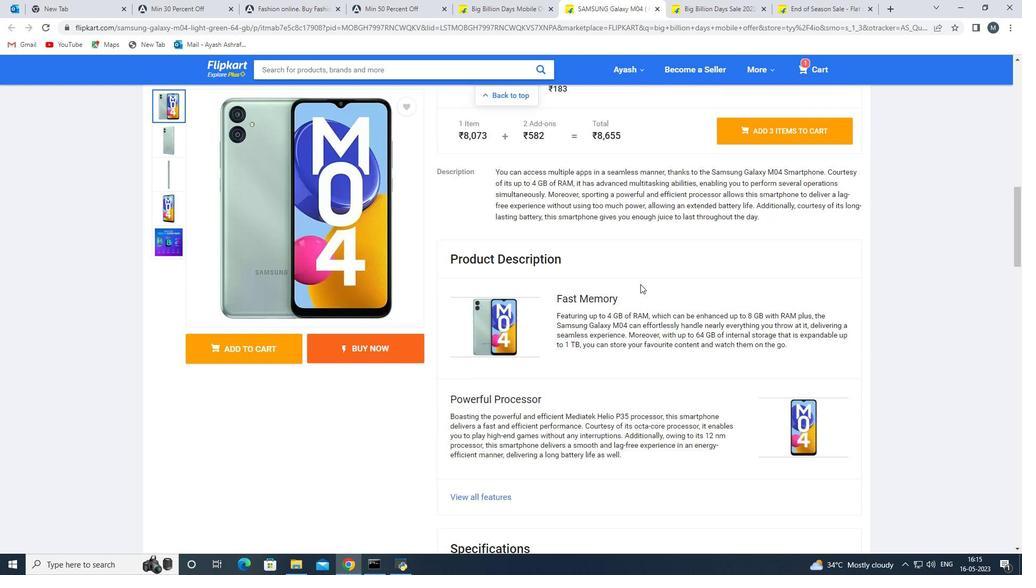 
Action: Mouse moved to (635, 291)
Screenshot: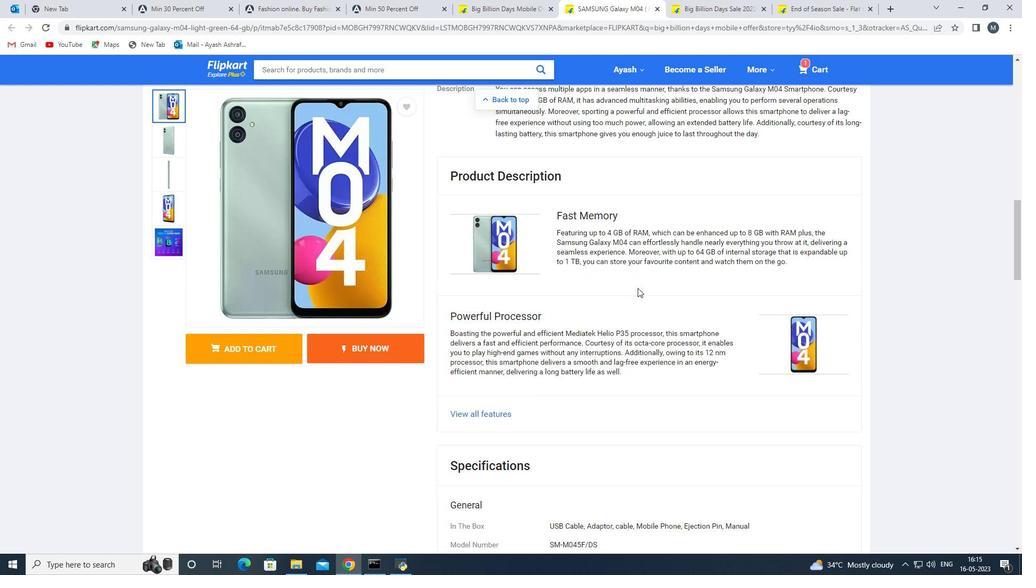 
Action: Mouse scrolled (635, 291) with delta (0, 0)
Screenshot: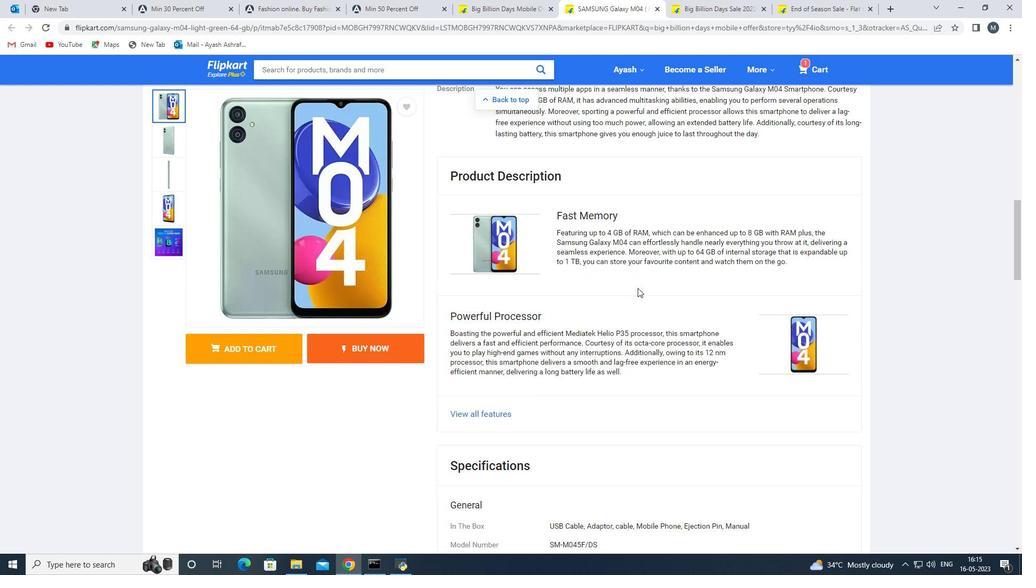 
Action: Mouse moved to (618, 278)
Screenshot: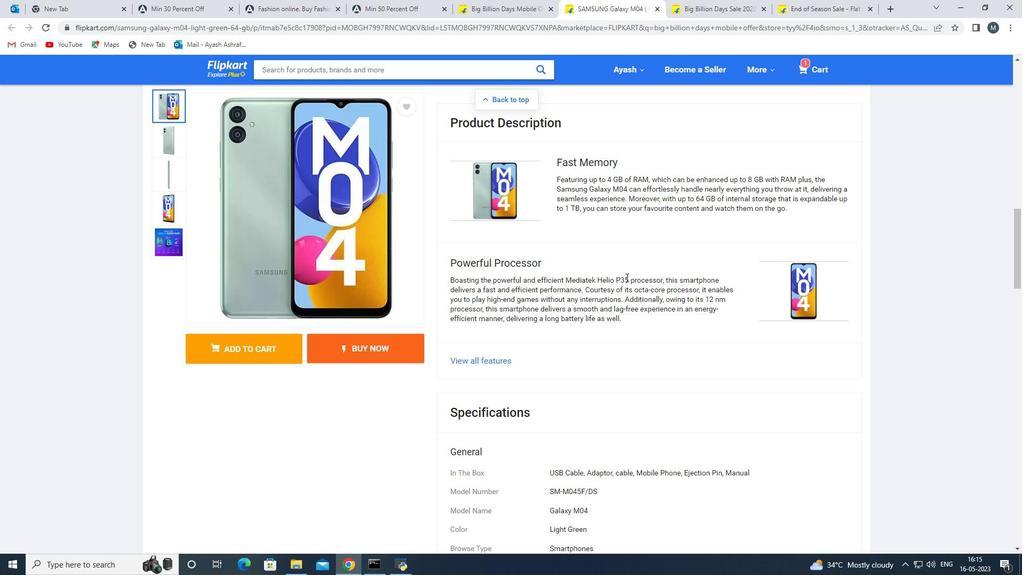 
Action: Mouse scrolled (618, 277) with delta (0, 0)
Screenshot: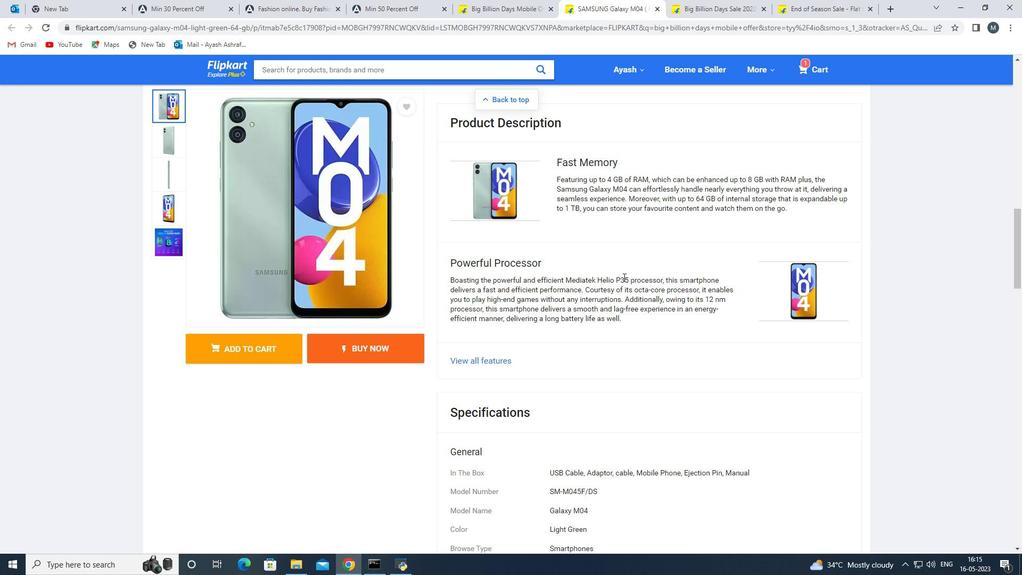 
Action: Mouse moved to (618, 279)
Screenshot: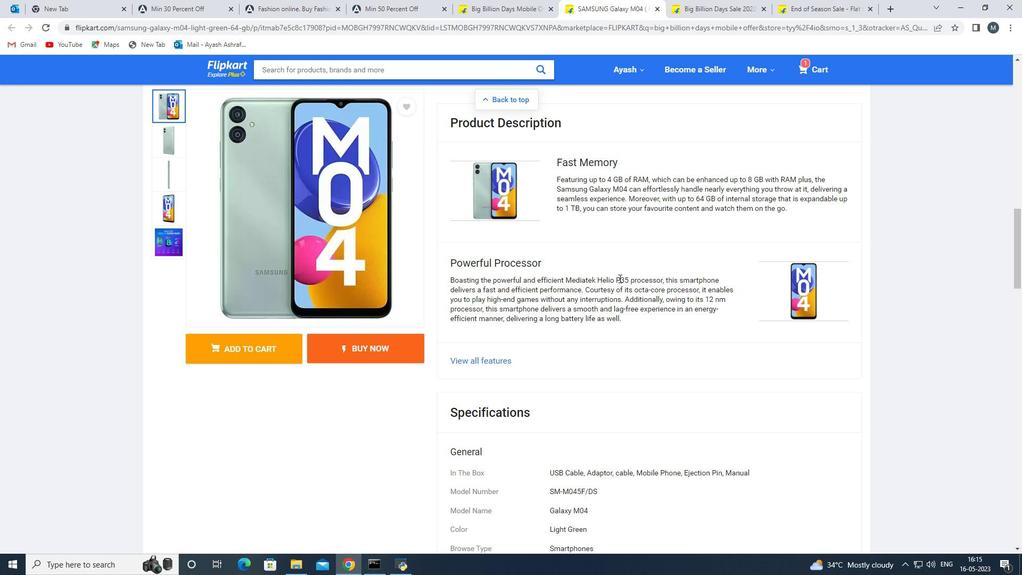 
Action: Mouse scrolled (618, 278) with delta (0, 0)
Screenshot: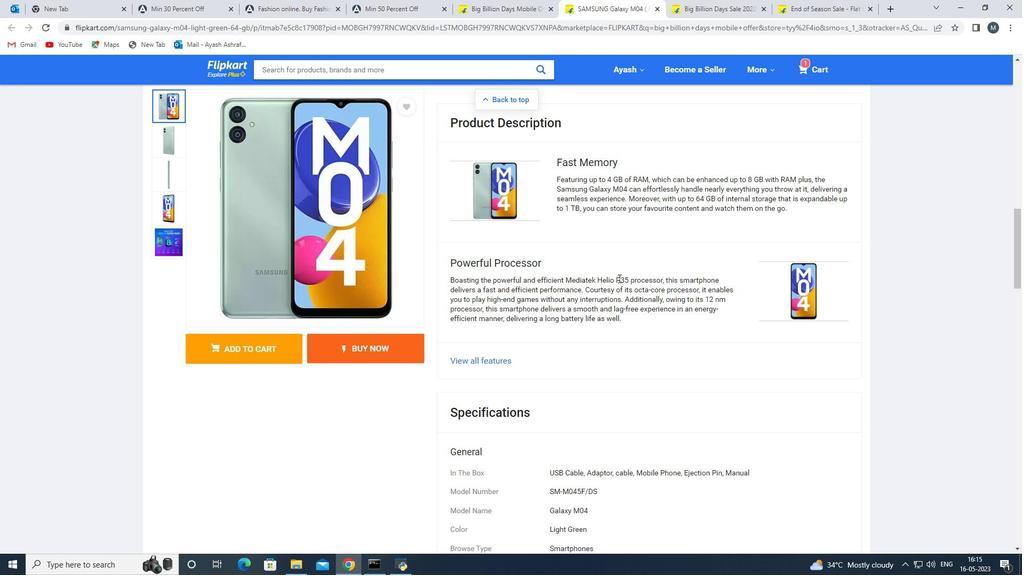 
Action: Mouse moved to (617, 279)
Screenshot: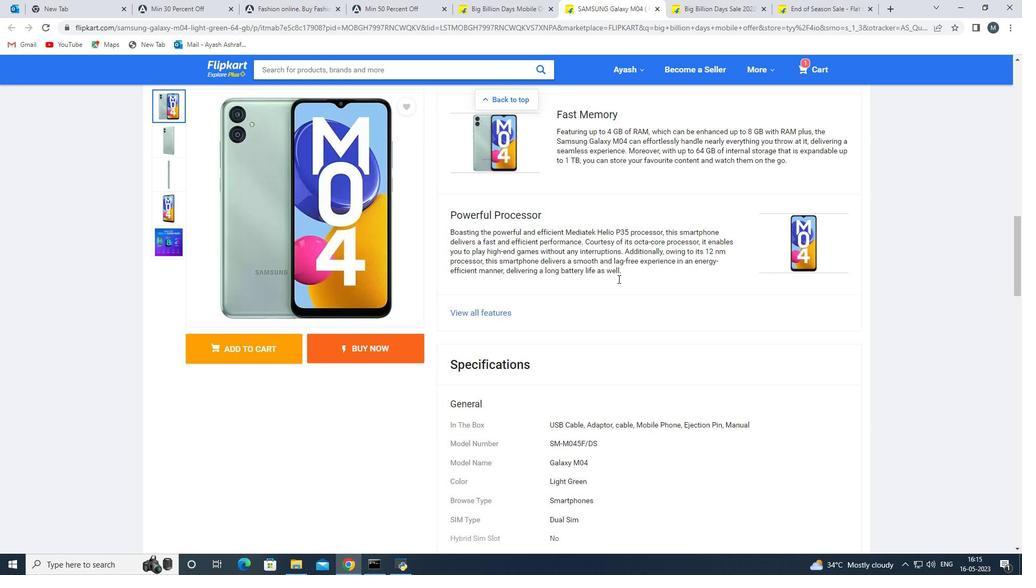 
Action: Mouse scrolled (617, 279) with delta (0, 0)
Screenshot: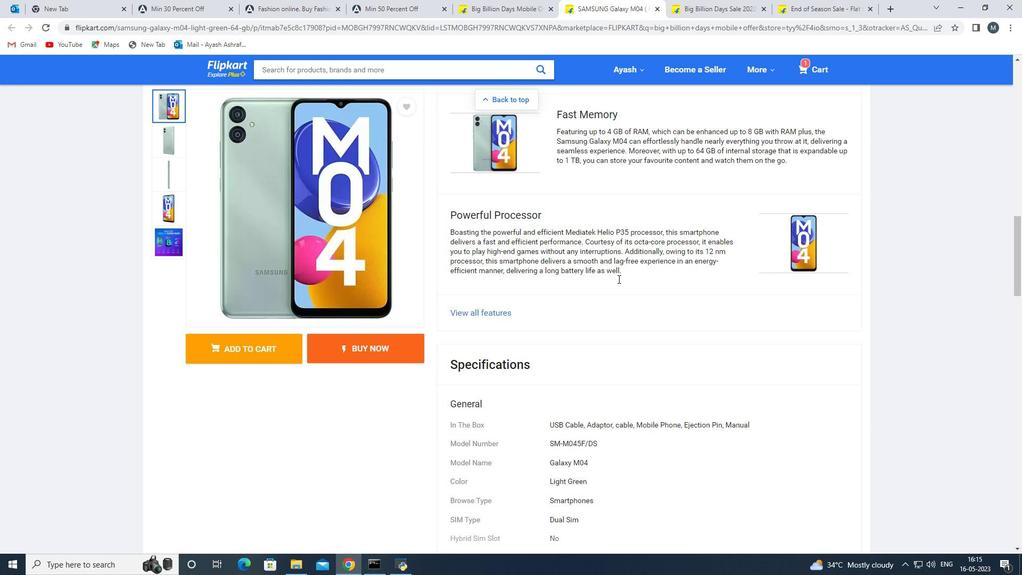 
Action: Mouse moved to (617, 280)
Screenshot: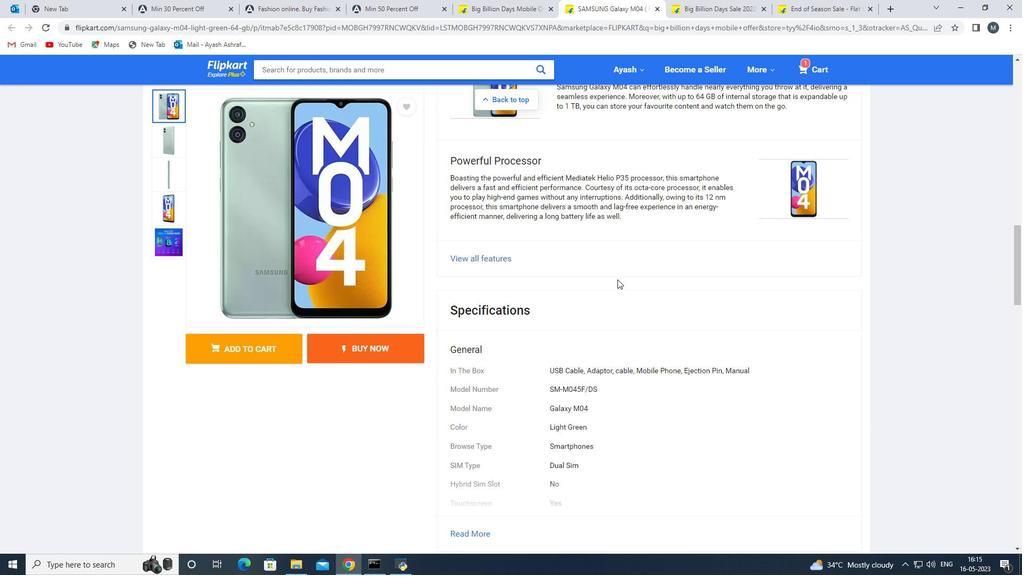 
Action: Mouse scrolled (617, 280) with delta (0, 0)
Screenshot: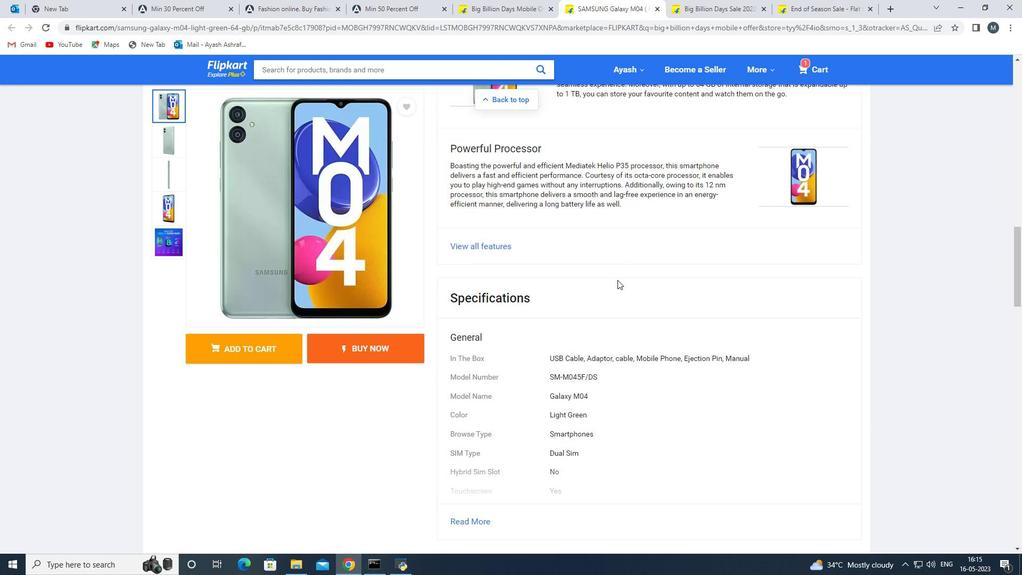 
Action: Mouse moved to (619, 281)
Screenshot: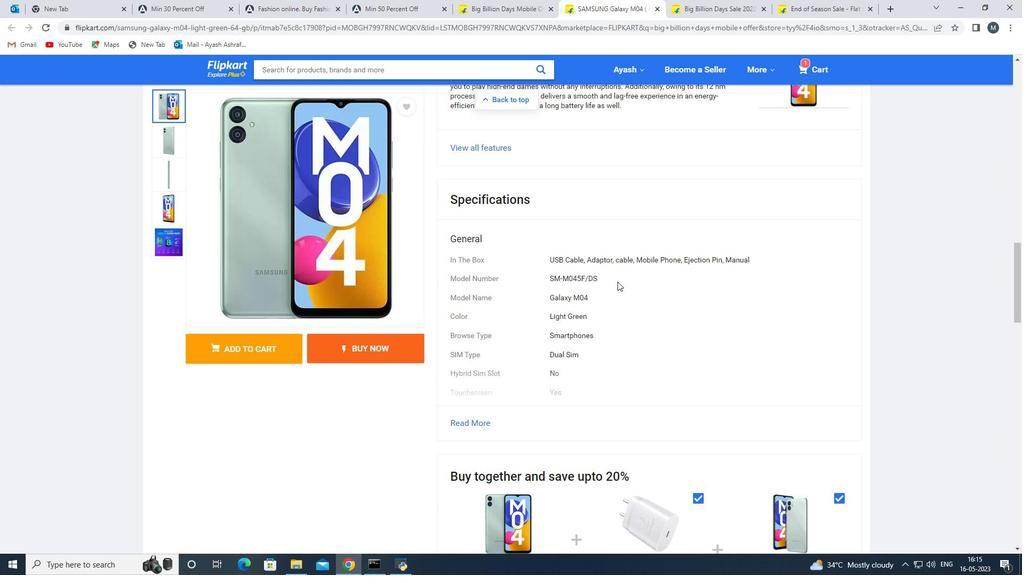 
Action: Mouse scrolled (619, 281) with delta (0, 0)
Screenshot: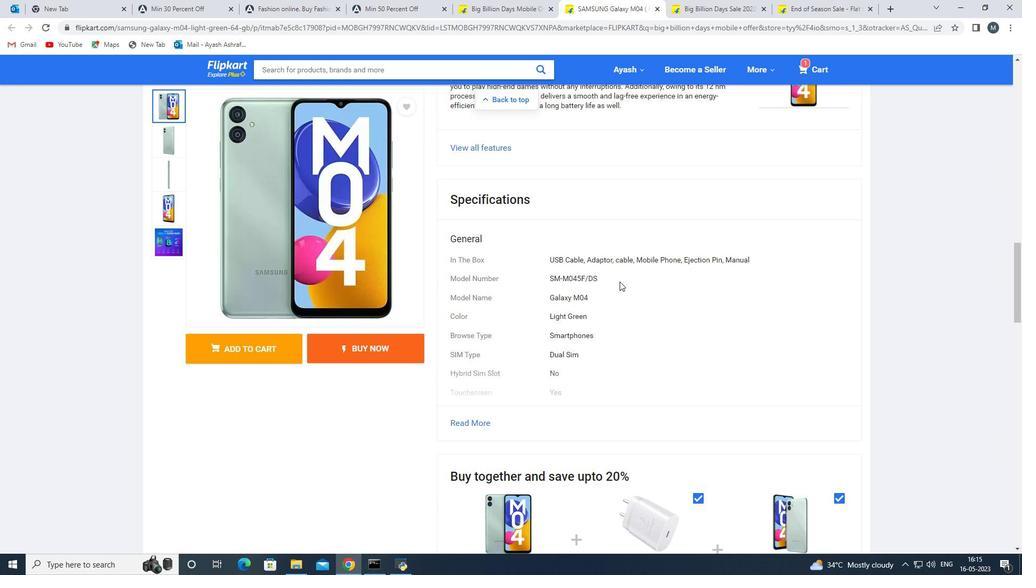 
Action: Mouse scrolled (619, 281) with delta (0, 0)
Screenshot: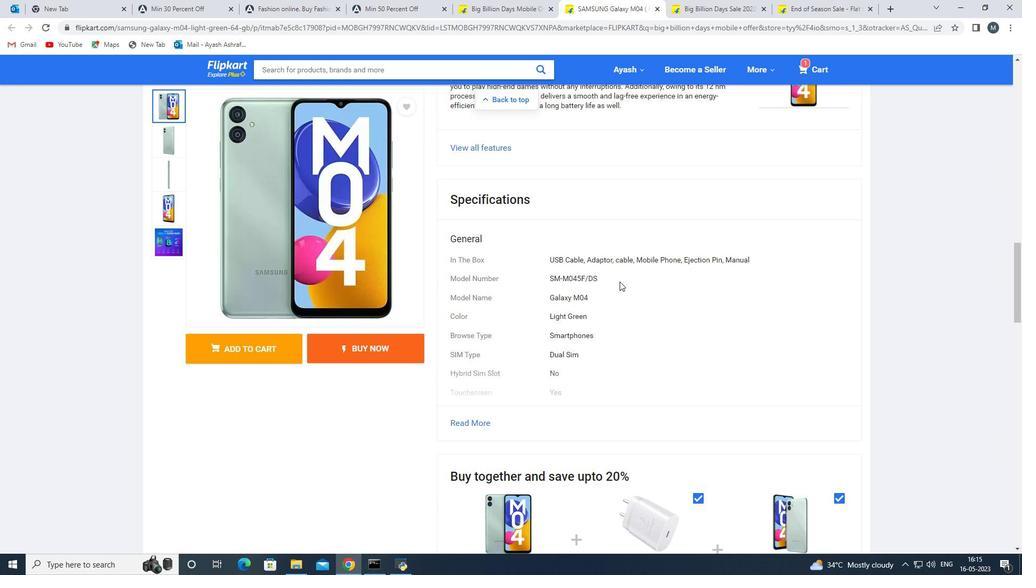 
Action: Mouse scrolled (619, 281) with delta (0, 0)
Screenshot: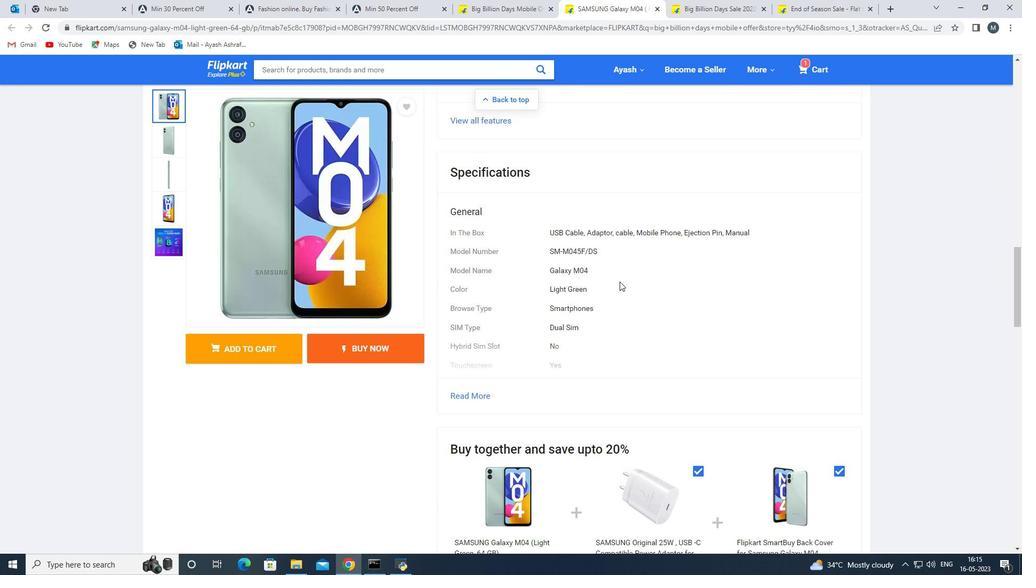 
Action: Mouse scrolled (619, 281) with delta (0, 0)
Screenshot: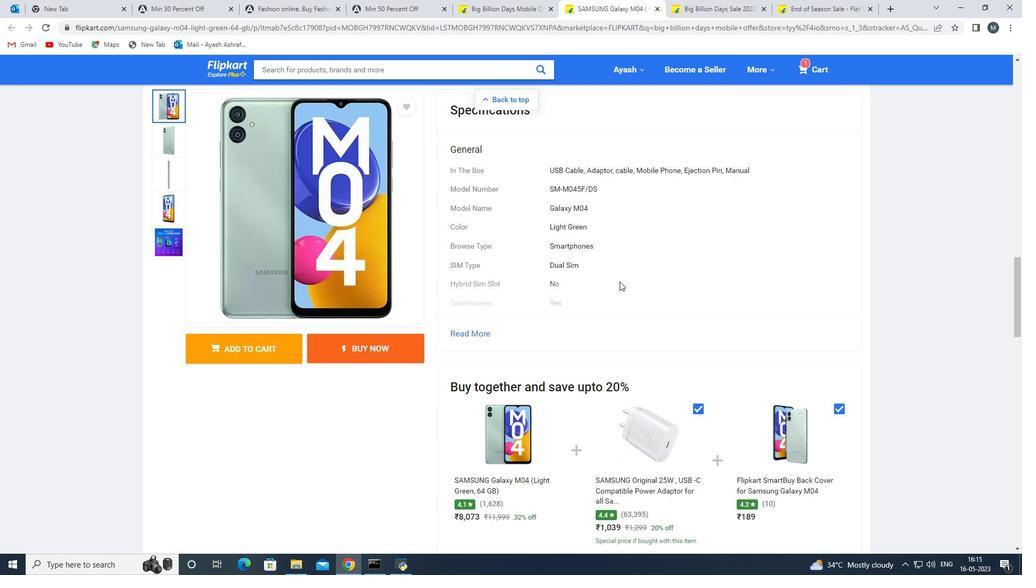 
Action: Mouse scrolled (619, 281) with delta (0, 0)
Screenshot: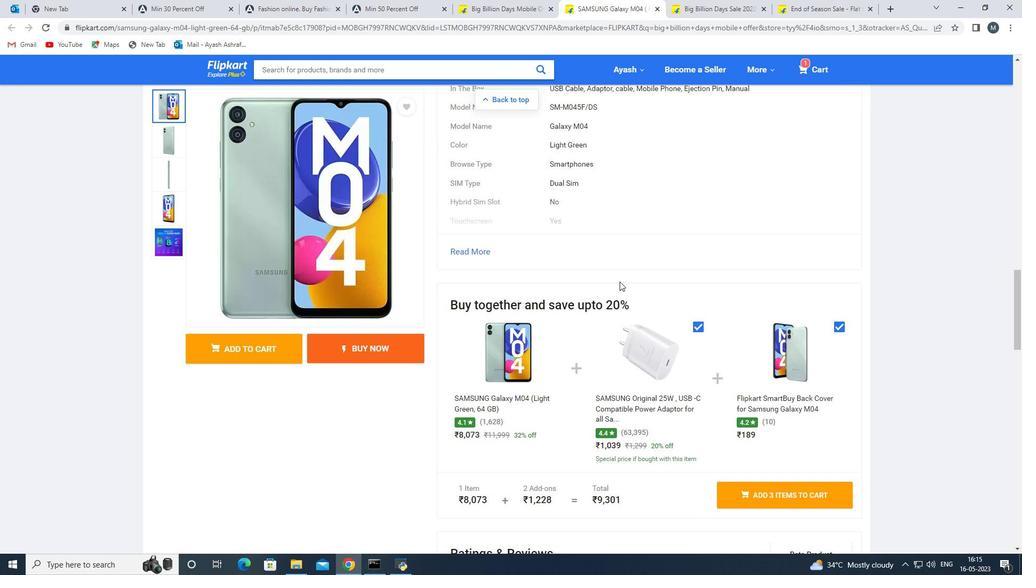 
Action: Mouse scrolled (619, 282) with delta (0, 0)
Screenshot: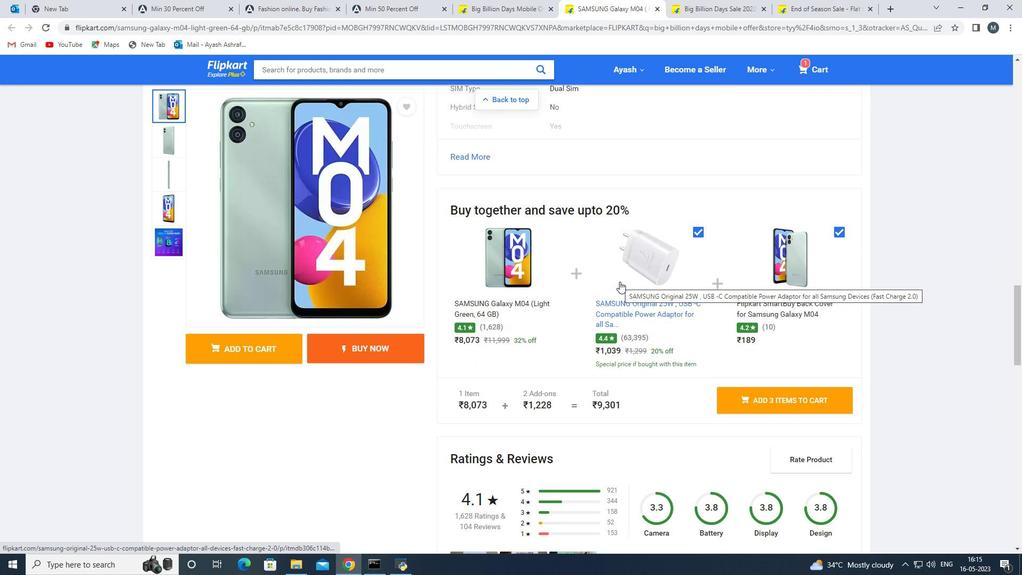 
Action: Mouse scrolled (619, 281) with delta (0, 0)
Screenshot: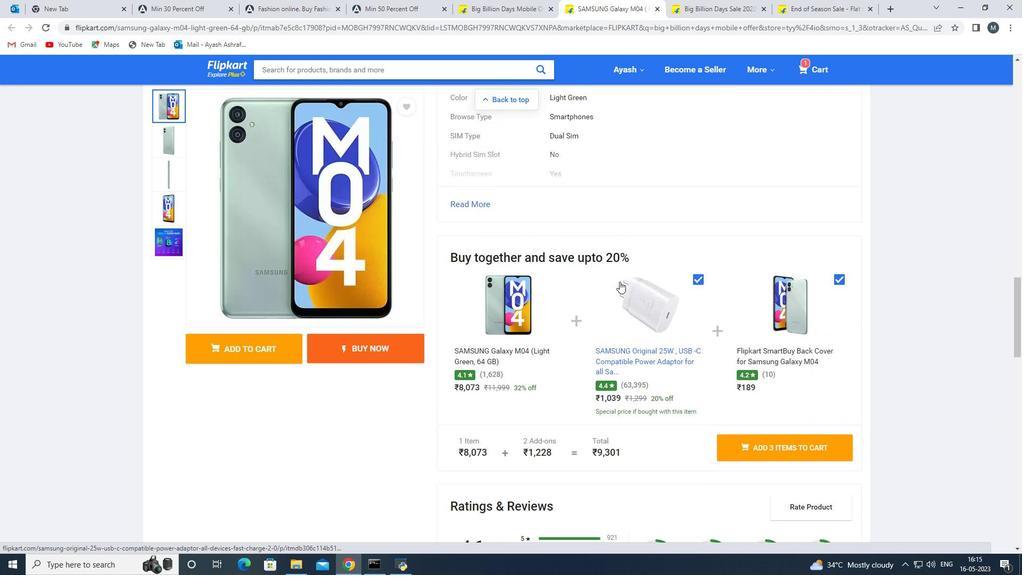
Action: Mouse scrolled (619, 281) with delta (0, 0)
Screenshot: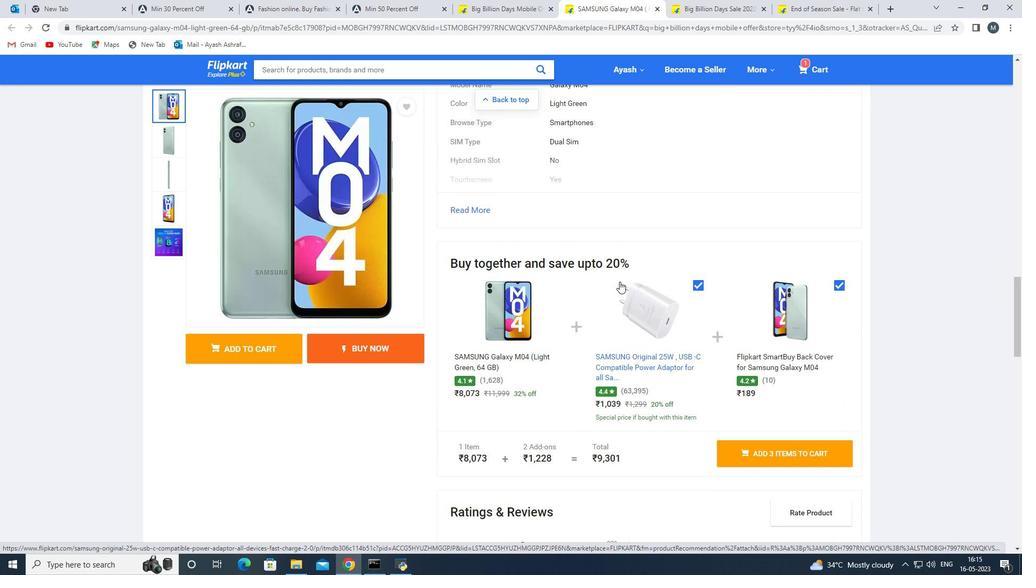 
Action: Mouse moved to (621, 282)
Screenshot: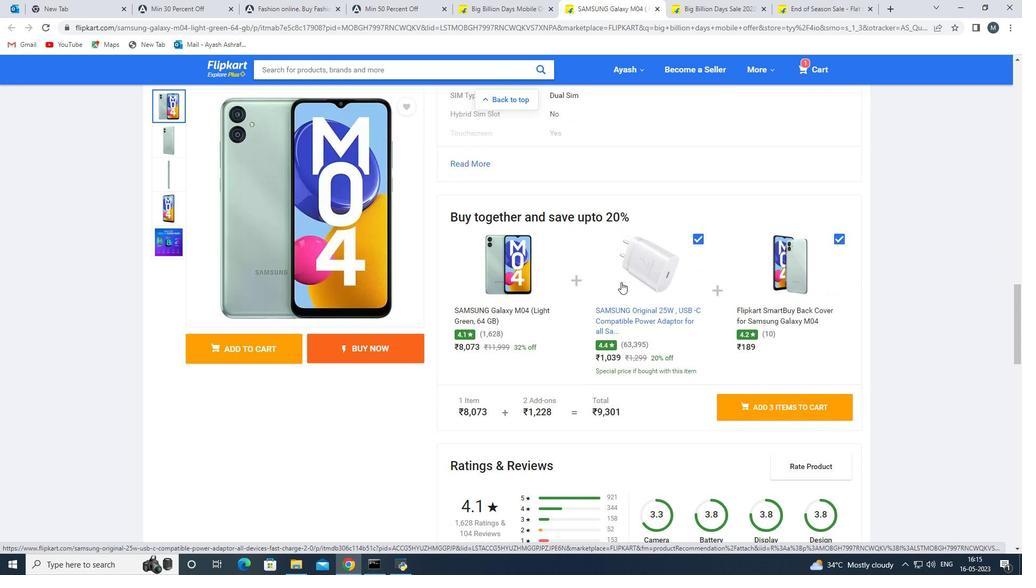 
Action: Mouse scrolled (621, 281) with delta (0, 0)
Screenshot: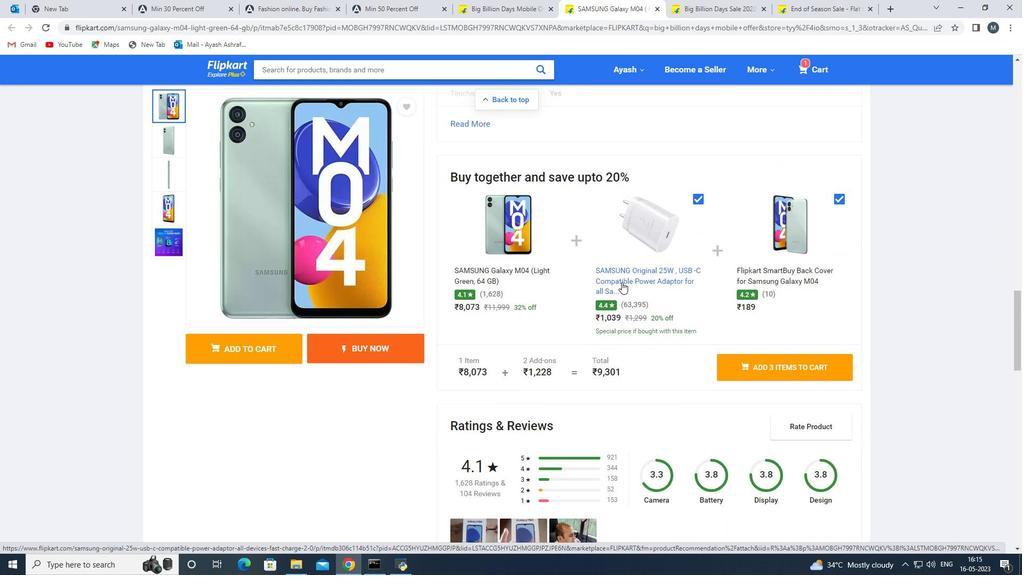 
Action: Mouse scrolled (621, 281) with delta (0, 0)
Screenshot: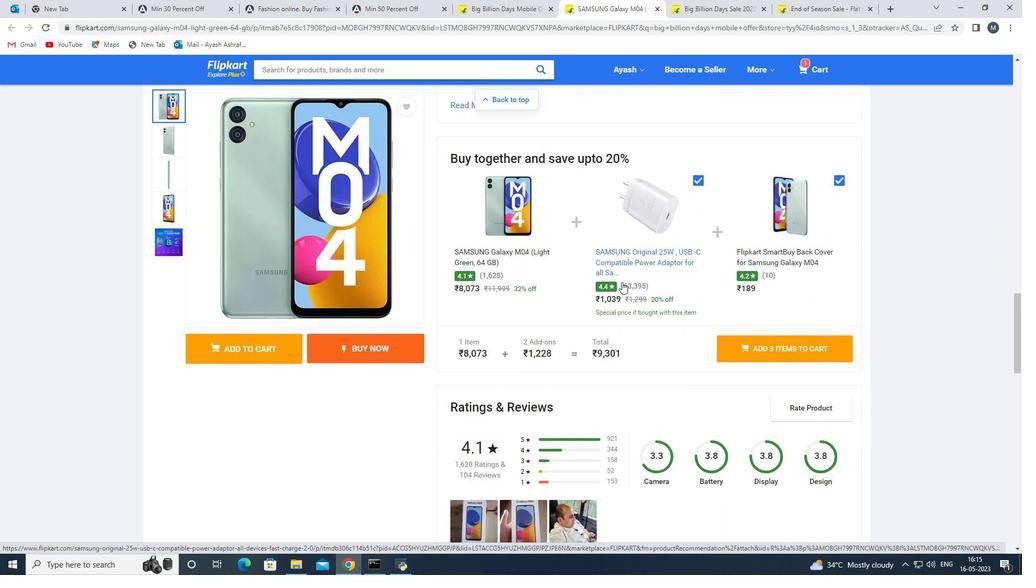 
Action: Mouse scrolled (621, 281) with delta (0, 0)
Screenshot: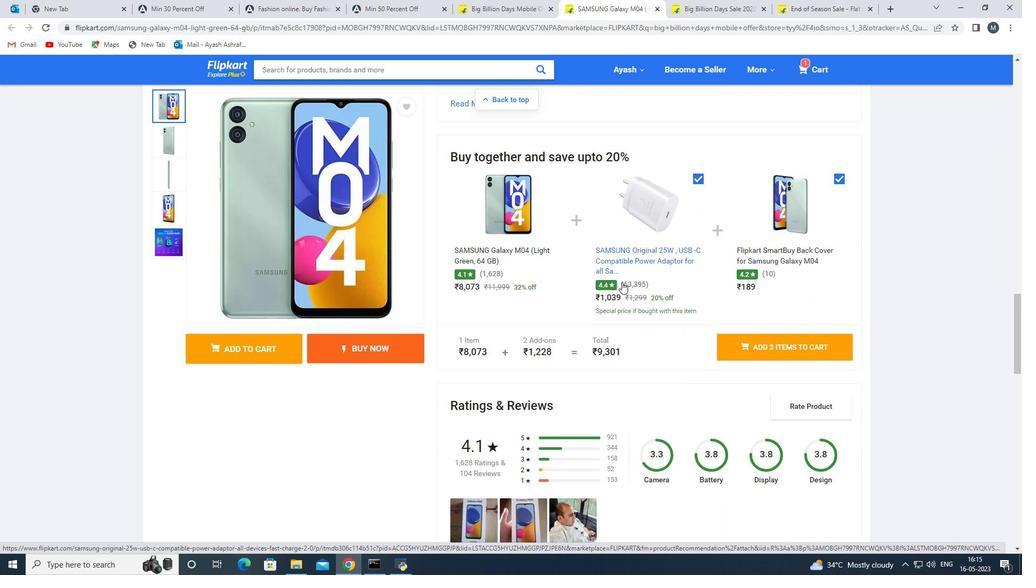 
Action: Mouse scrolled (621, 281) with delta (0, 0)
Screenshot: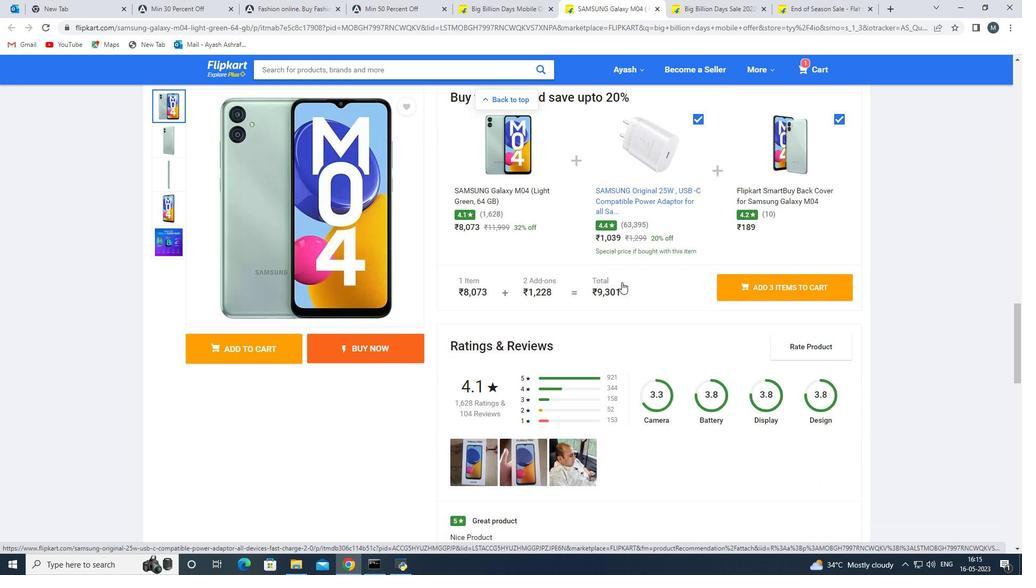 
Action: Mouse moved to (653, 240)
Screenshot: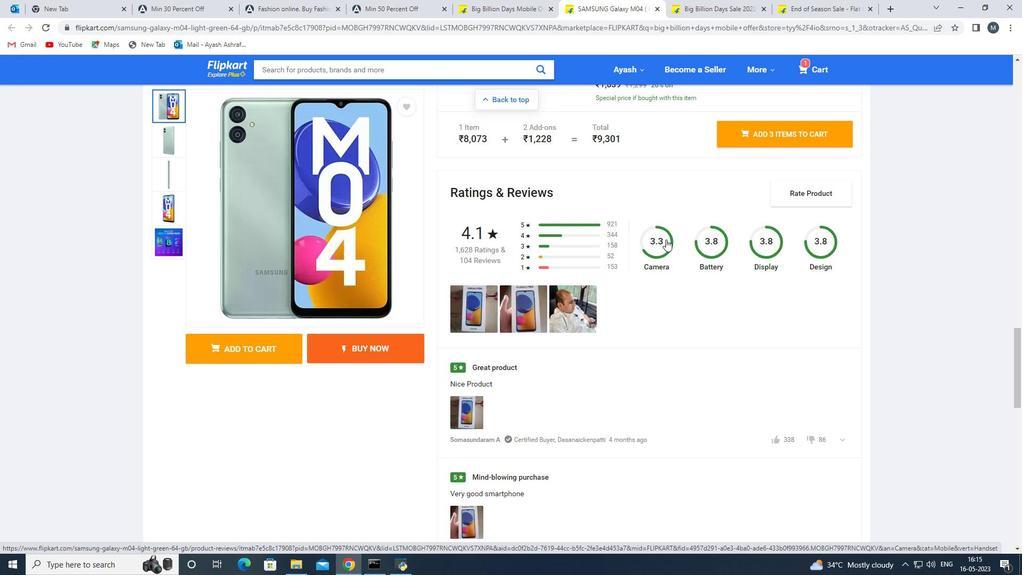 
Action: Mouse pressed left at (653, 240)
Screenshot: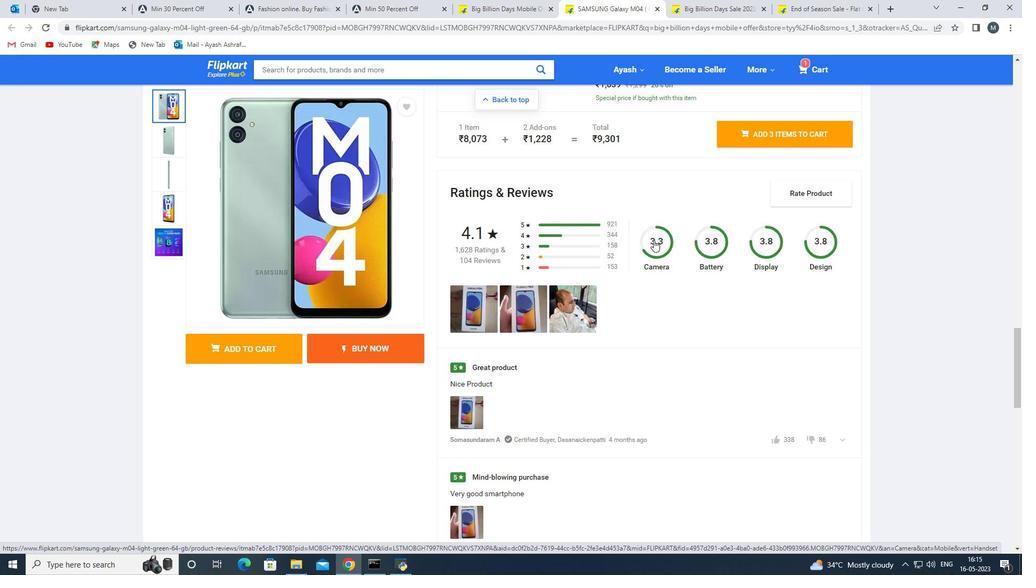 
Action: Mouse moved to (374, 206)
Screenshot: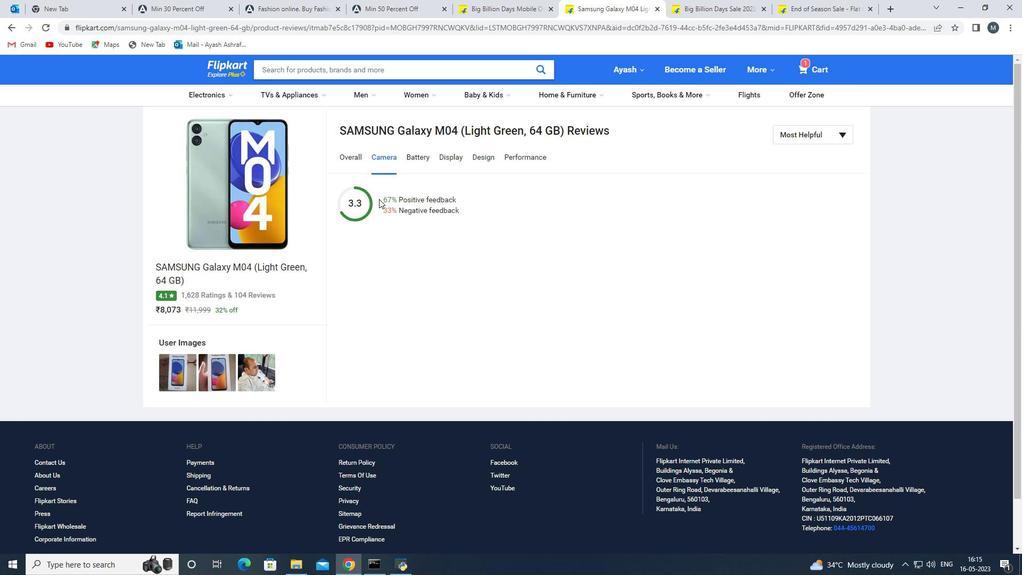 
Action: Mouse pressed left at (374, 206)
Screenshot: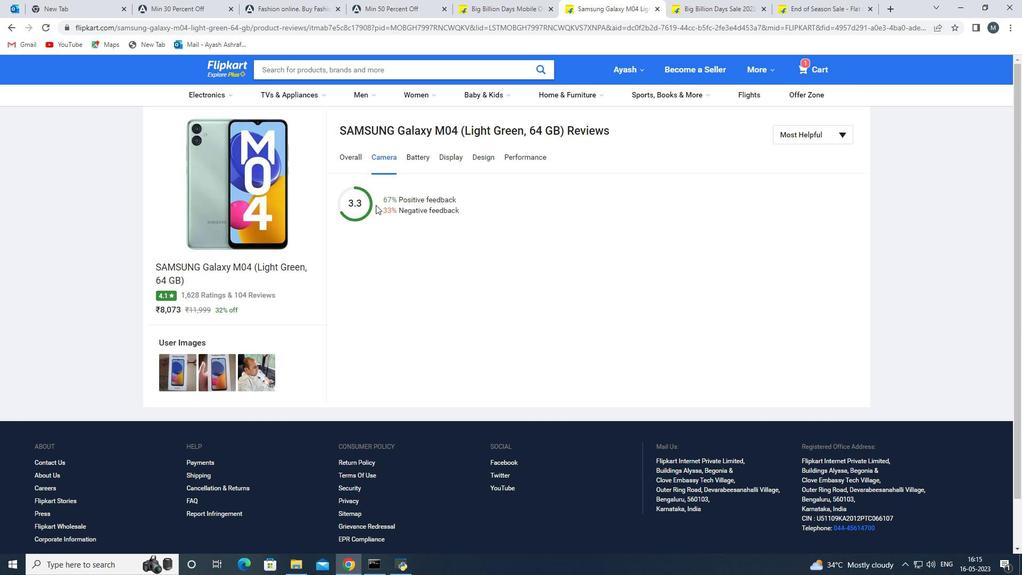 
Action: Mouse moved to (436, 236)
Screenshot: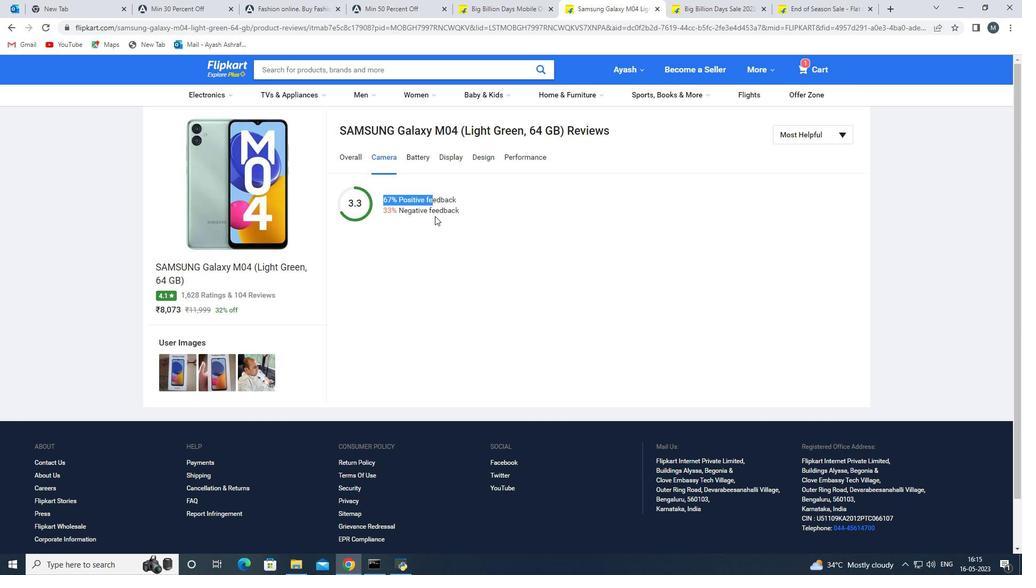 
Action: Mouse scrolled (436, 234) with delta (0, 0)
Screenshot: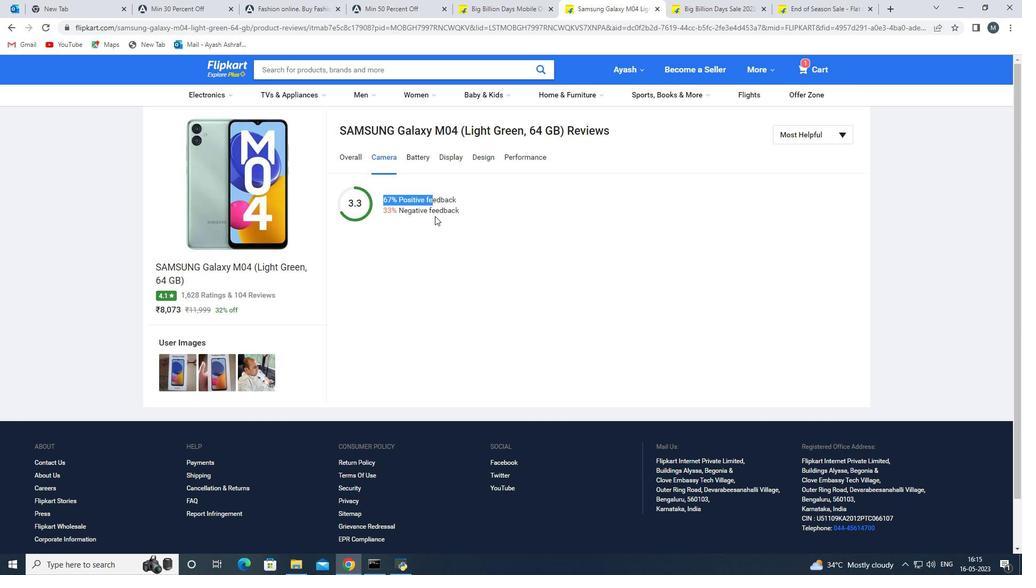 
Action: Mouse scrolled (436, 236) with delta (0, 0)
Screenshot: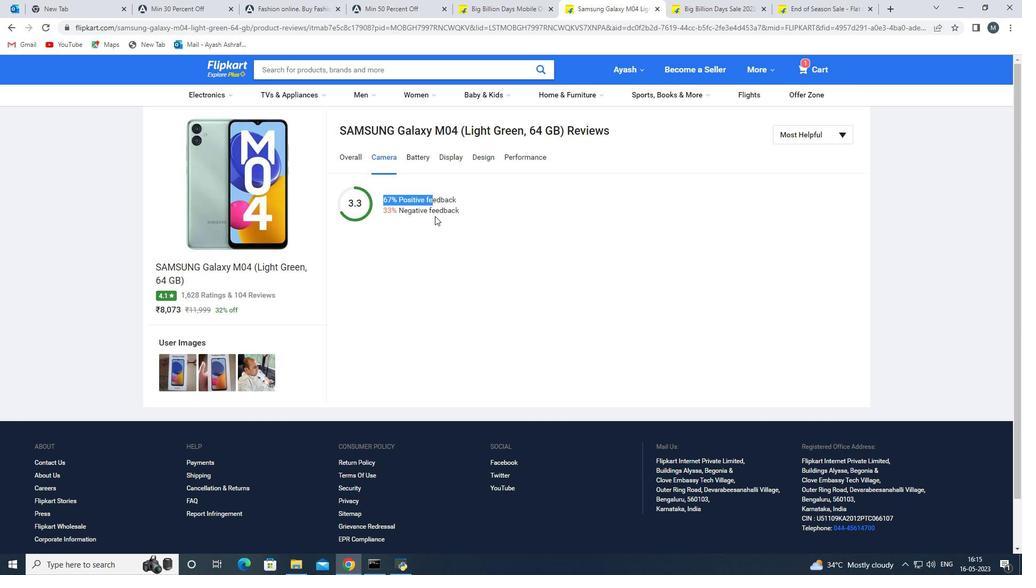 
Action: Mouse scrolled (436, 236) with delta (0, 0)
Screenshot: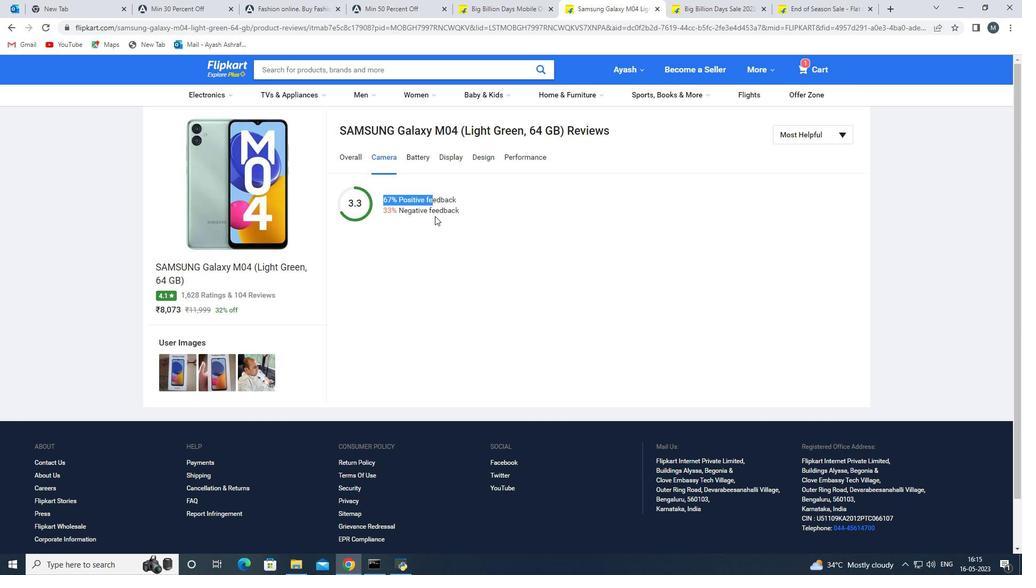 
Action: Mouse scrolled (436, 236) with delta (0, 0)
Screenshot: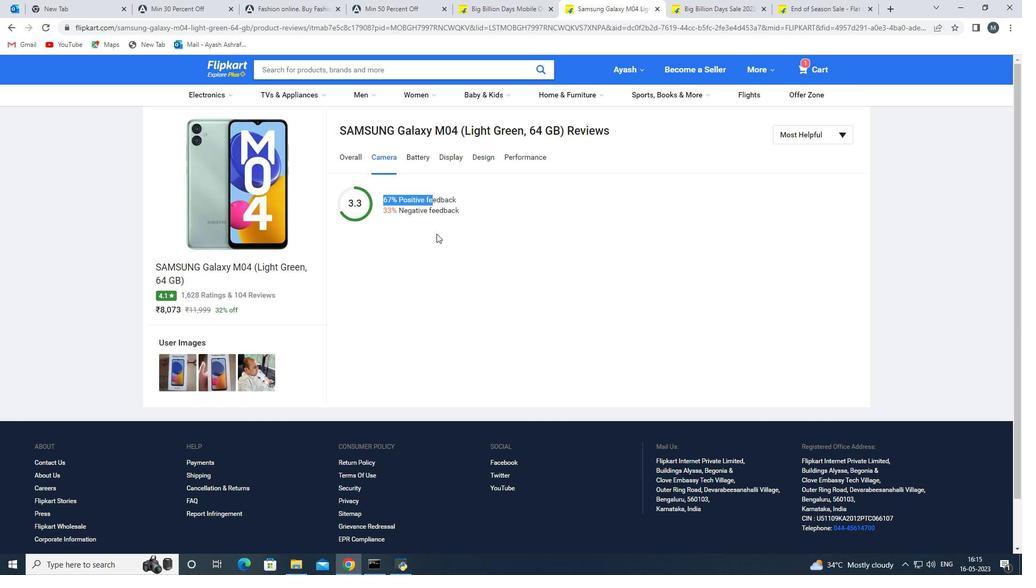 
Action: Mouse moved to (431, 245)
Screenshot: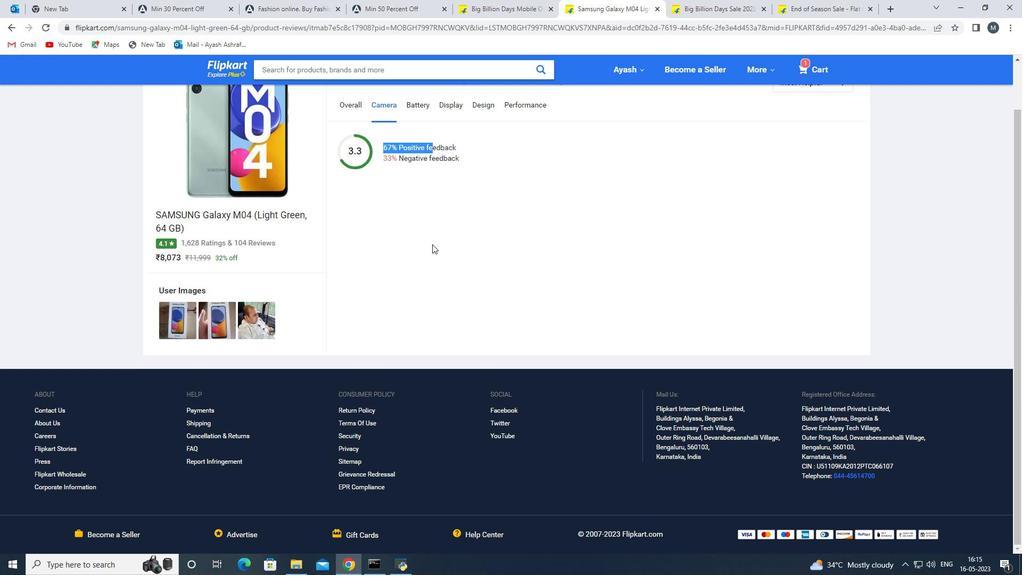 
Action: Mouse scrolled (431, 246) with delta (0, 0)
Screenshot: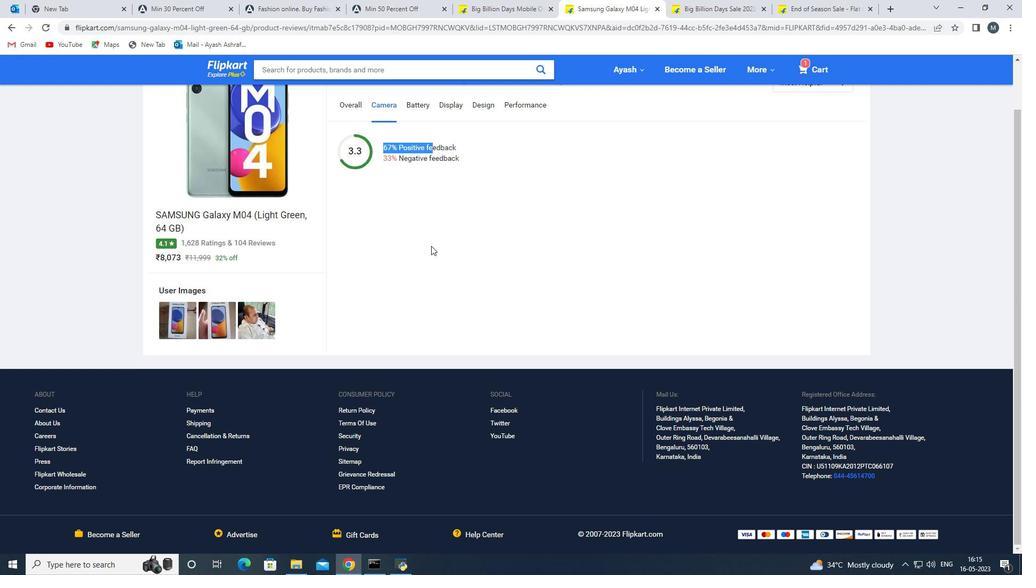 
Action: Mouse scrolled (431, 246) with delta (0, 0)
Screenshot: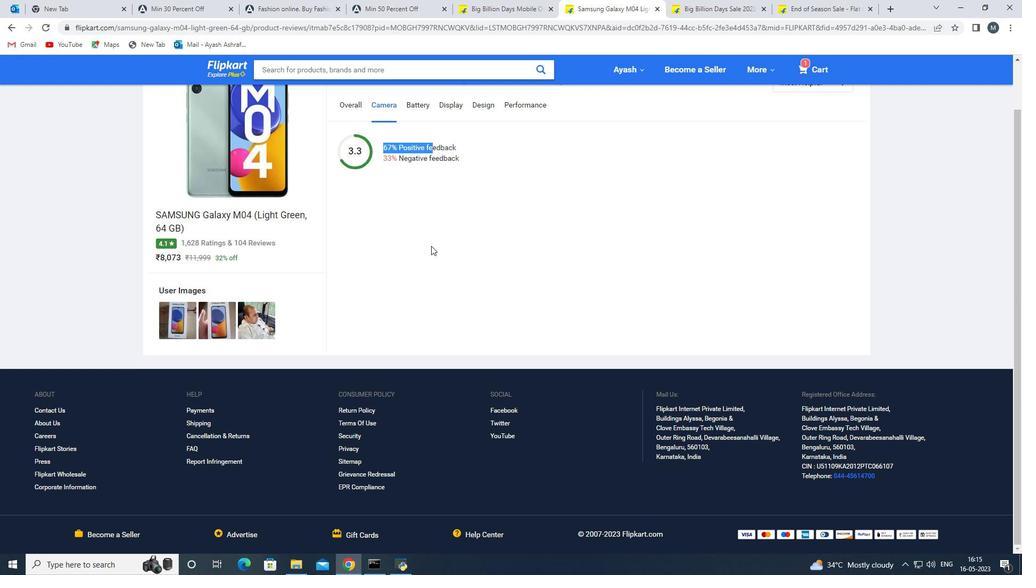 
Action: Mouse scrolled (431, 246) with delta (0, 0)
Screenshot: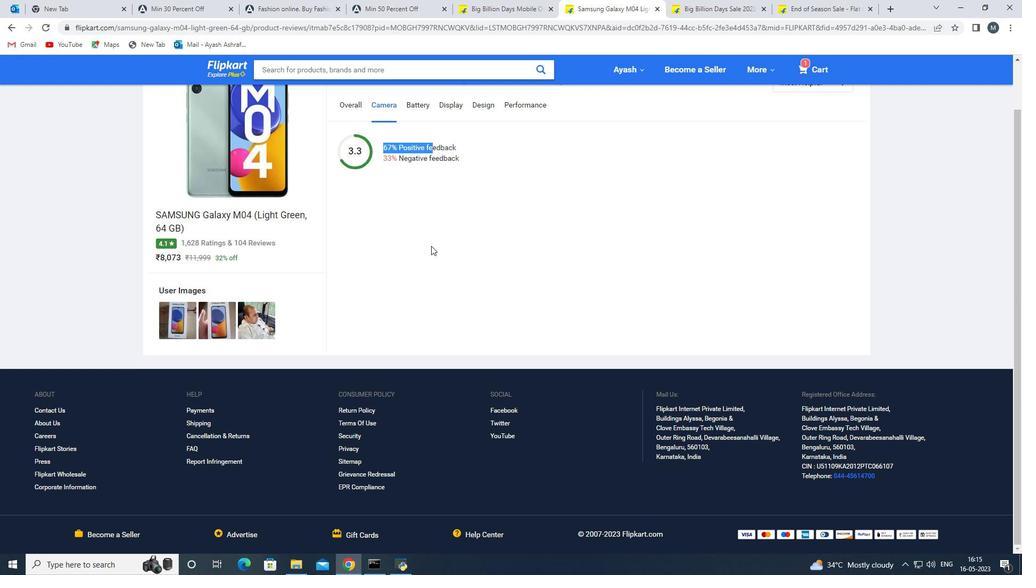 
Action: Mouse scrolled (431, 246) with delta (0, 0)
Screenshot: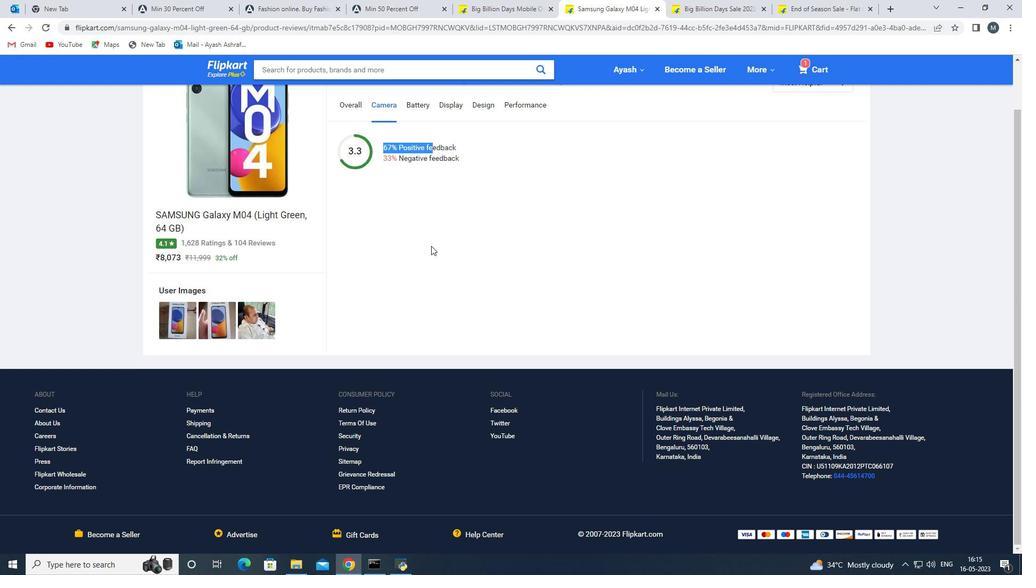 
Action: Mouse scrolled (431, 246) with delta (0, 0)
Screenshot: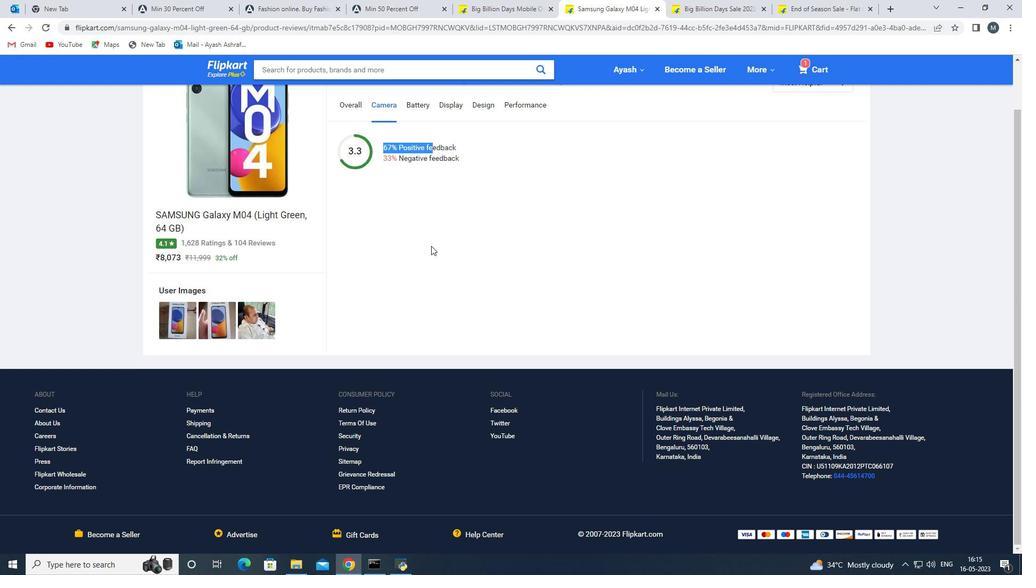 
Action: Mouse moved to (427, 242)
Screenshot: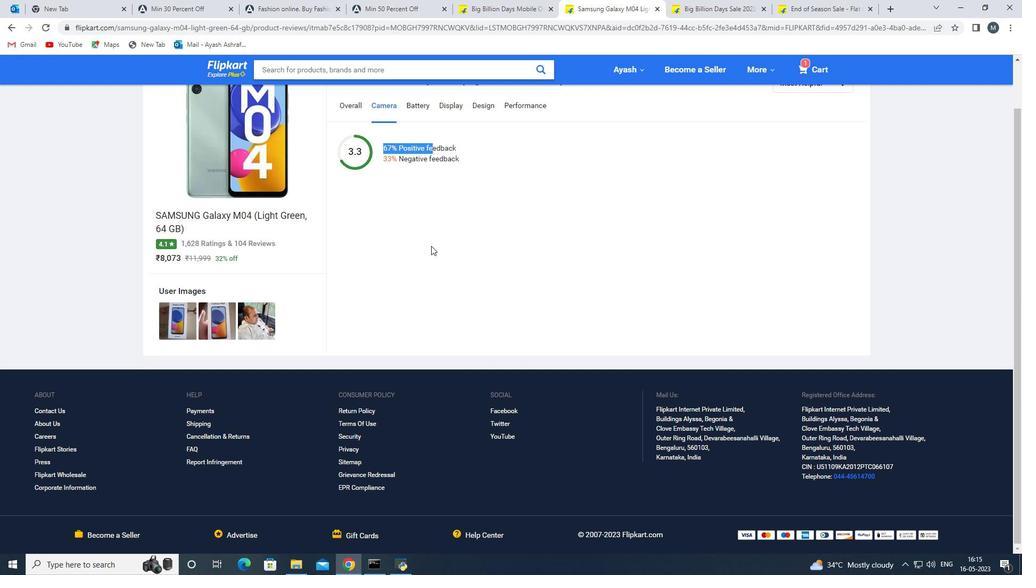 
Action: Mouse scrolled (427, 243) with delta (0, 0)
Screenshot: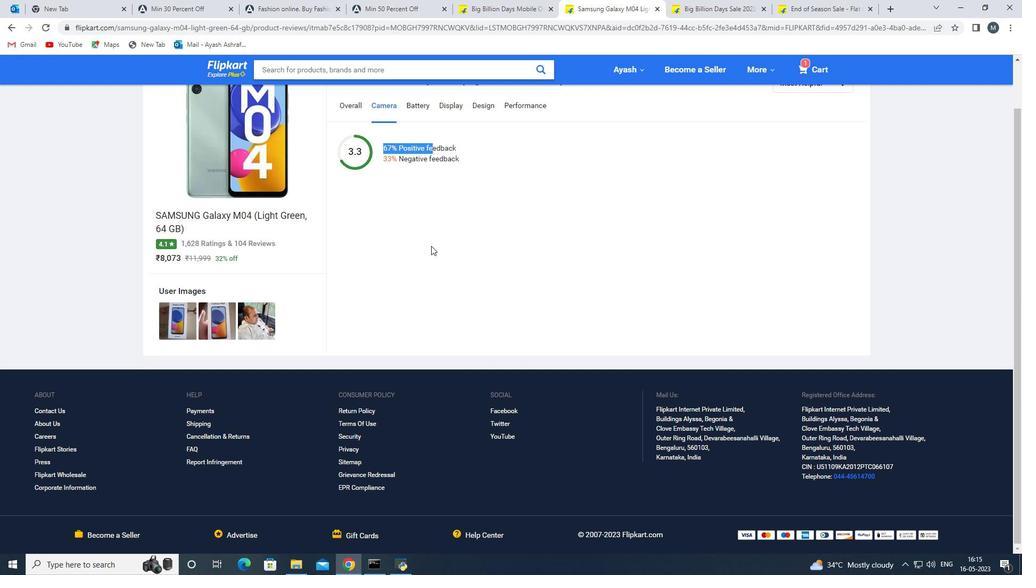 
Action: Mouse moved to (13, 24)
Screenshot: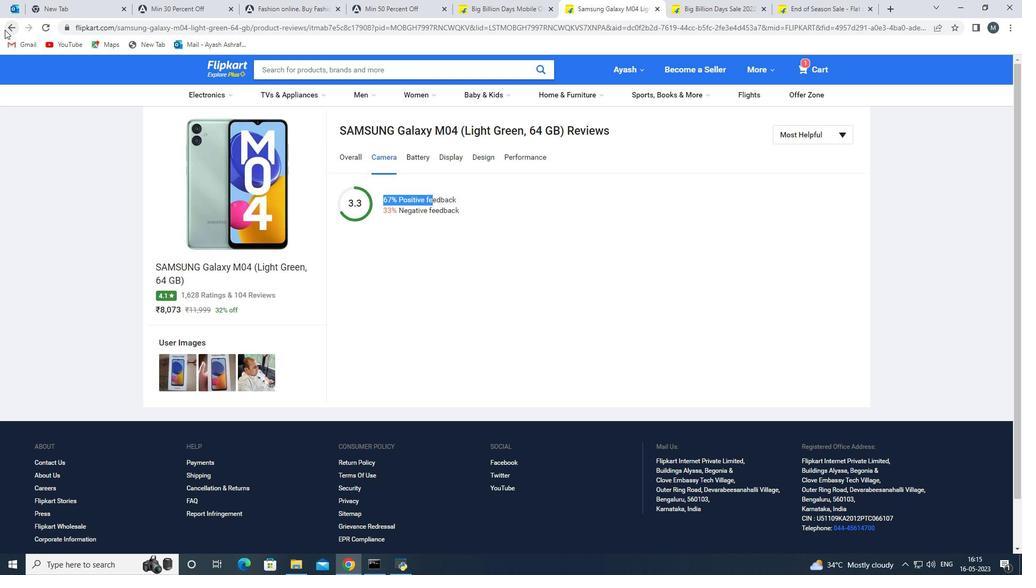 
Action: Mouse pressed left at (13, 24)
Screenshot: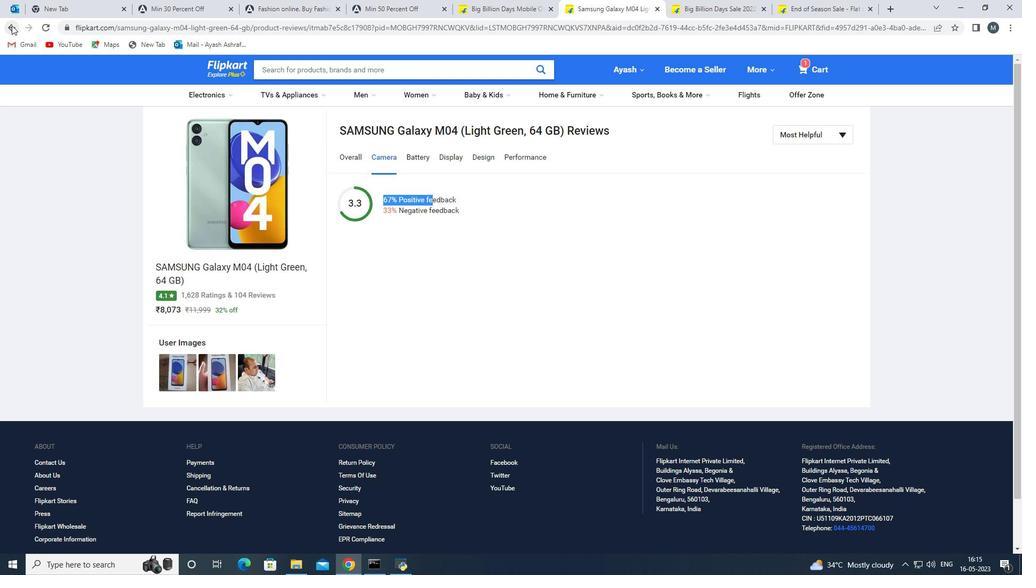 
Action: Mouse moved to (546, 292)
Screenshot: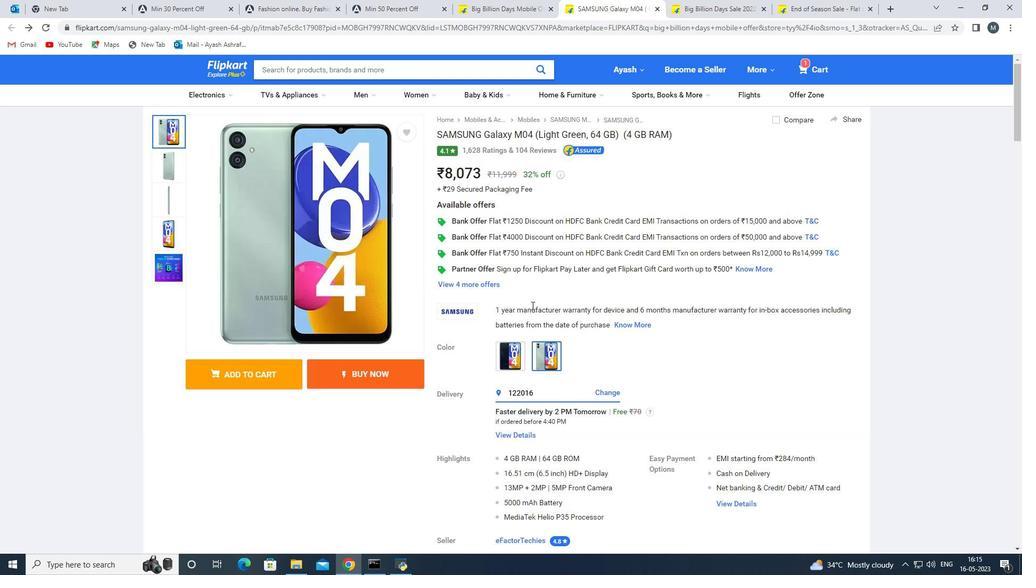 
Action: Mouse scrolled (546, 292) with delta (0, 0)
Screenshot: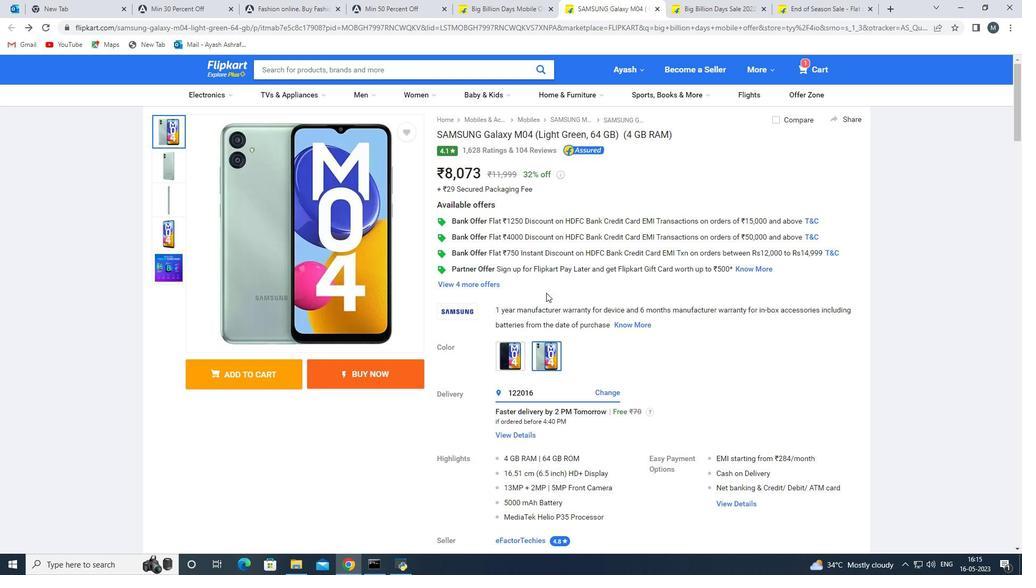 
Action: Mouse scrolled (546, 292) with delta (0, 0)
Screenshot: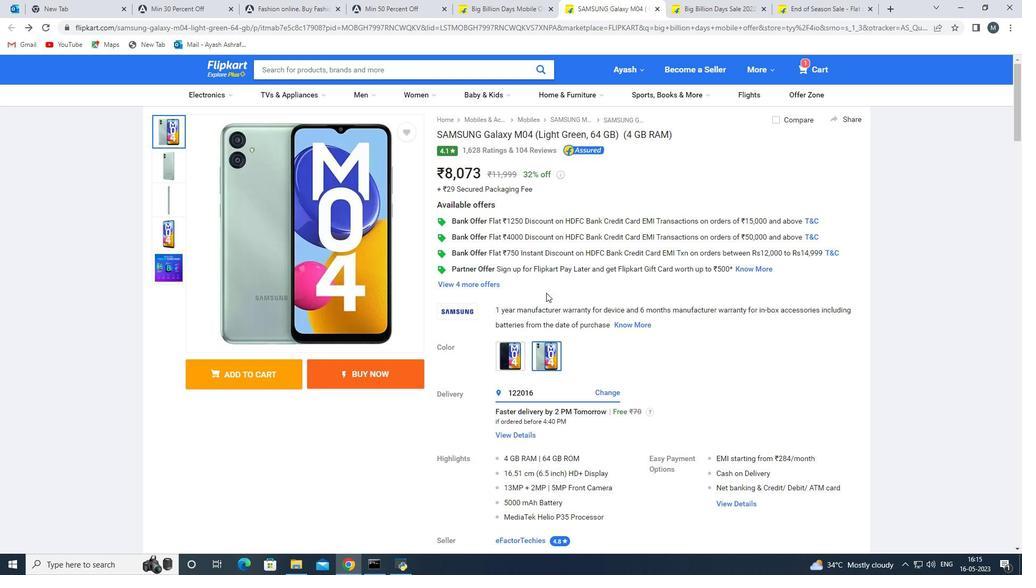 
Action: Mouse scrolled (546, 292) with delta (0, 0)
Screenshot: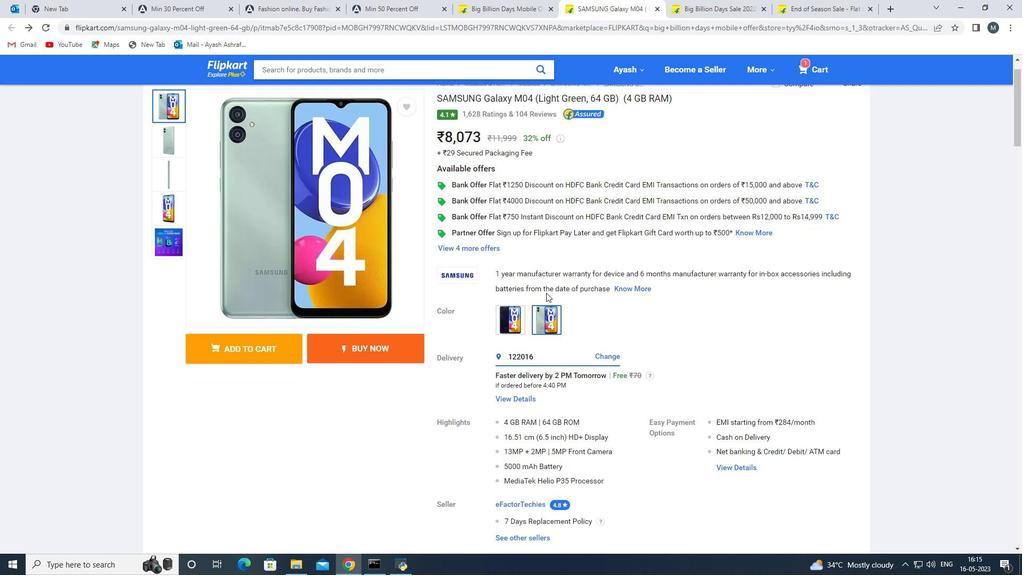 
Action: Mouse scrolled (546, 292) with delta (0, 0)
Screenshot: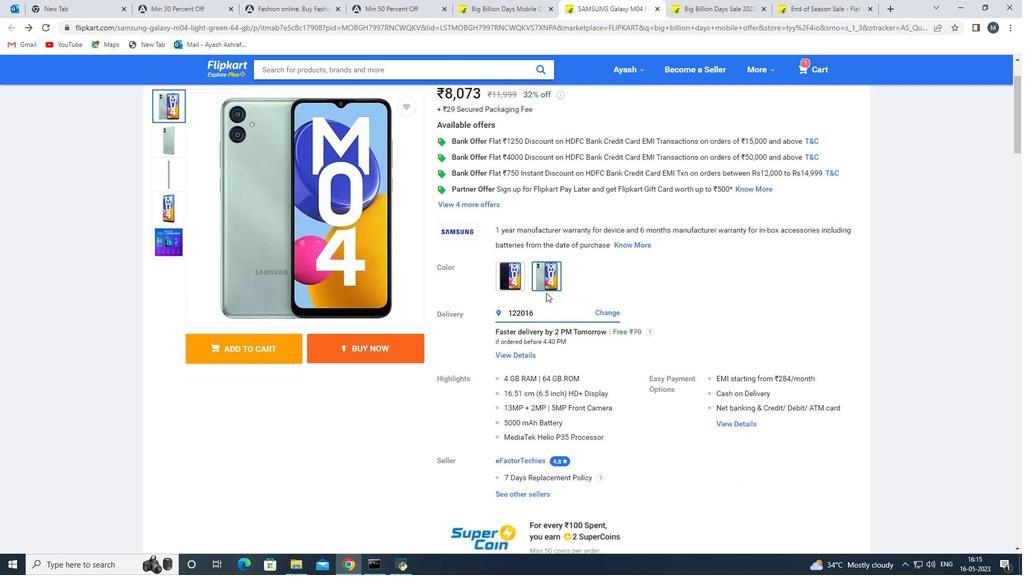 
Action: Mouse scrolled (546, 292) with delta (0, 0)
Screenshot: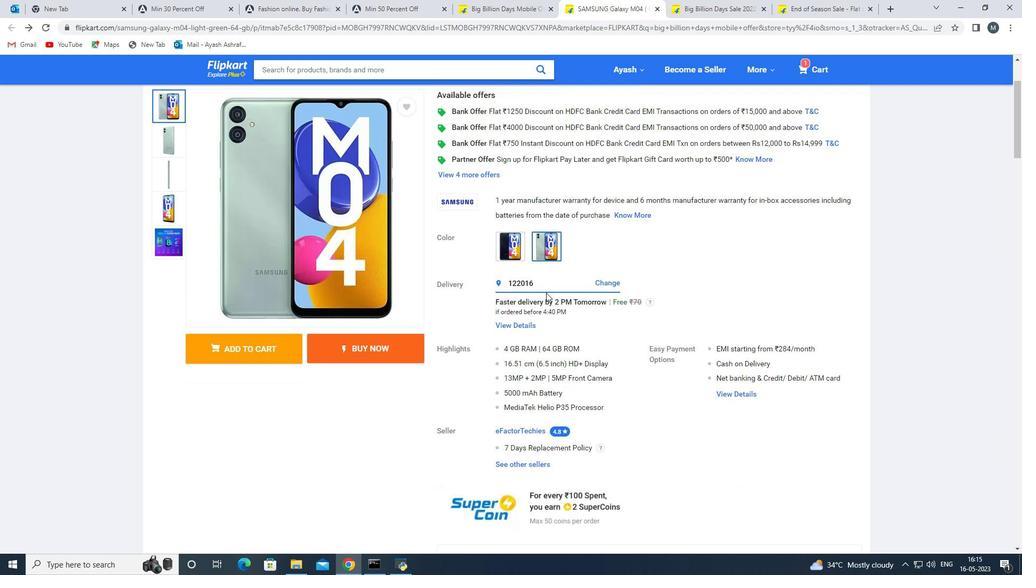 
Action: Mouse moved to (548, 290)
Screenshot: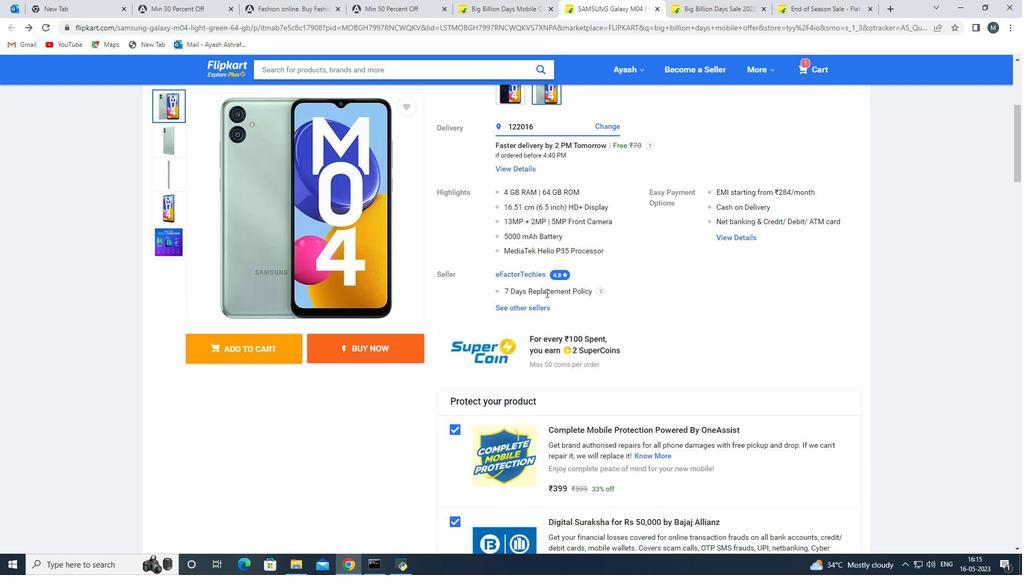 
Action: Mouse scrolled (548, 289) with delta (0, 0)
Screenshot: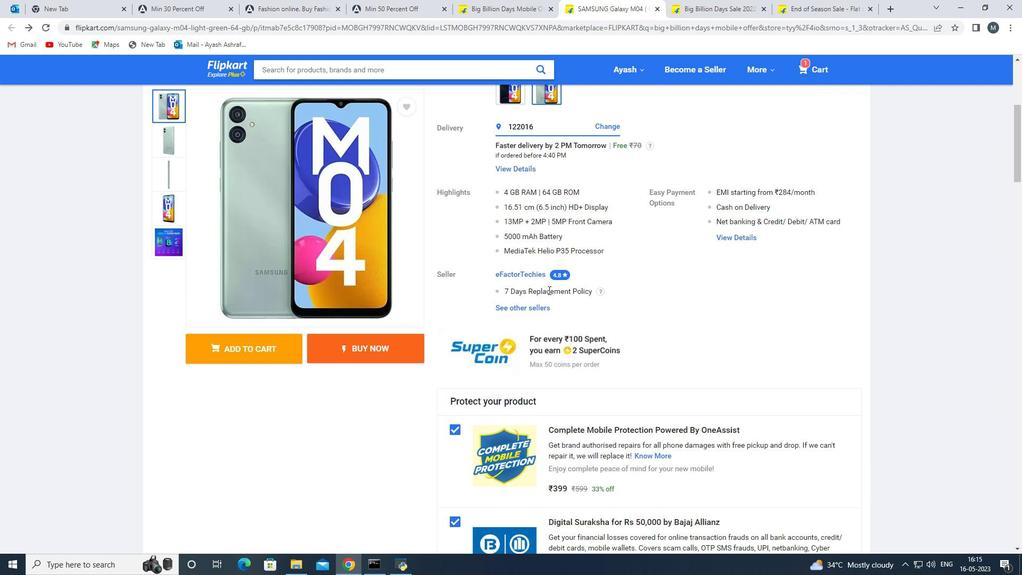 
Action: Mouse scrolled (548, 289) with delta (0, 0)
Screenshot: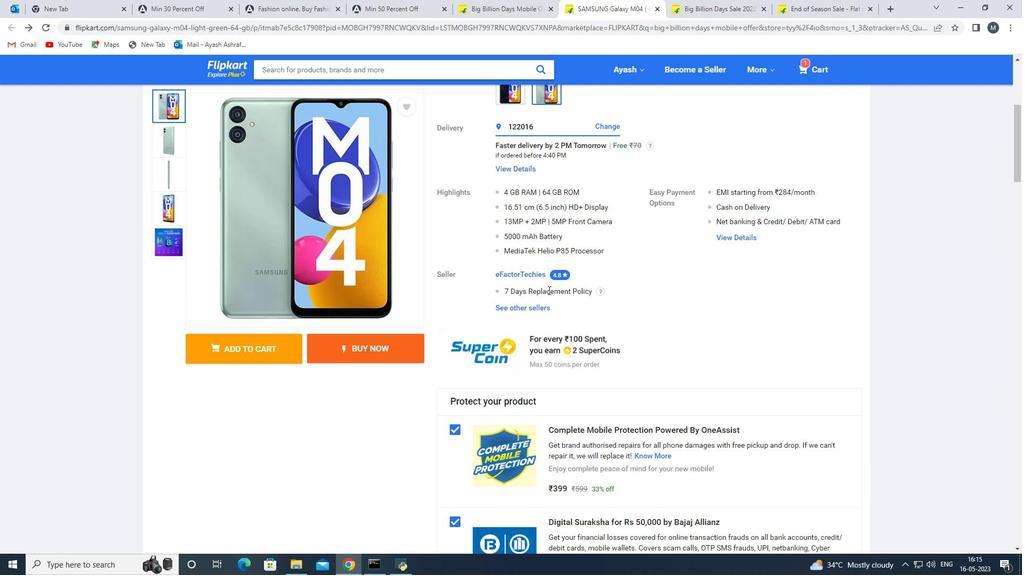 
Action: Mouse moved to (551, 327)
Screenshot: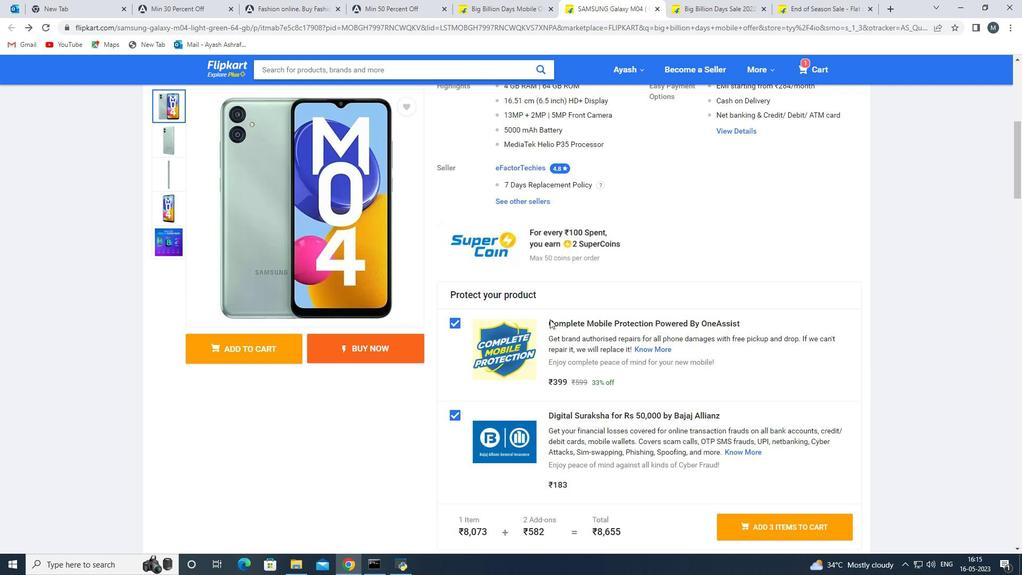 
Action: Mouse pressed left at (551, 327)
Screenshot: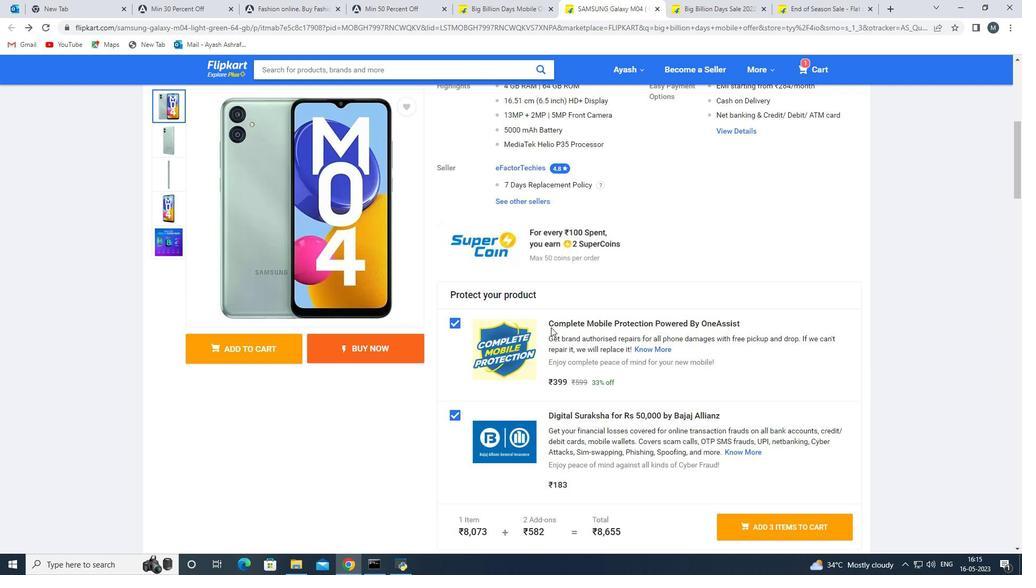 
Action: Mouse moved to (525, 388)
Screenshot: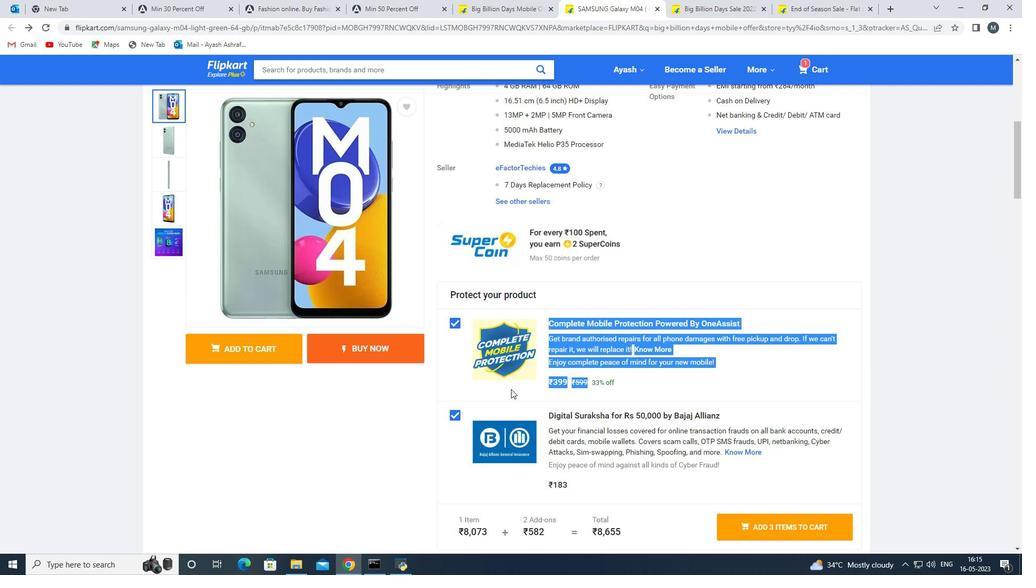 
Action: Mouse pressed left at (525, 388)
Screenshot: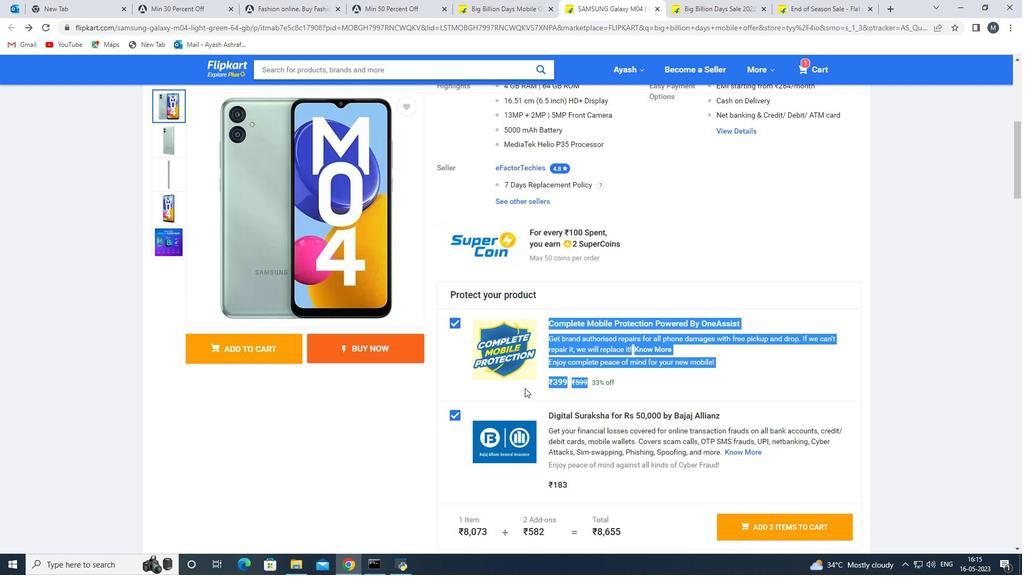 
Action: Mouse moved to (587, 343)
Screenshot: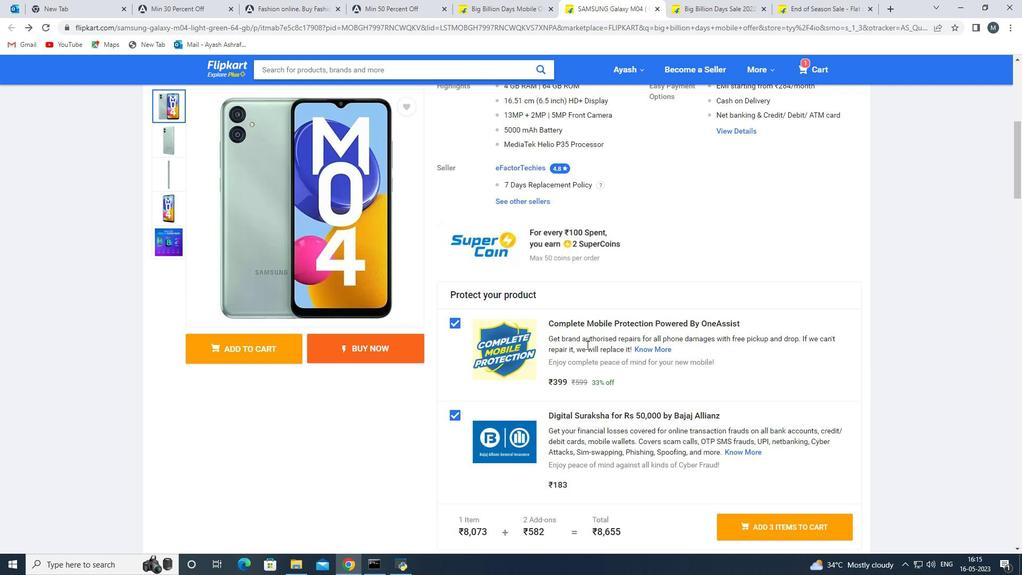 
Action: Mouse scrolled (587, 342) with delta (0, 0)
Screenshot: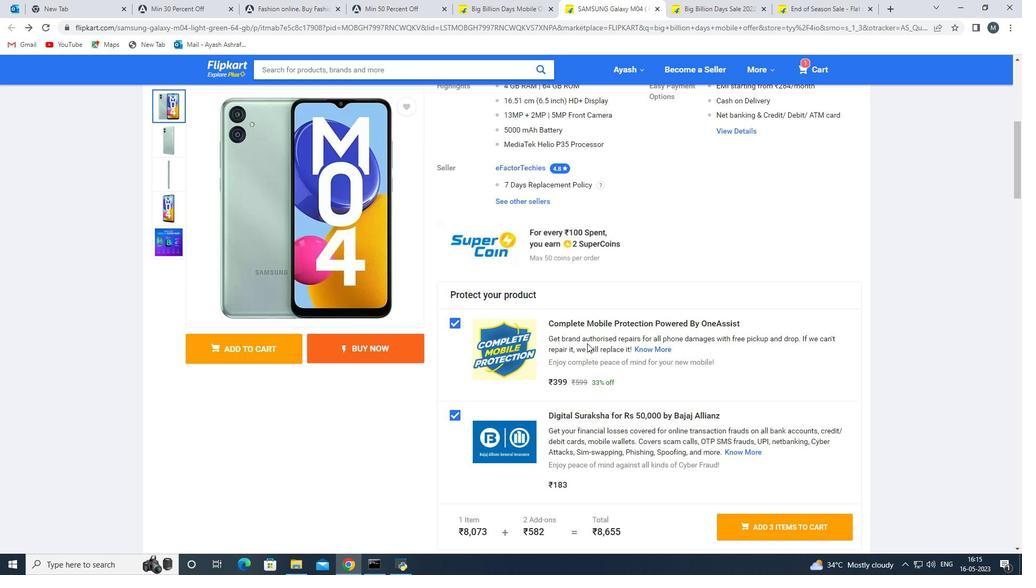 
Action: Mouse scrolled (587, 342) with delta (0, 0)
Screenshot: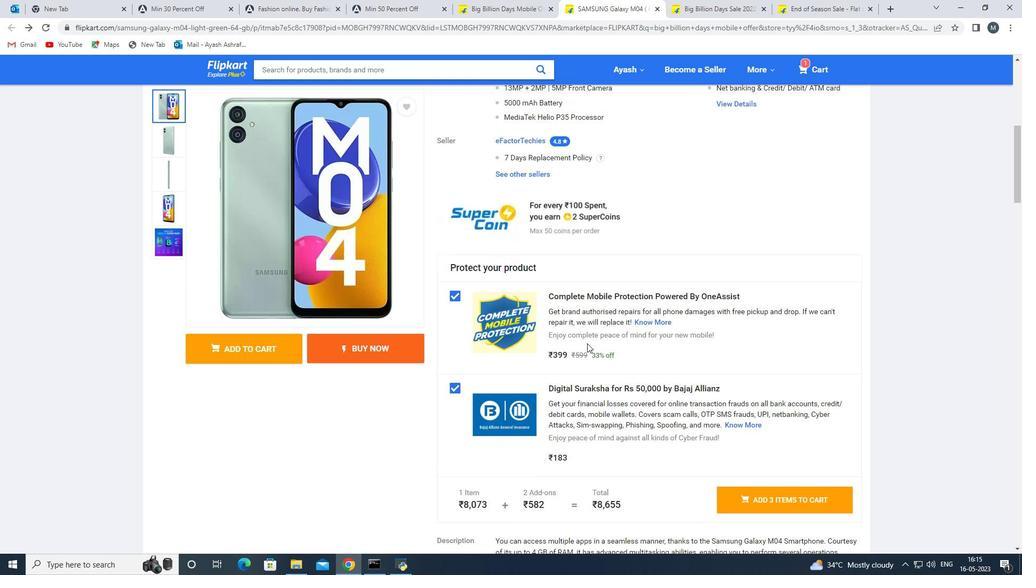 
Action: Mouse scrolled (587, 342) with delta (0, 0)
Screenshot: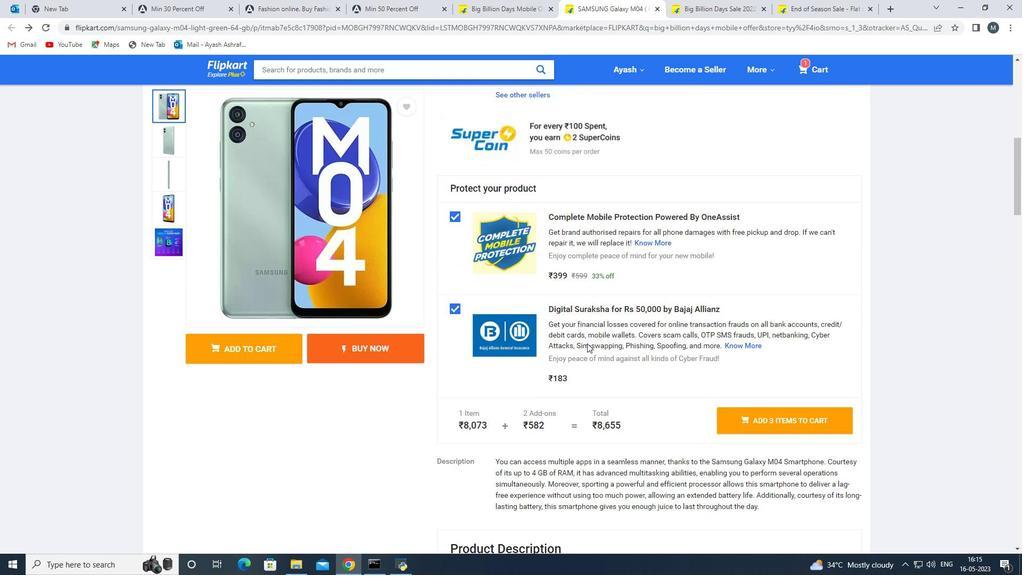 
Action: Mouse moved to (592, 343)
Screenshot: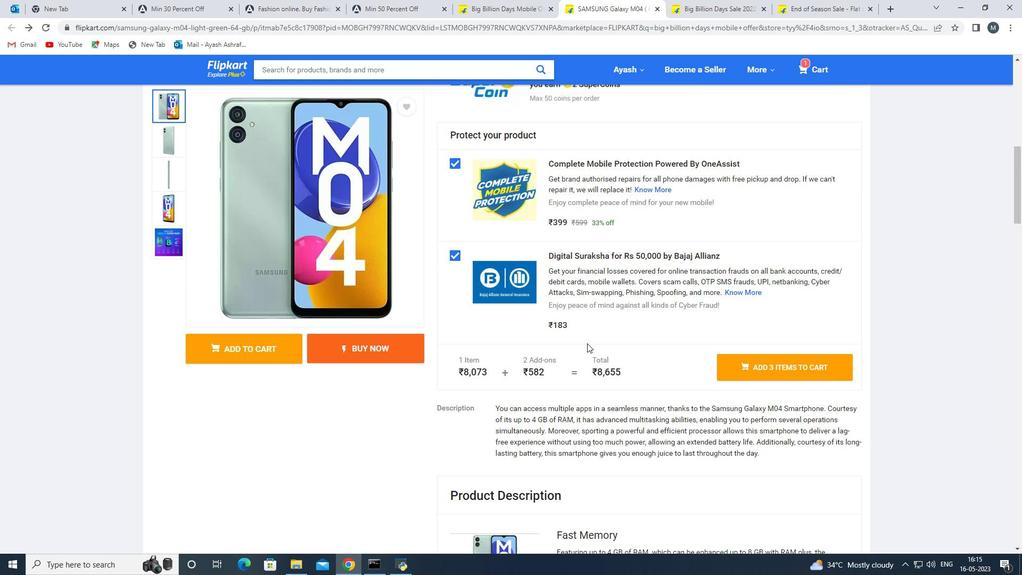 
Action: Mouse scrolled (592, 343) with delta (0, 0)
Screenshot: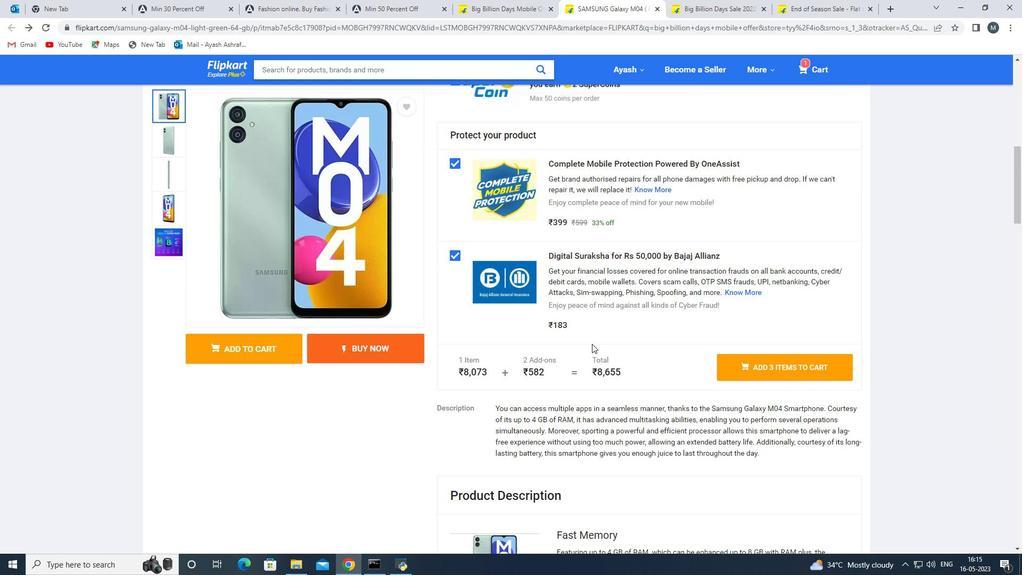 
Action: Mouse scrolled (592, 343) with delta (0, 0)
Screenshot: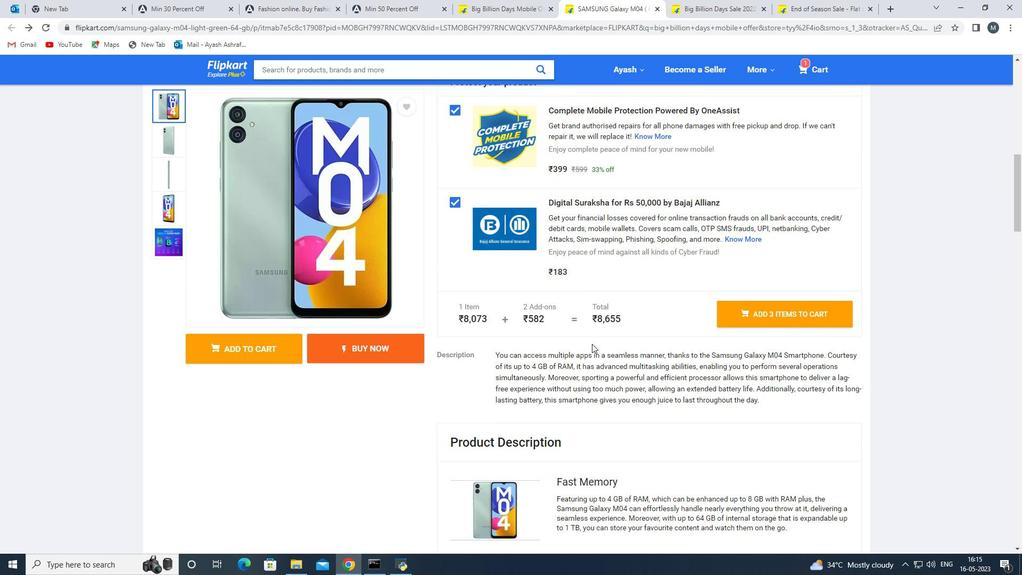 
Action: Mouse scrolled (592, 343) with delta (0, 0)
Screenshot: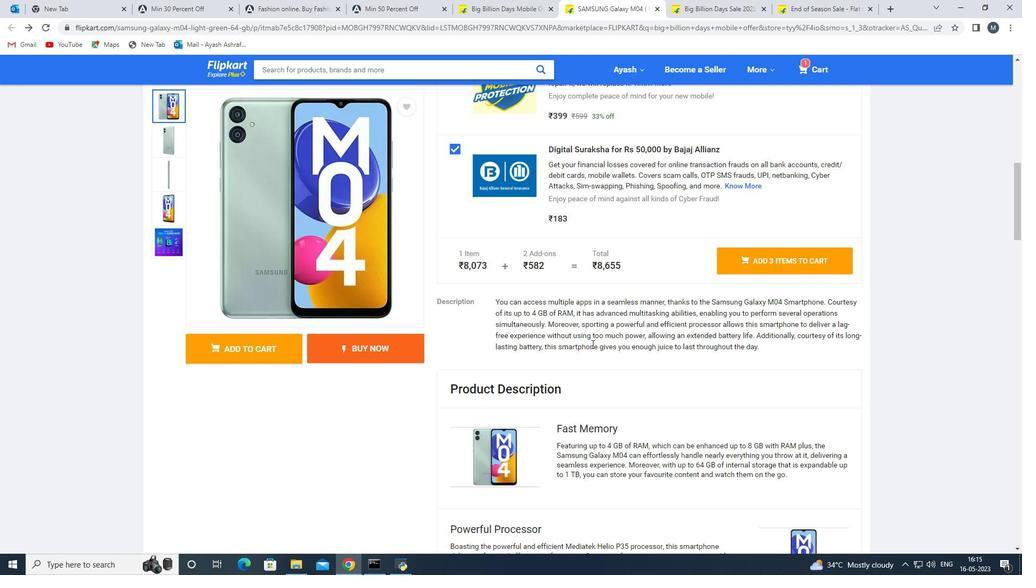 
Action: Mouse scrolled (592, 343) with delta (0, 0)
Screenshot: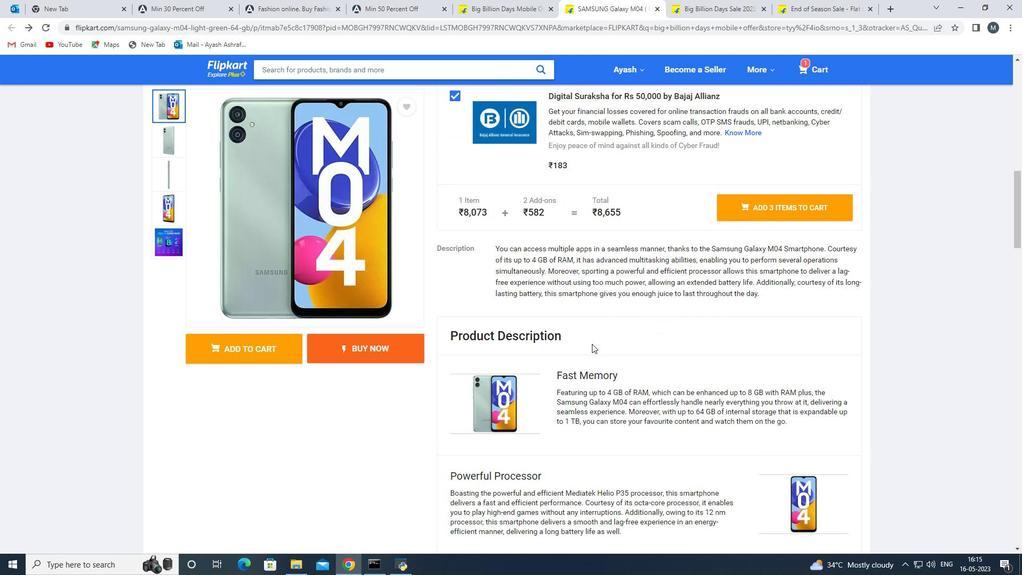 
Action: Mouse moved to (598, 370)
Screenshot: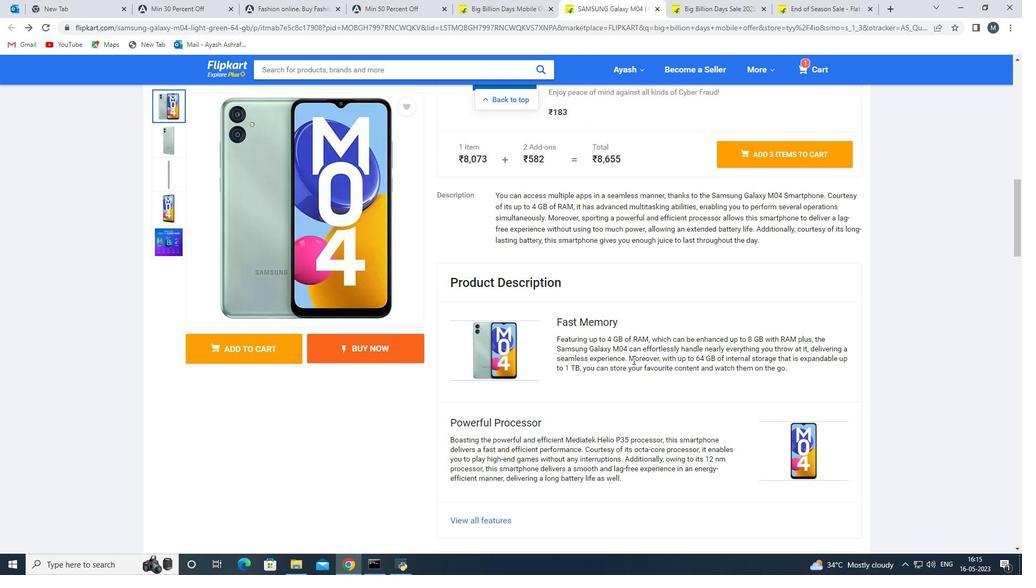 
Action: Mouse scrolled (598, 370) with delta (0, 0)
Screenshot: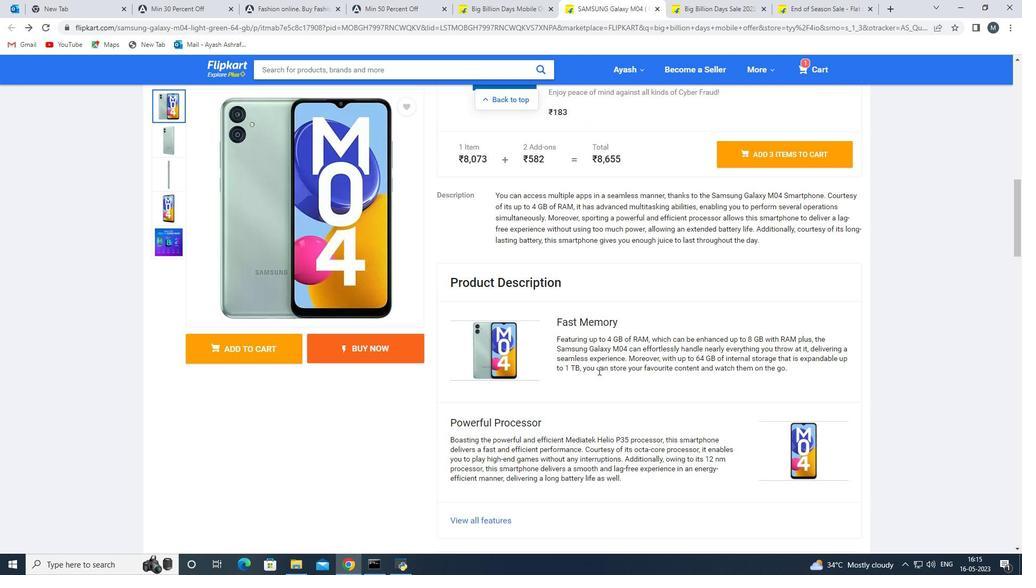 
Action: Mouse scrolled (598, 370) with delta (0, 0)
Screenshot: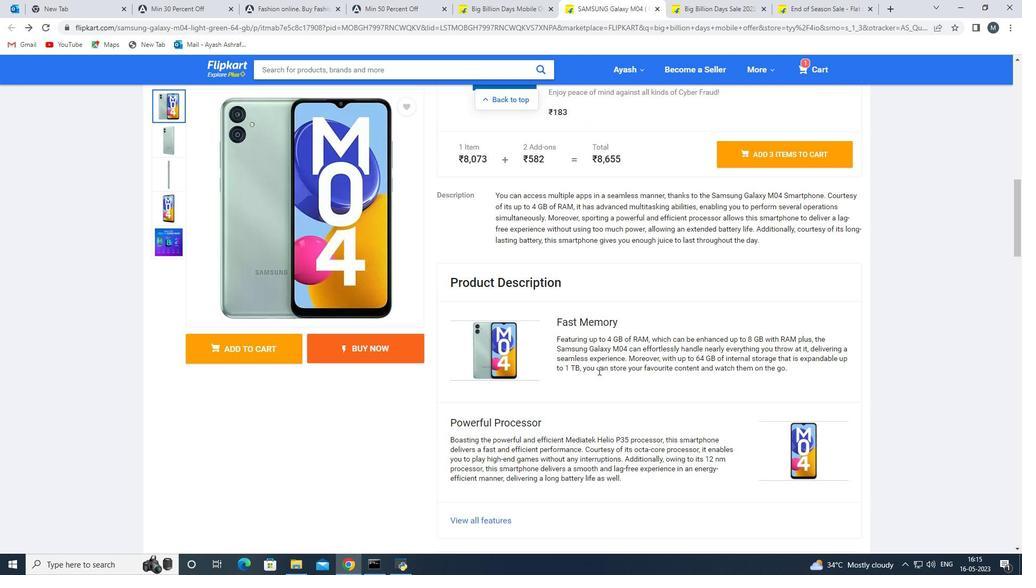 
Action: Mouse scrolled (598, 370) with delta (0, 0)
Screenshot: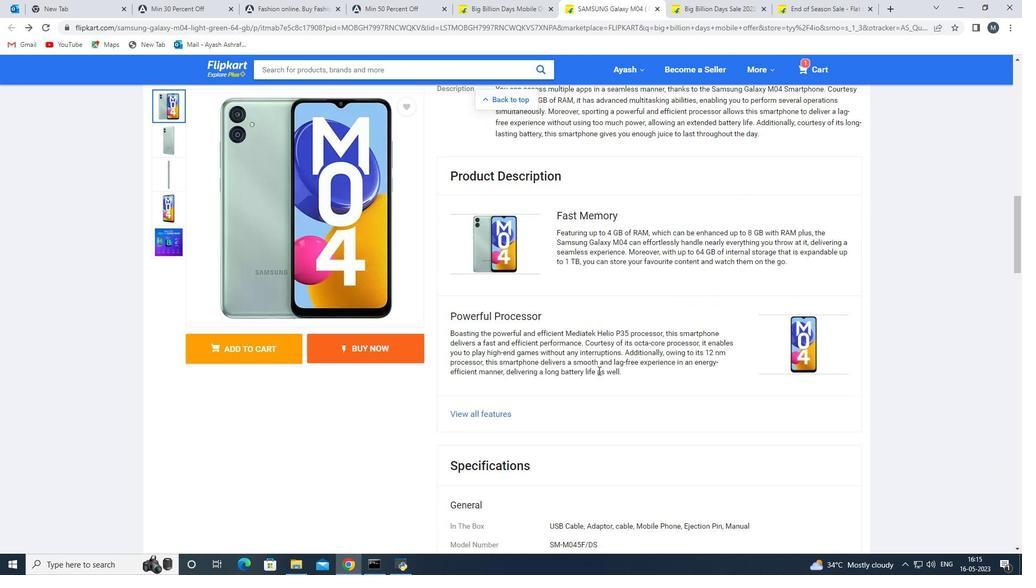 
Action: Mouse scrolled (598, 370) with delta (0, 0)
Screenshot: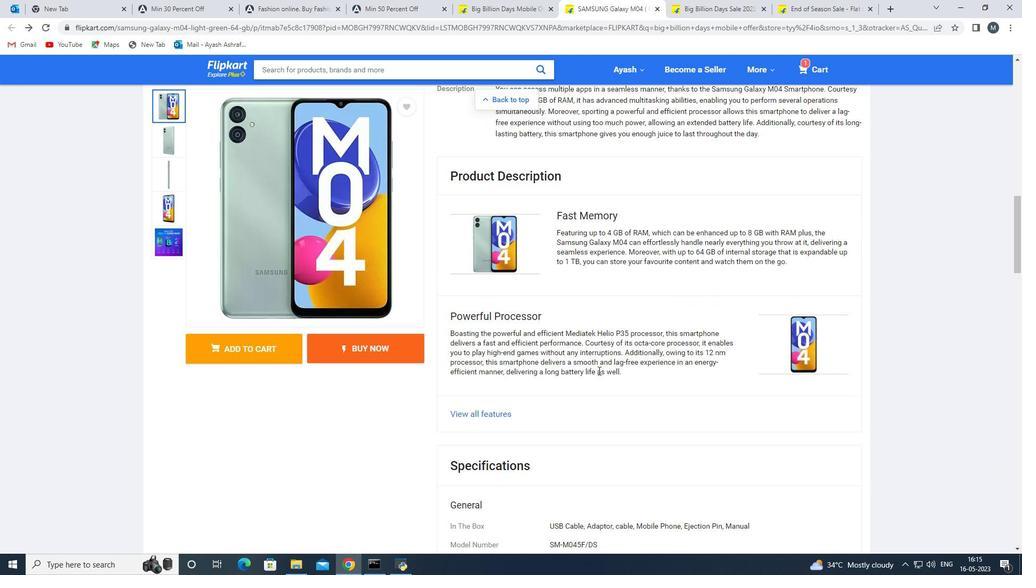 
Action: Mouse scrolled (598, 370) with delta (0, 0)
Screenshot: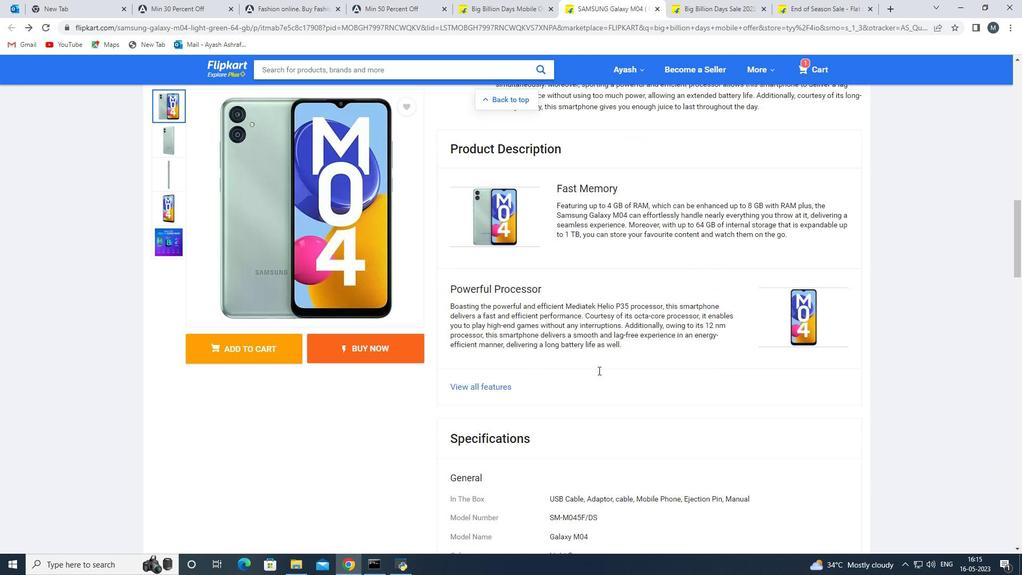 
Action: Mouse scrolled (598, 370) with delta (0, 0)
Screenshot: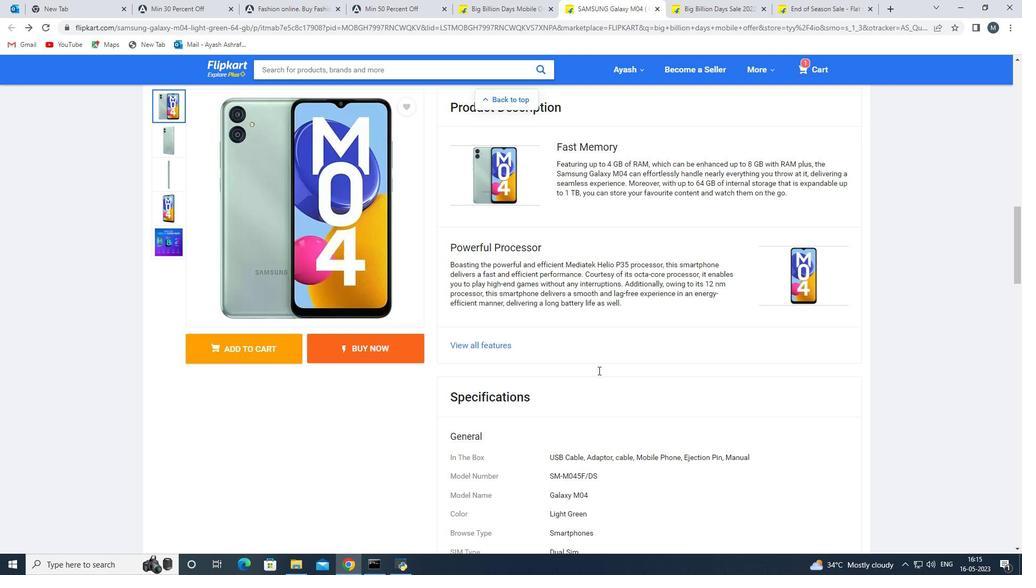 
Action: Mouse moved to (599, 370)
Screenshot: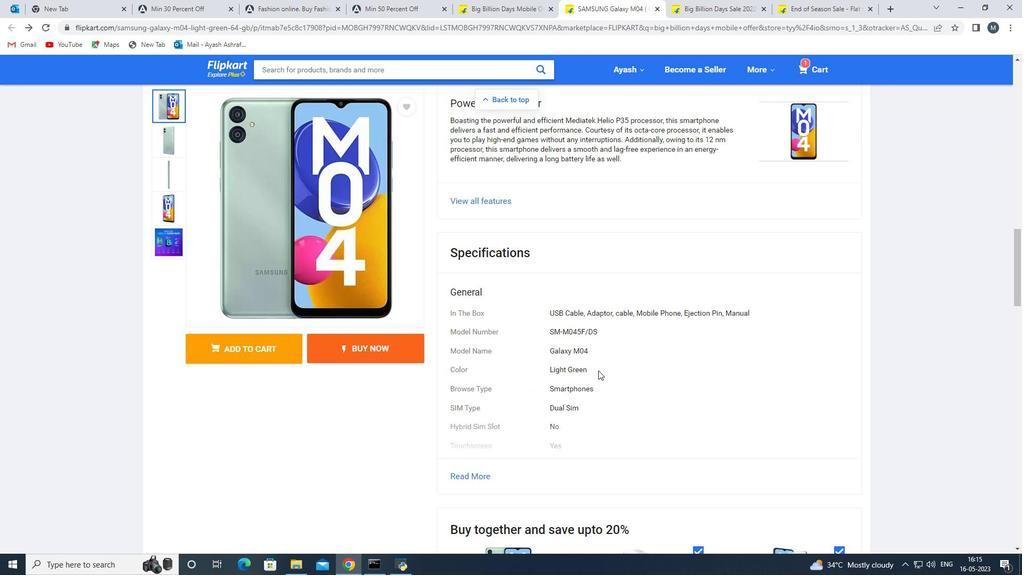 
Action: Mouse scrolled (599, 370) with delta (0, 0)
Screenshot: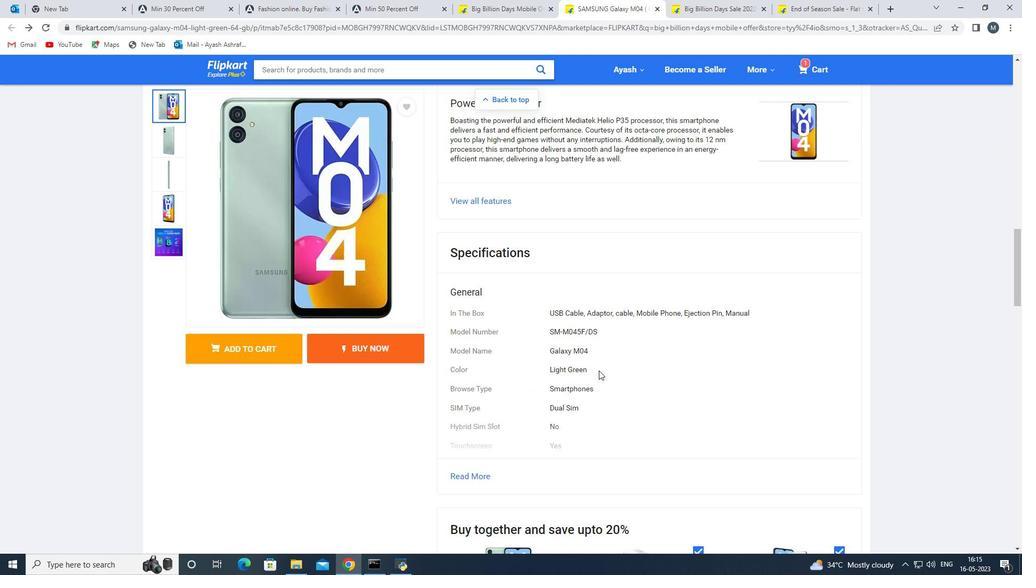 
Action: Mouse scrolled (599, 370) with delta (0, 0)
Screenshot: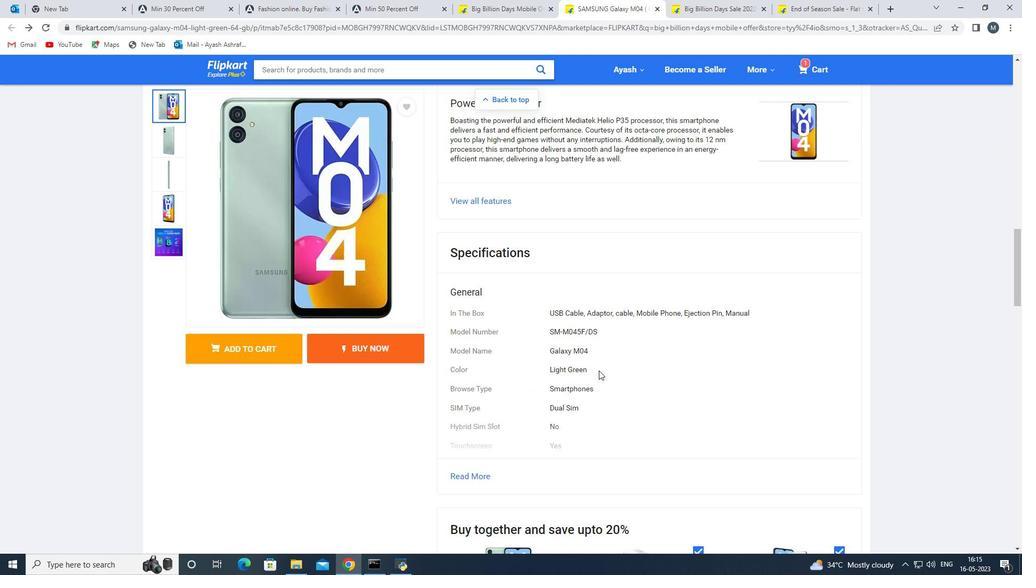 
Action: Mouse scrolled (599, 370) with delta (0, 0)
Screenshot: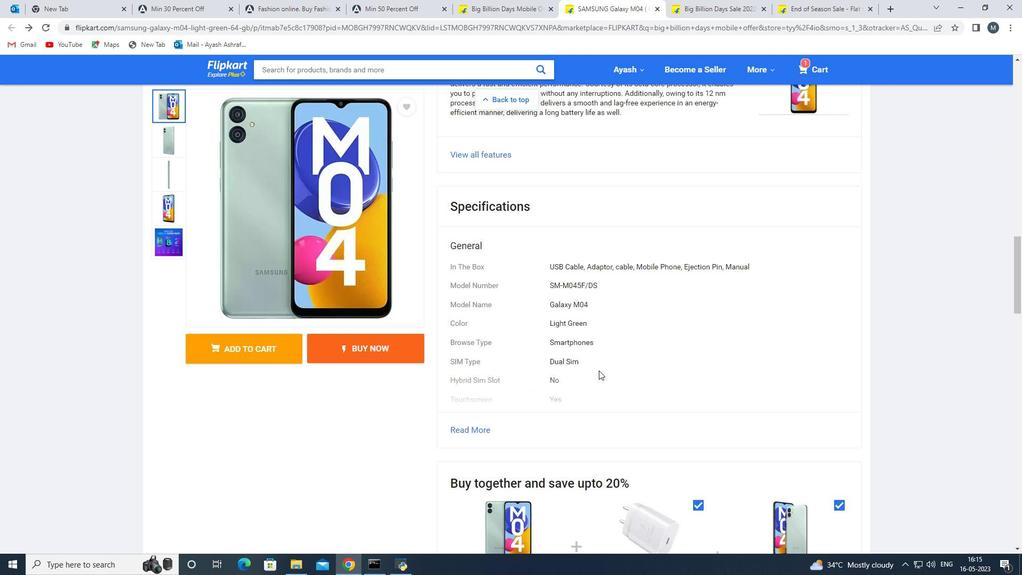 
Action: Mouse scrolled (599, 370) with delta (0, 0)
Screenshot: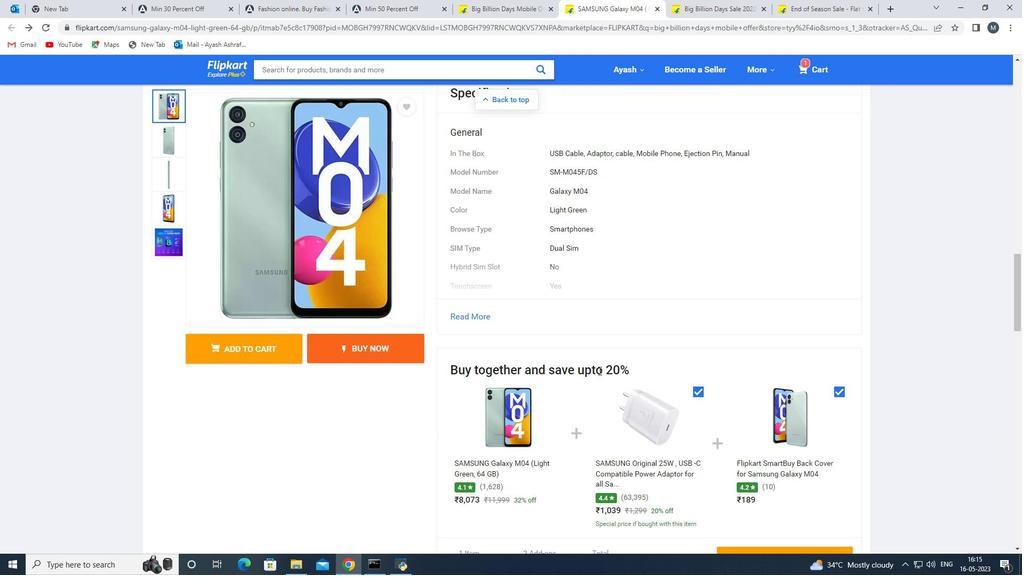 
Action: Mouse moved to (603, 384)
Screenshot: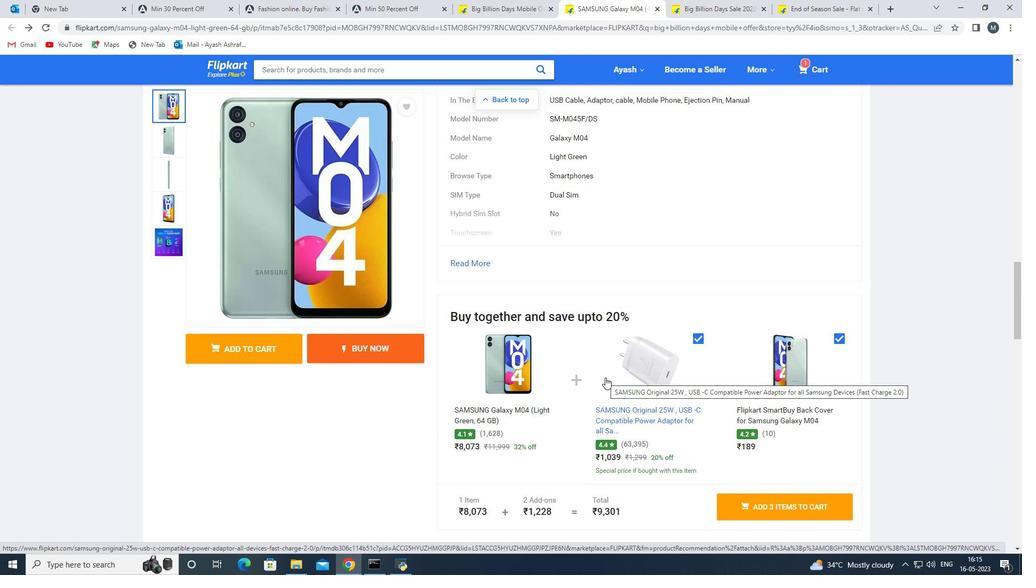 
Action: Mouse scrolled (603, 384) with delta (0, 0)
Screenshot: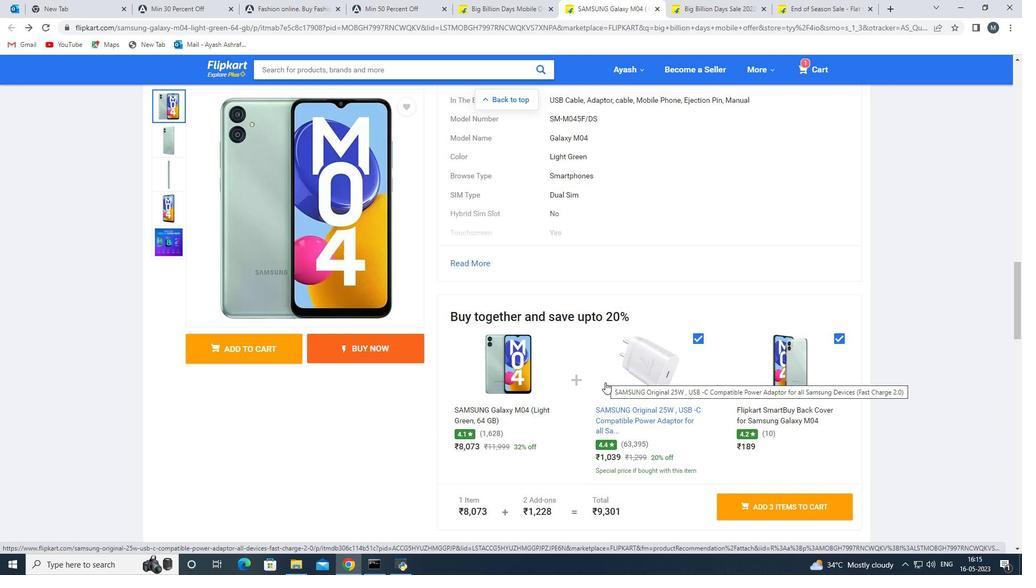 
Action: Mouse moved to (578, 438)
Screenshot: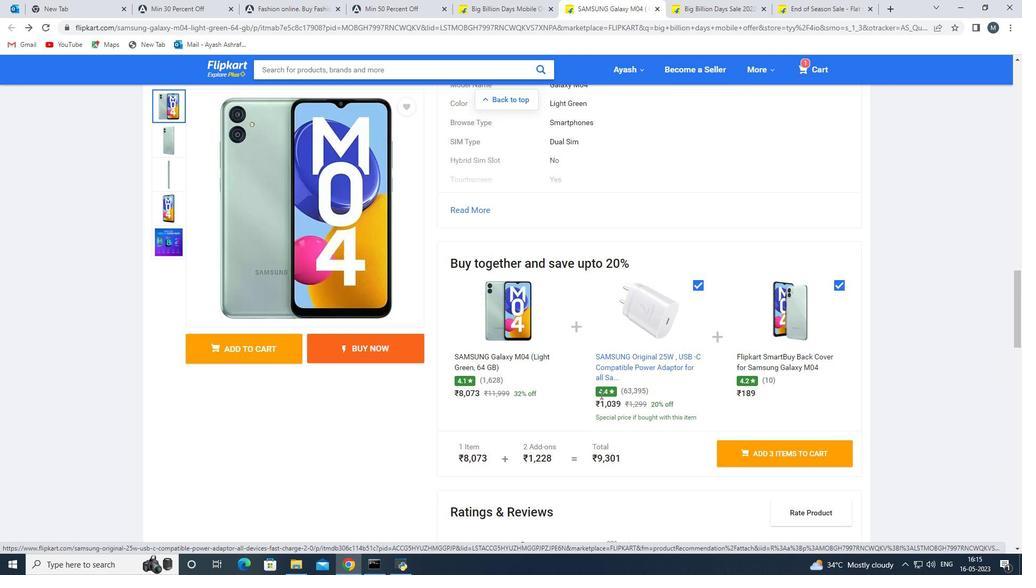 
Action: Mouse scrolled (578, 437) with delta (0, 0)
Screenshot: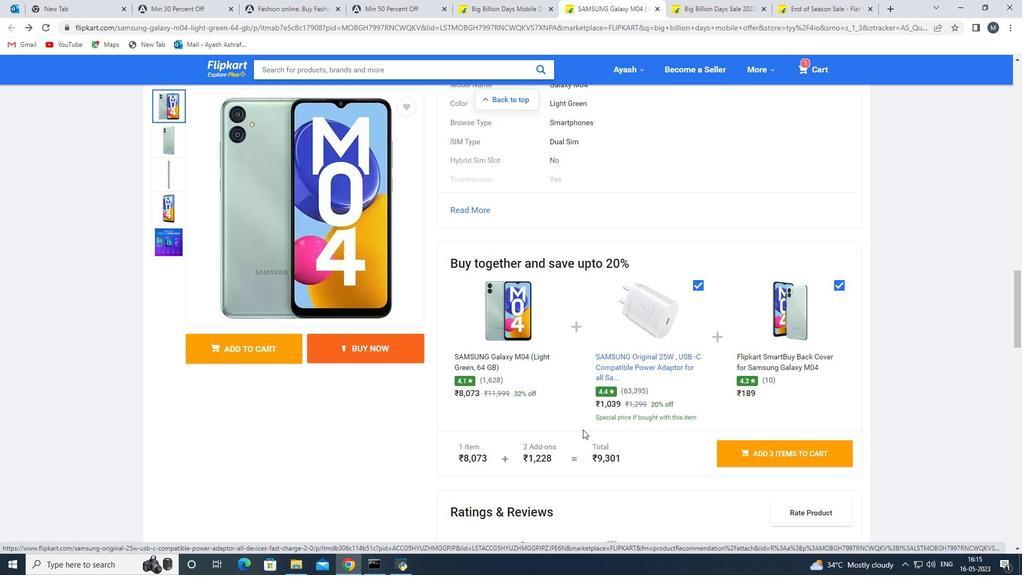 
Action: Mouse moved to (577, 440)
Screenshot: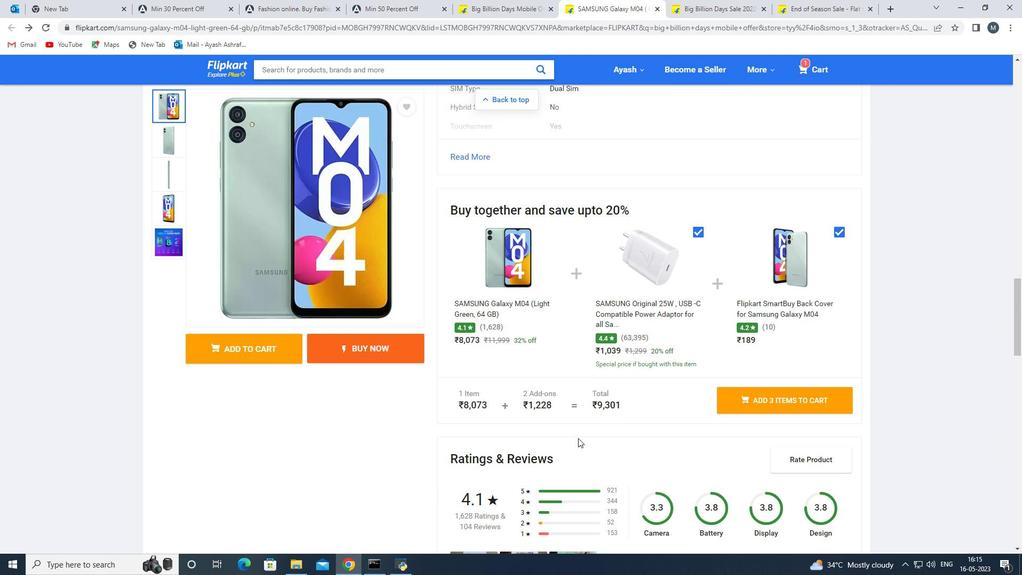 
Action: Mouse scrolled (577, 439) with delta (0, 0)
Screenshot: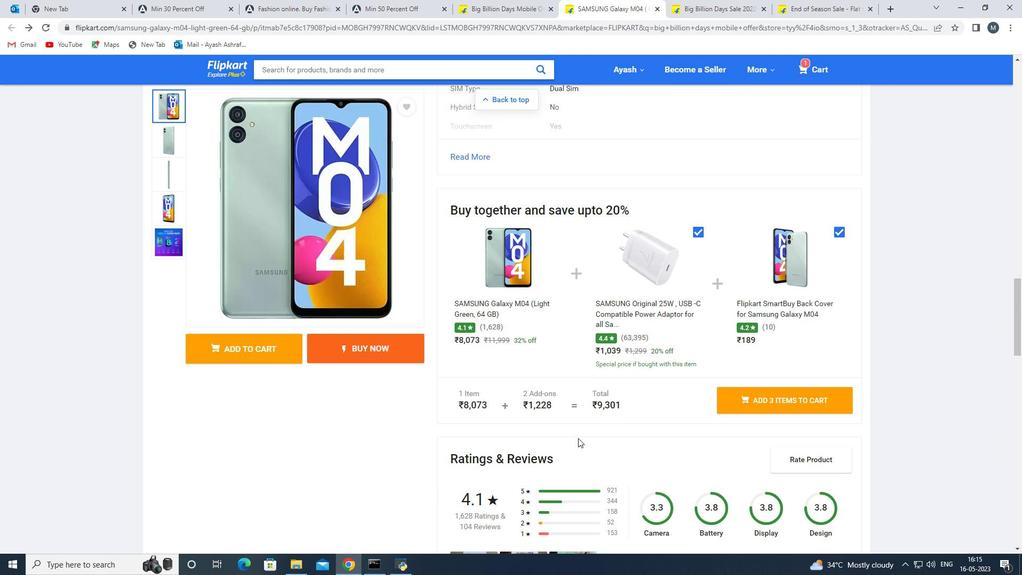 
Action: Mouse moved to (572, 443)
Screenshot: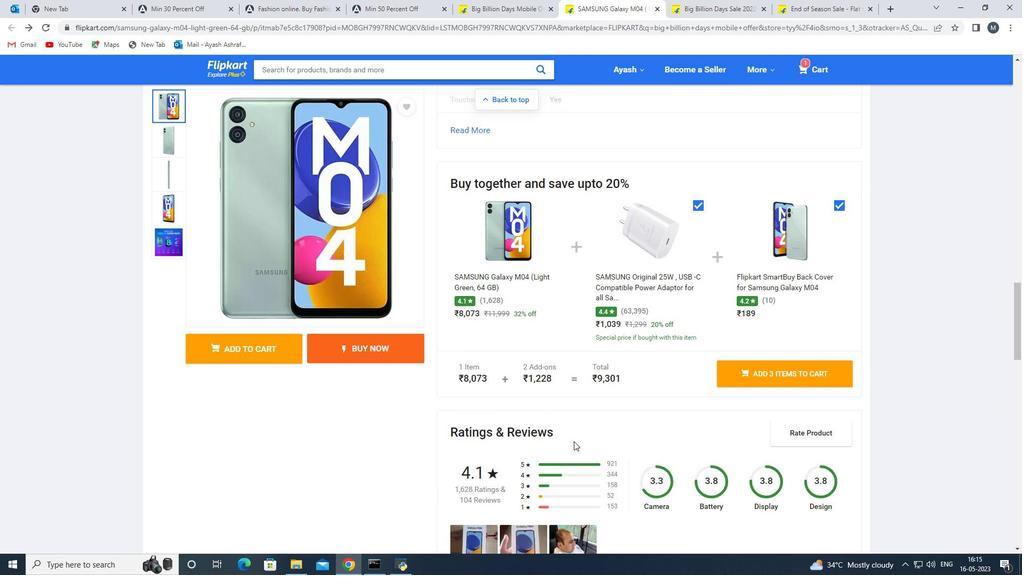 
Action: Mouse scrolled (572, 442) with delta (0, 0)
Screenshot: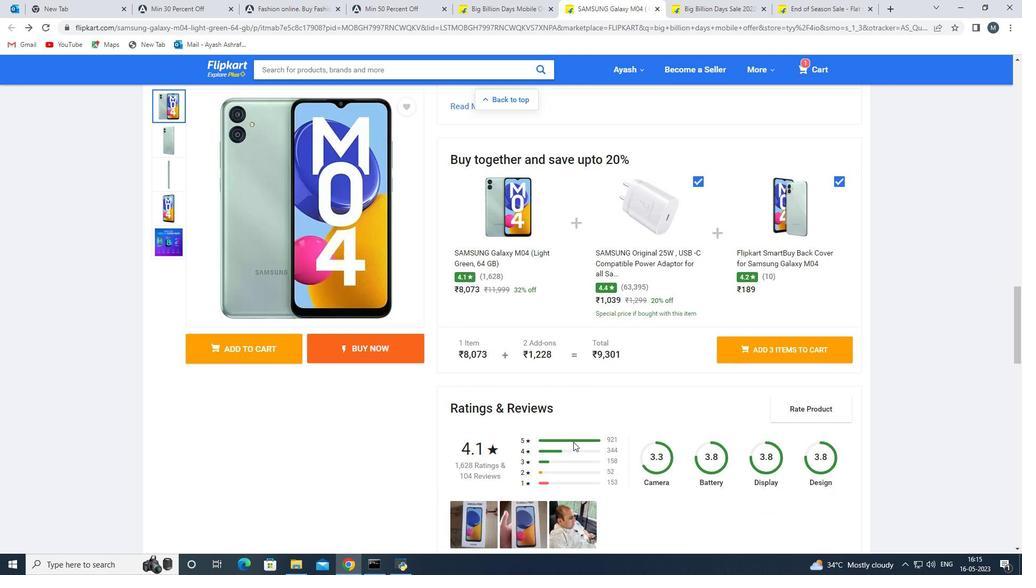 
Action: Mouse moved to (570, 443)
Screenshot: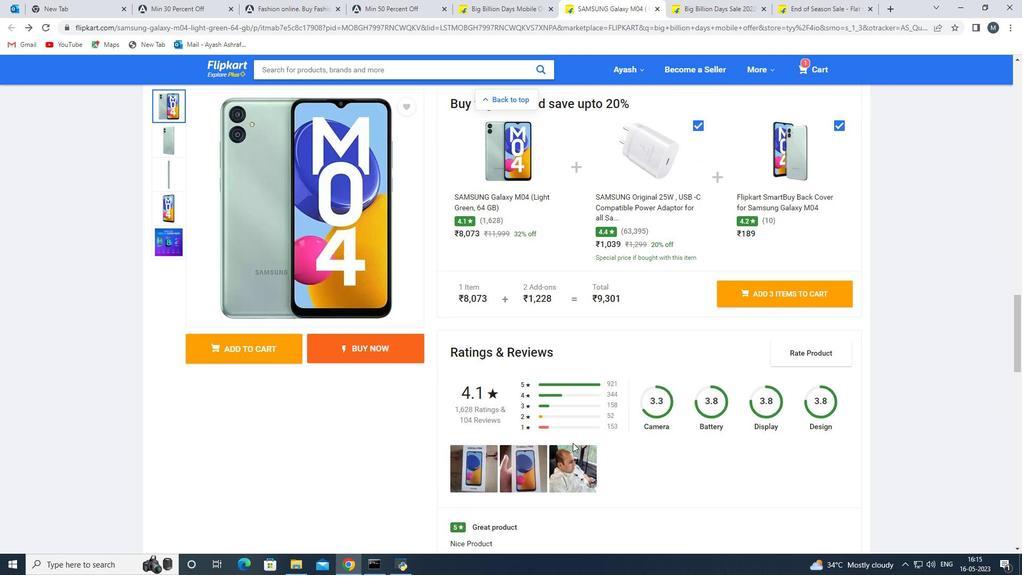 
Action: Mouse scrolled (570, 442) with delta (0, 0)
Screenshot: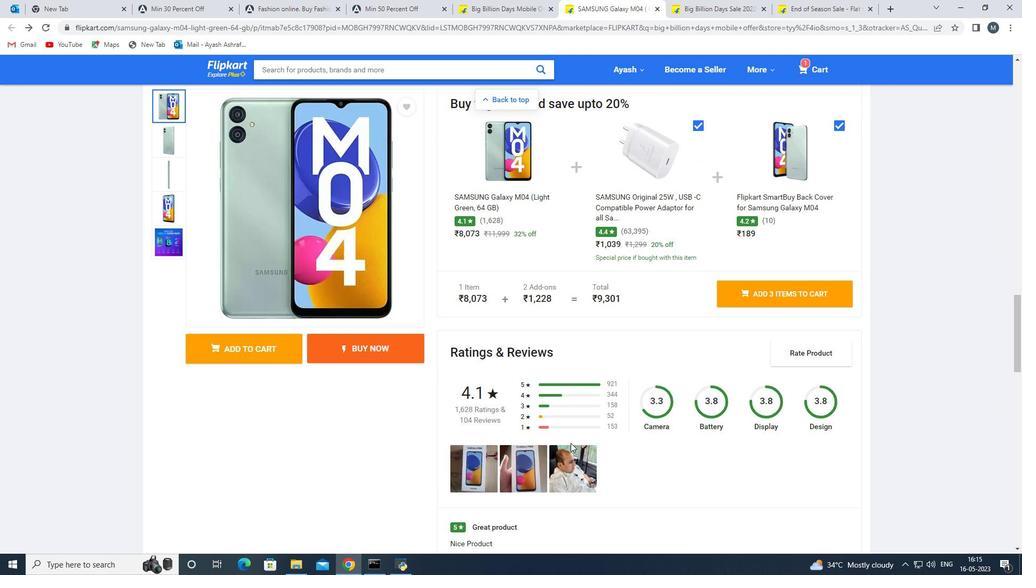 
